 Task: Find connections with filter location Tadjoura with filter topic #linkedintrainer with filter profile language Potuguese with filter current company Midea Group (Fortune Global 500 Company) with filter school Chinmaya Vidyalaya with filter industry Metal Treatments with filter service category Executive Coaching with filter keywords title Truck Driver
Action: Mouse moved to (584, 80)
Screenshot: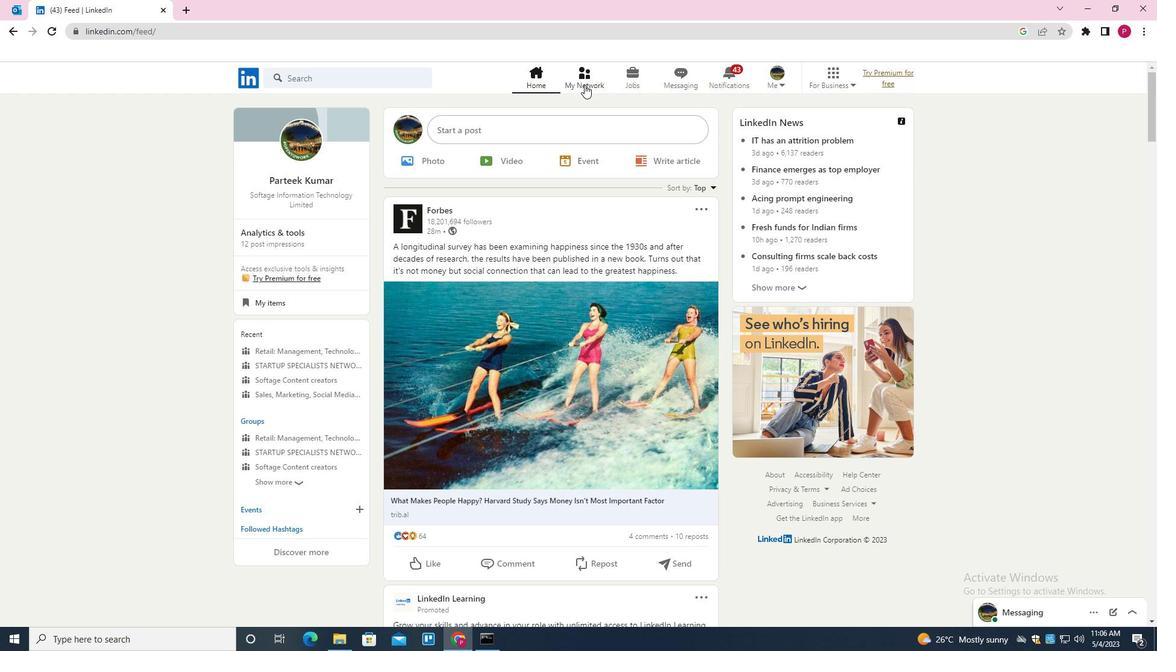 
Action: Mouse pressed left at (584, 80)
Screenshot: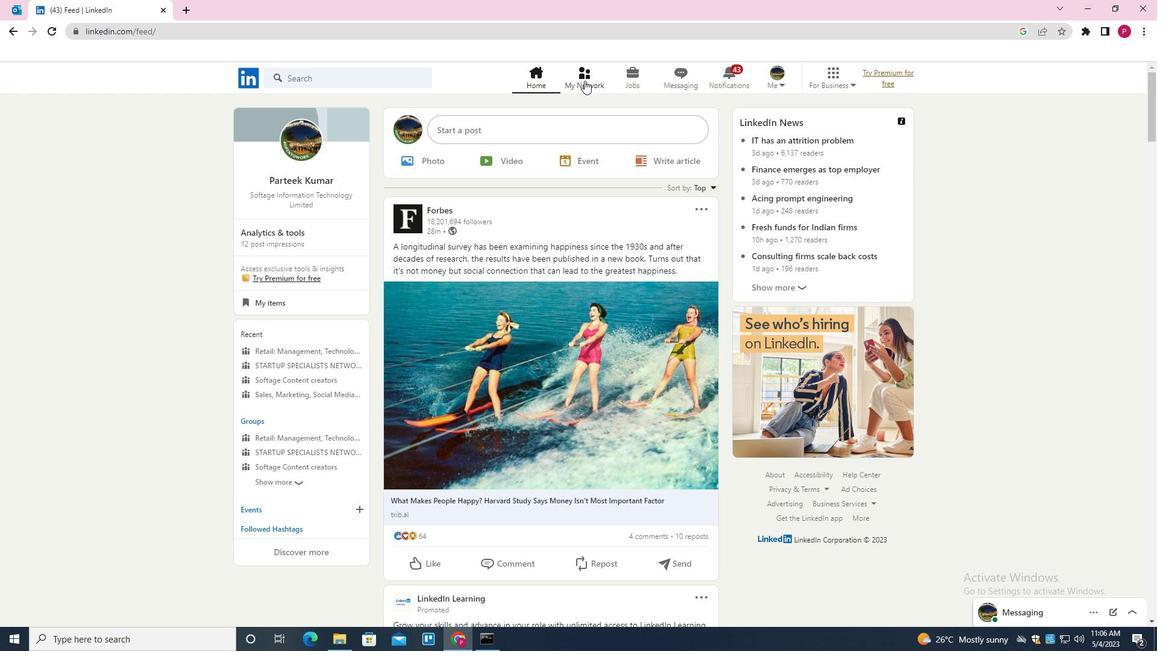 
Action: Mouse moved to (375, 146)
Screenshot: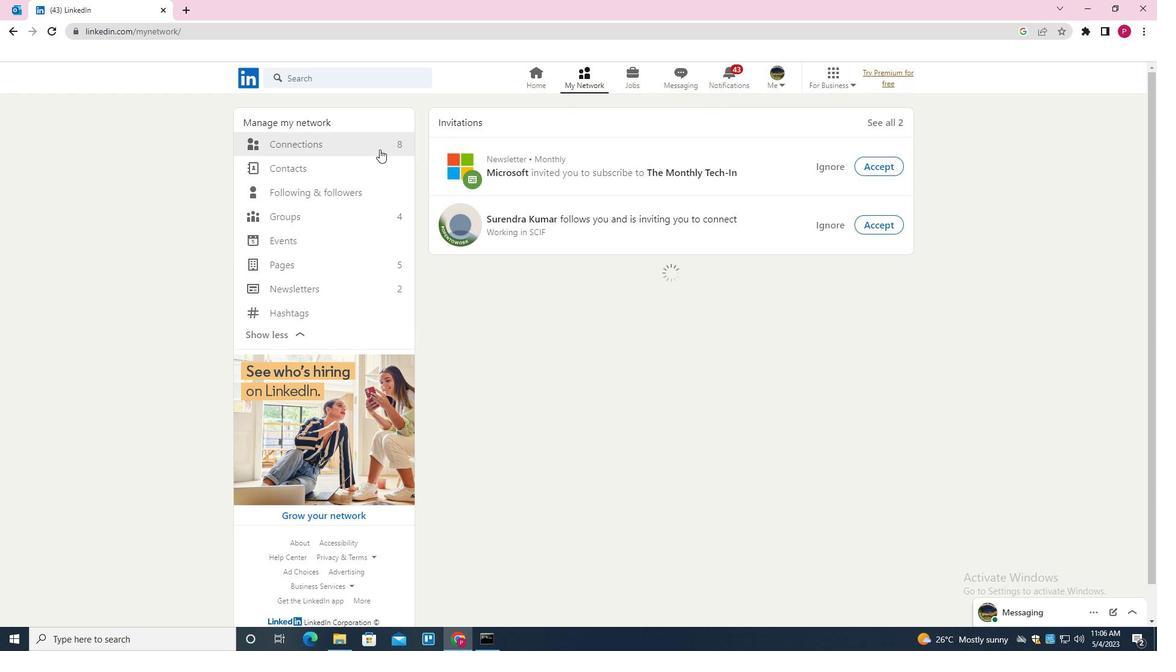 
Action: Mouse pressed left at (375, 146)
Screenshot: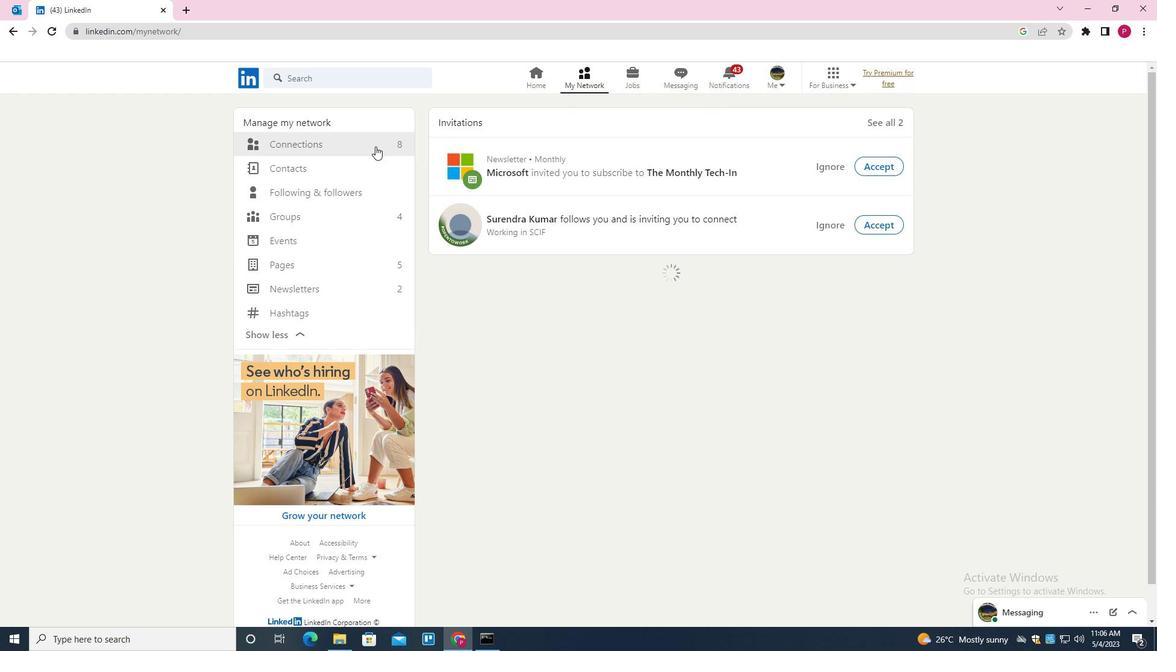 
Action: Mouse moved to (656, 142)
Screenshot: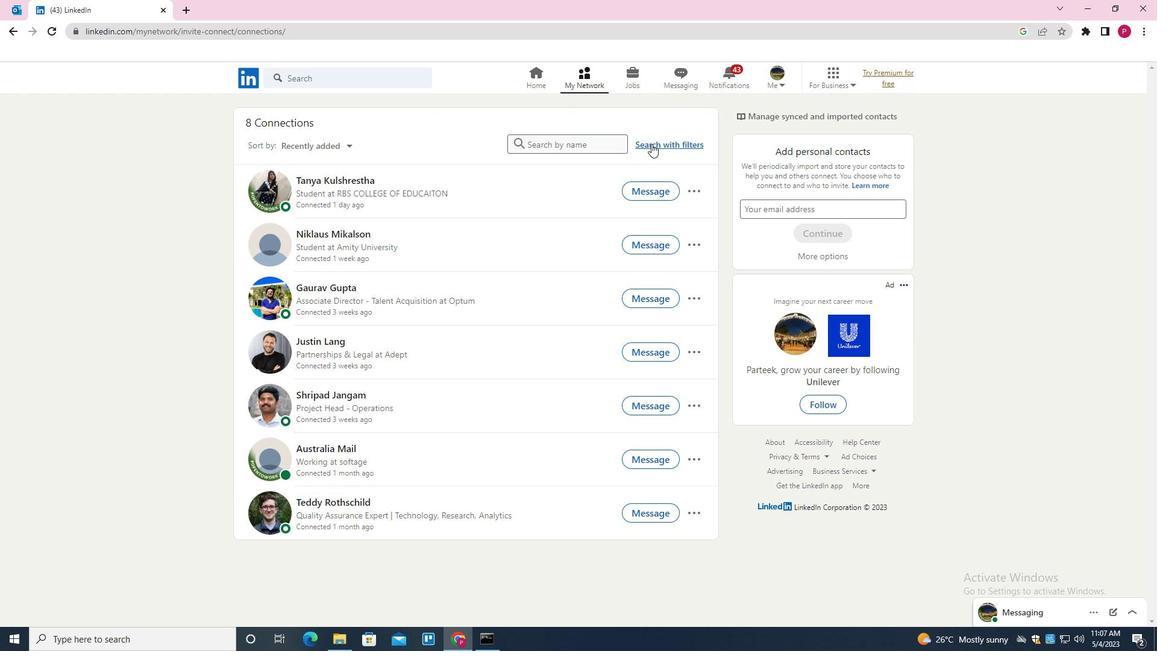 
Action: Mouse pressed left at (656, 142)
Screenshot: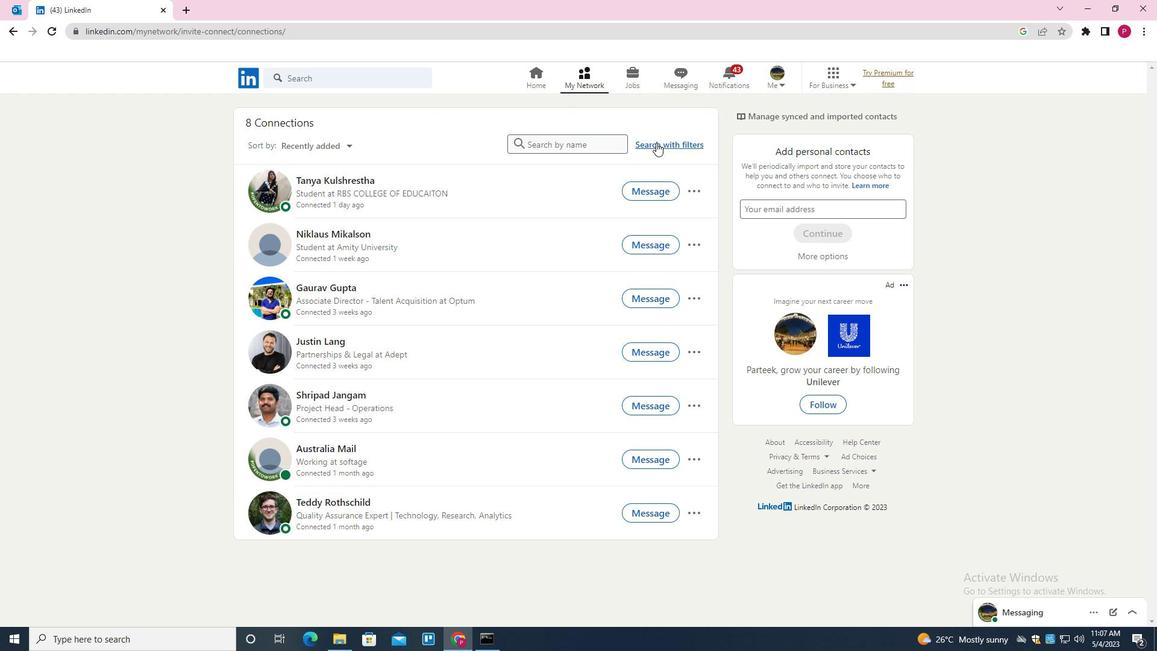 
Action: Mouse moved to (615, 113)
Screenshot: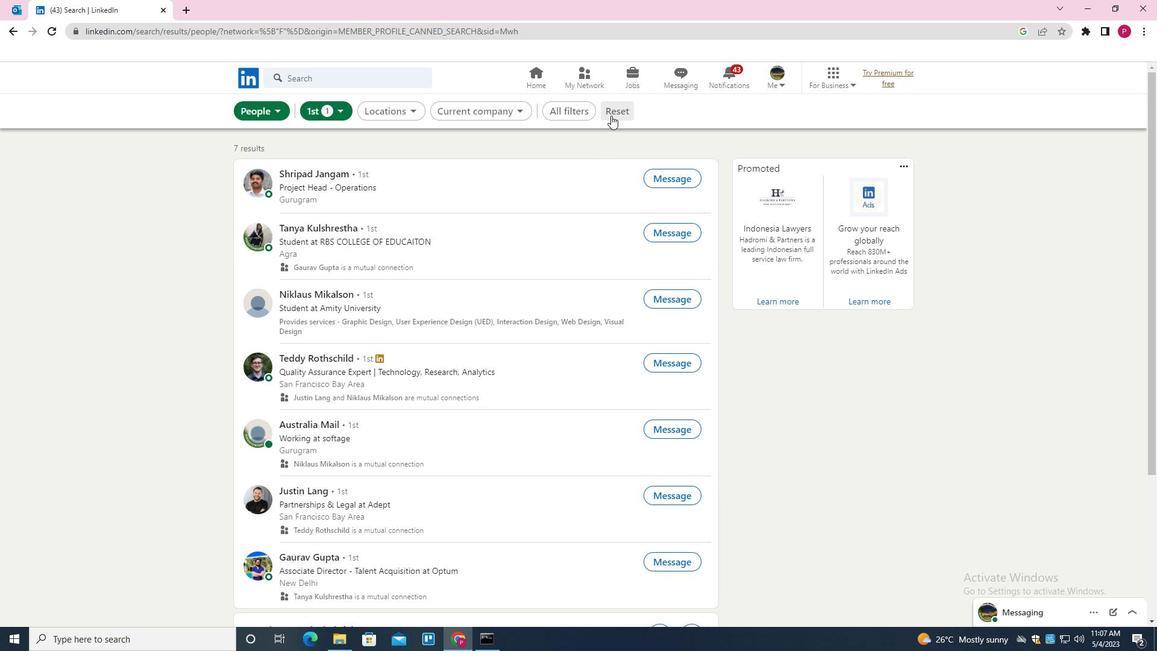 
Action: Mouse pressed left at (615, 113)
Screenshot: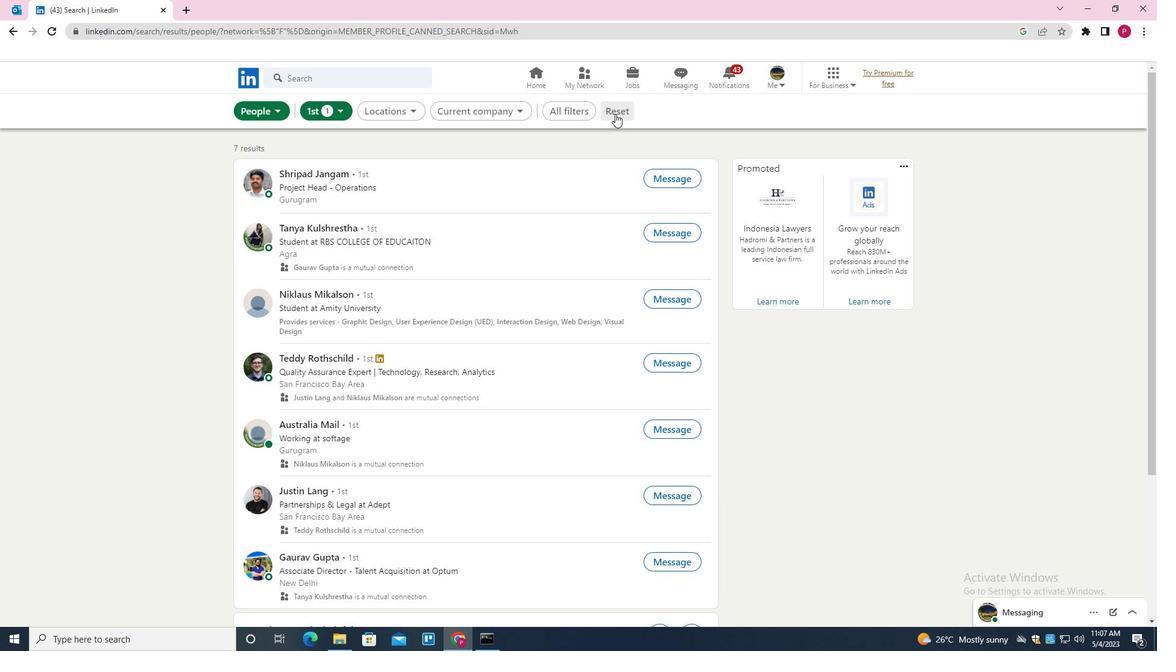 
Action: Mouse moved to (603, 110)
Screenshot: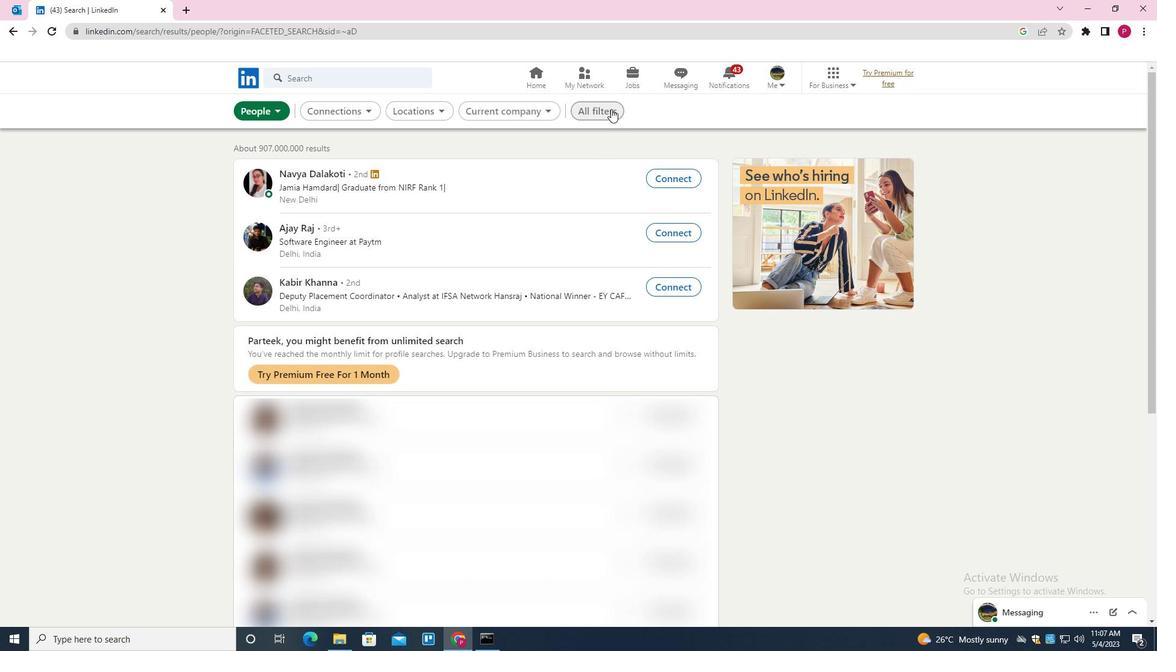 
Action: Mouse pressed left at (603, 110)
Screenshot: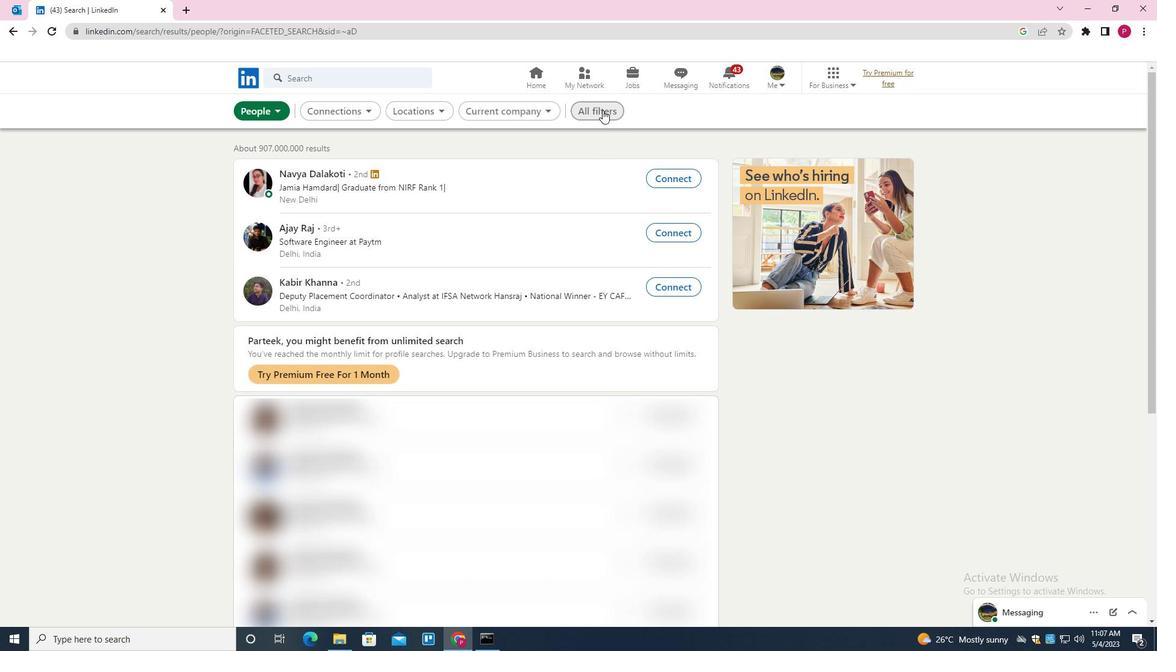 
Action: Mouse moved to (925, 255)
Screenshot: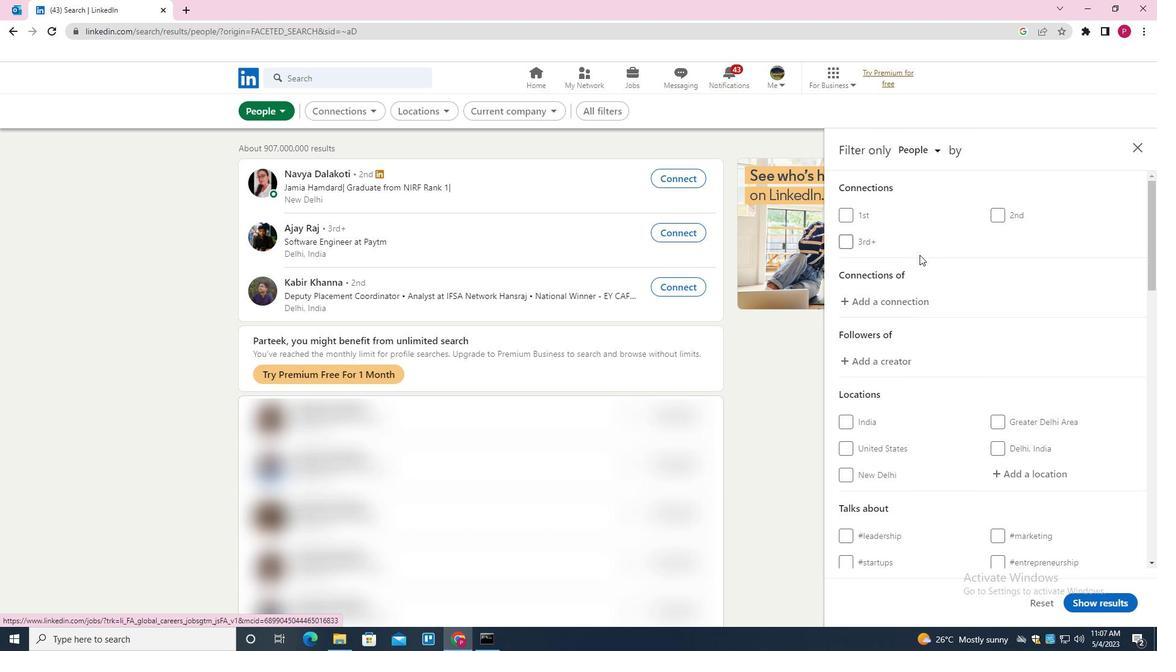 
Action: Mouse scrolled (925, 254) with delta (0, 0)
Screenshot: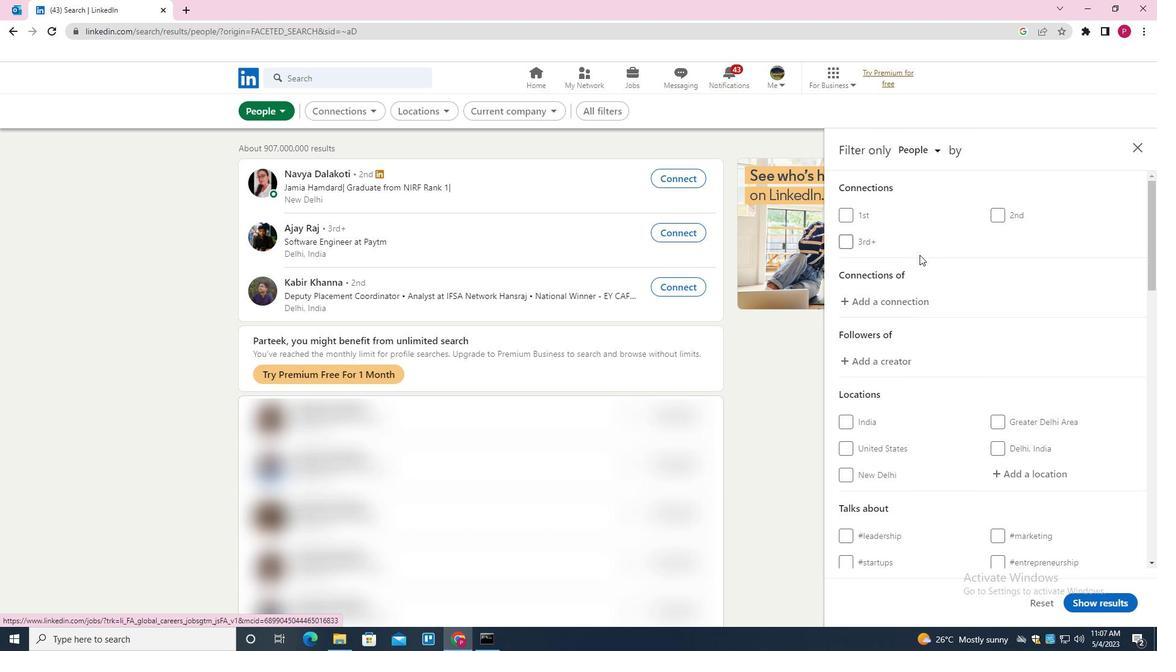 
Action: Mouse moved to (926, 256)
Screenshot: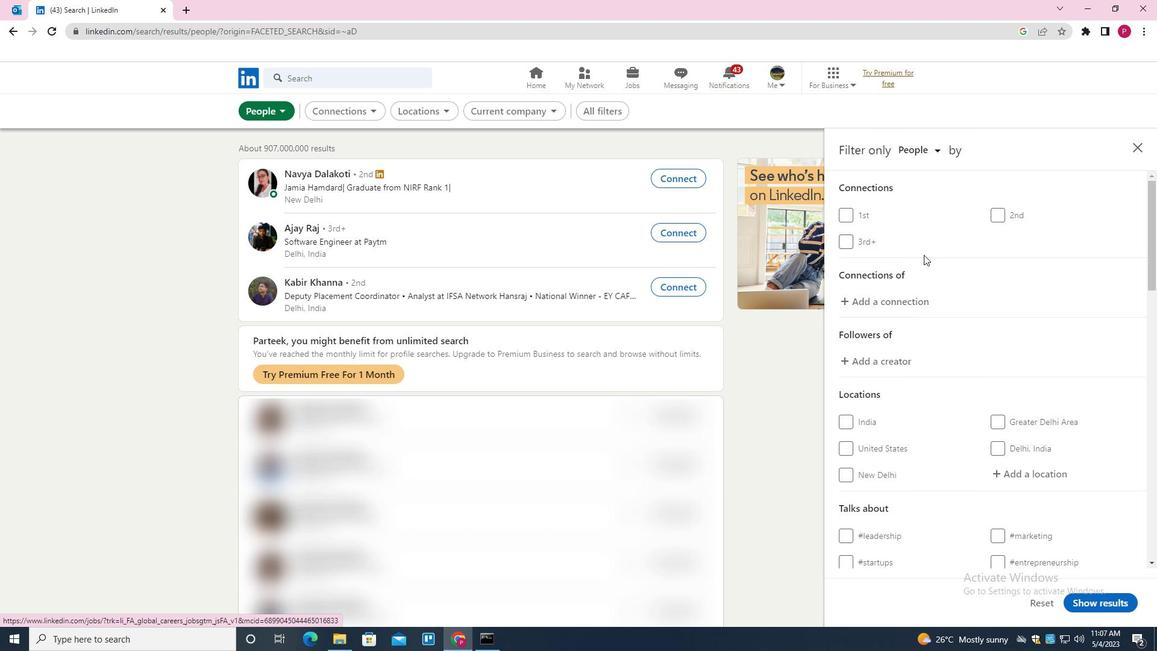 
Action: Mouse scrolled (926, 256) with delta (0, 0)
Screenshot: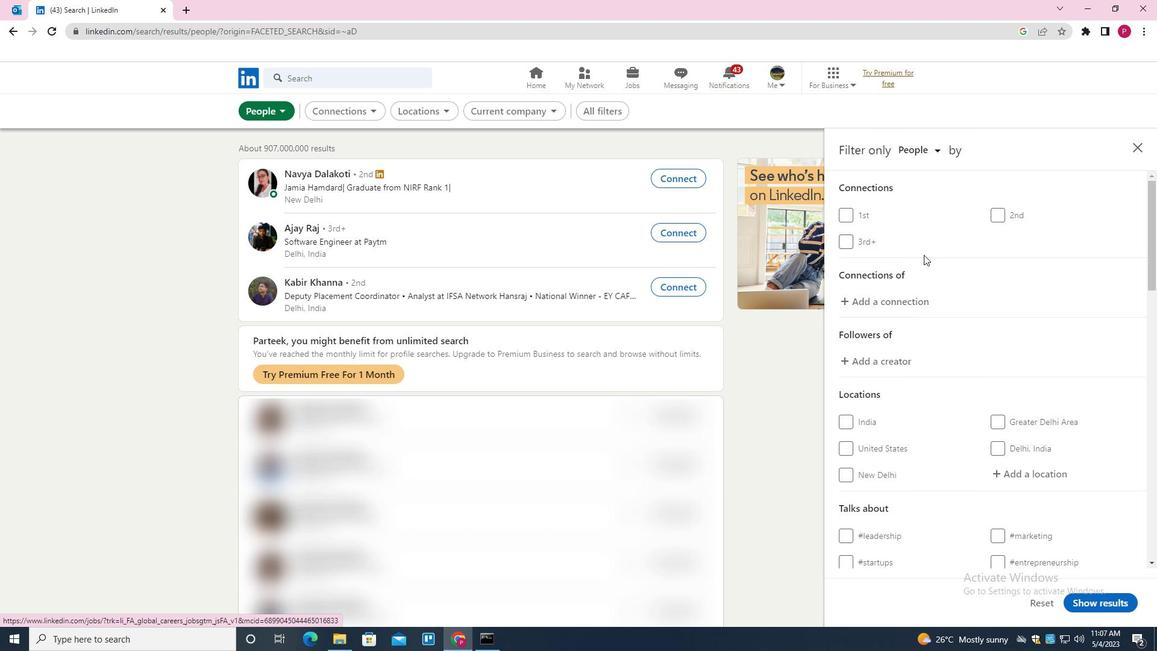 
Action: Mouse moved to (926, 258)
Screenshot: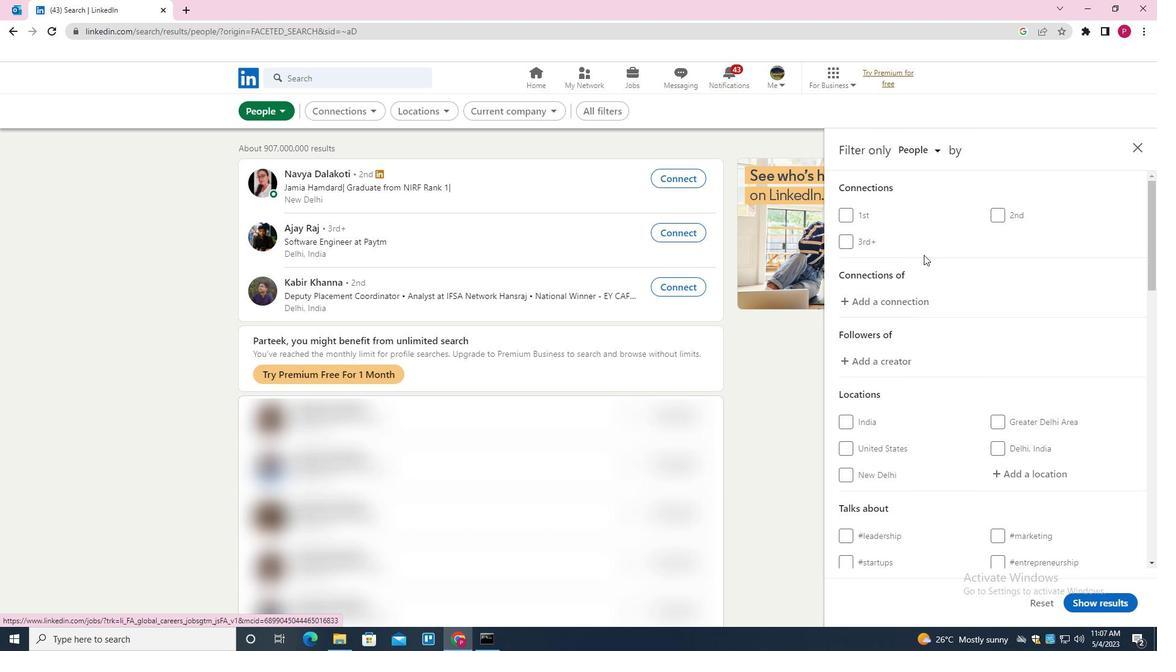 
Action: Mouse scrolled (926, 257) with delta (0, 0)
Screenshot: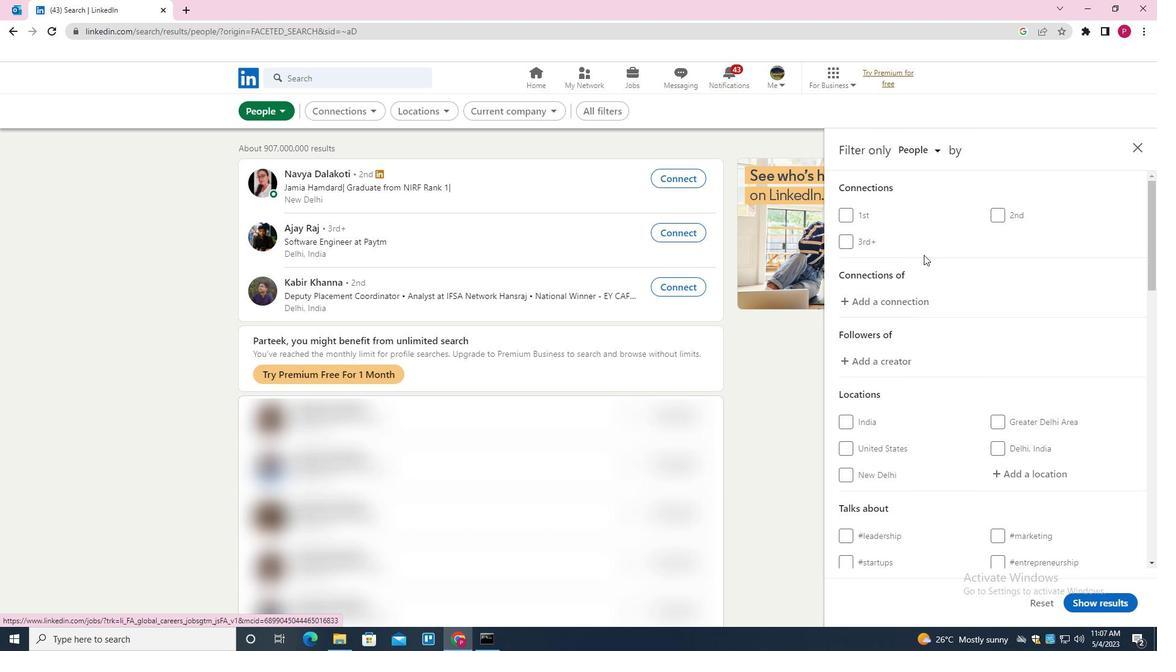 
Action: Mouse moved to (1024, 294)
Screenshot: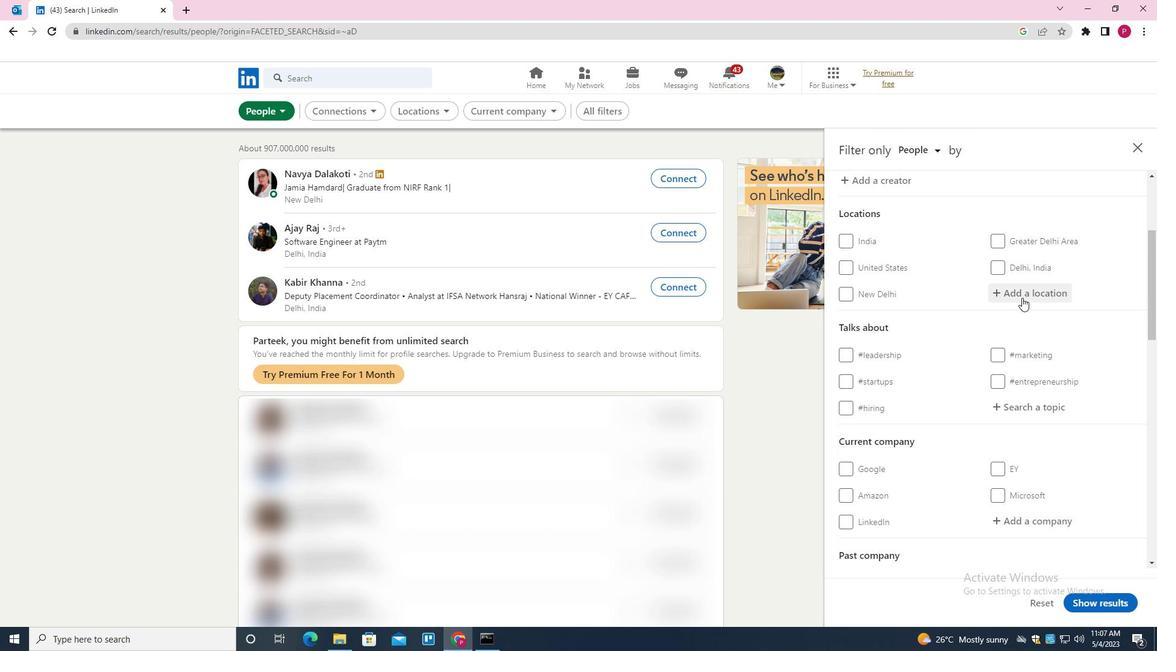 
Action: Mouse pressed left at (1024, 294)
Screenshot: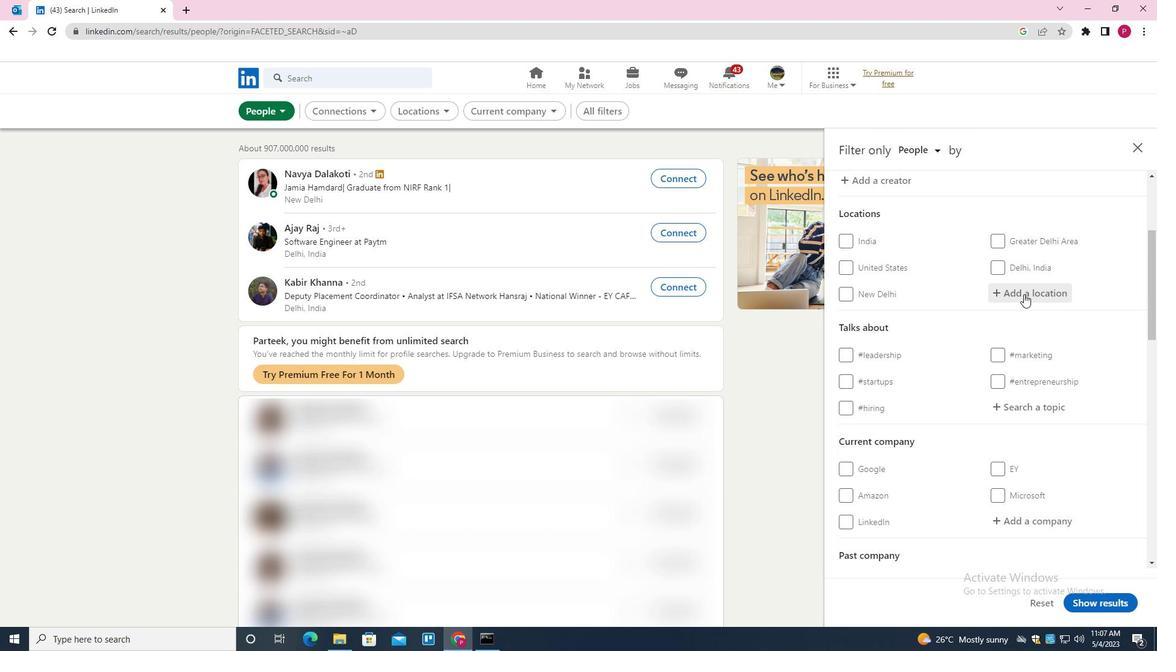 
Action: Key pressed <Key.shift><Key.shift>TADJOURA<Key.down><Key.enter>
Screenshot: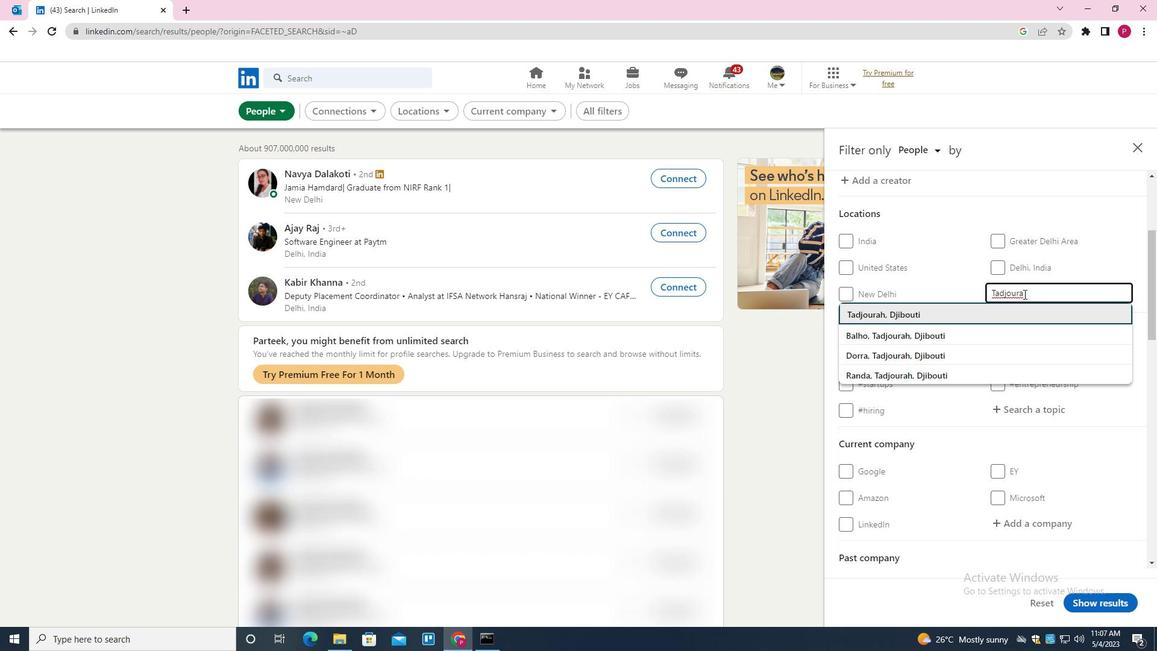 
Action: Mouse moved to (979, 286)
Screenshot: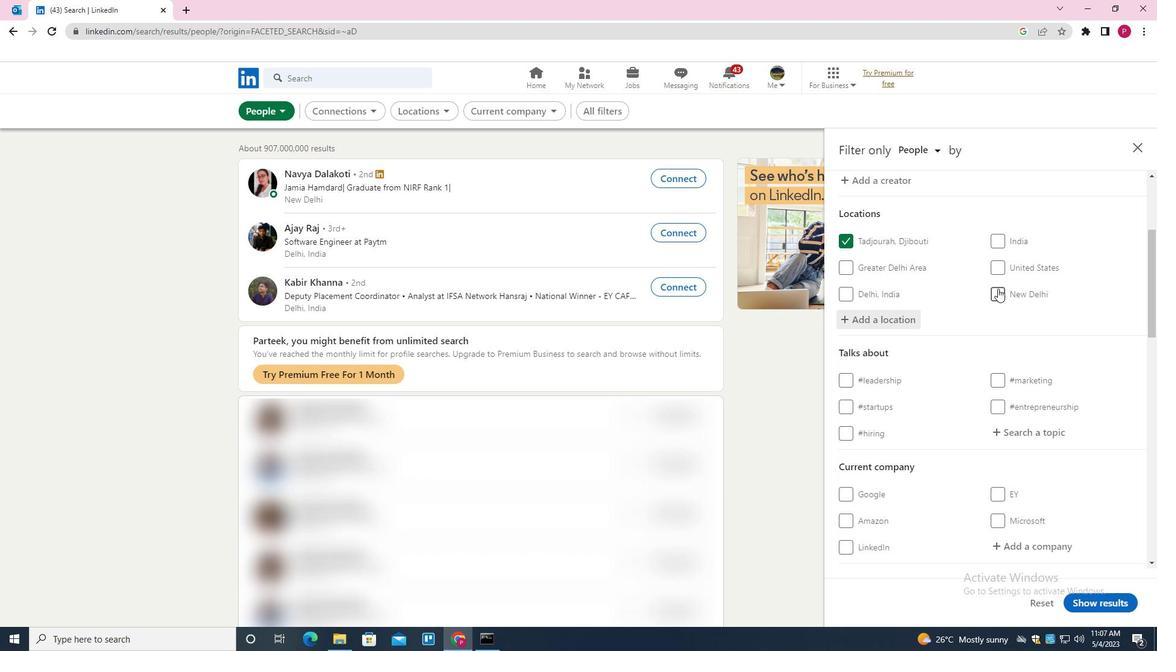 
Action: Mouse scrolled (979, 285) with delta (0, 0)
Screenshot: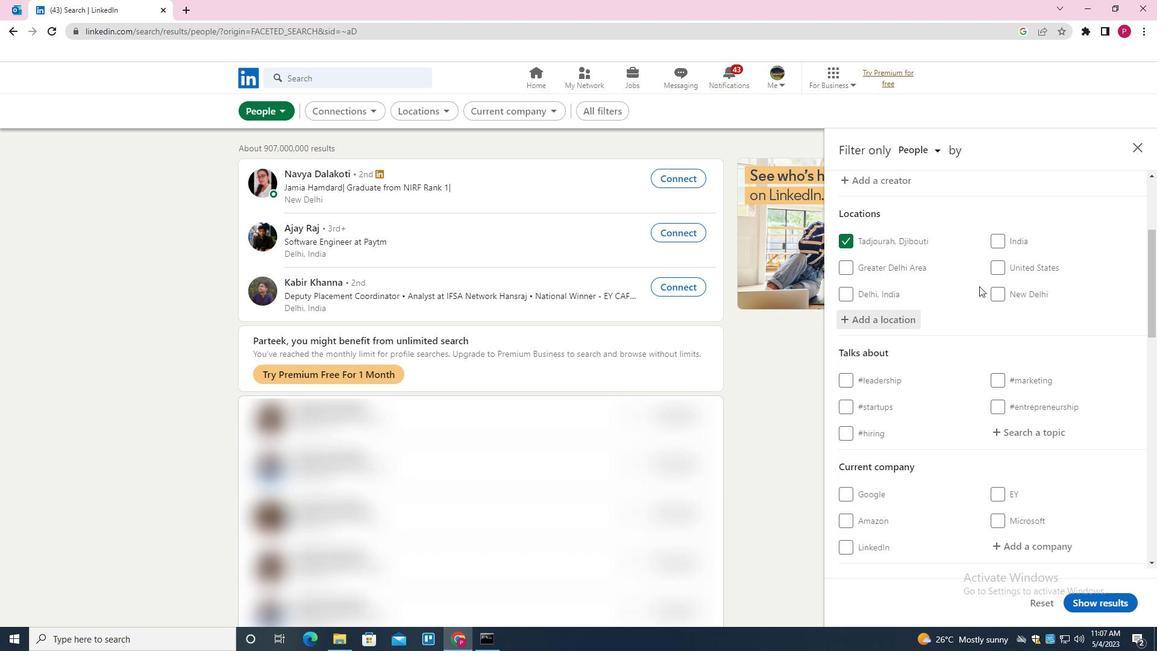 
Action: Mouse moved to (979, 285)
Screenshot: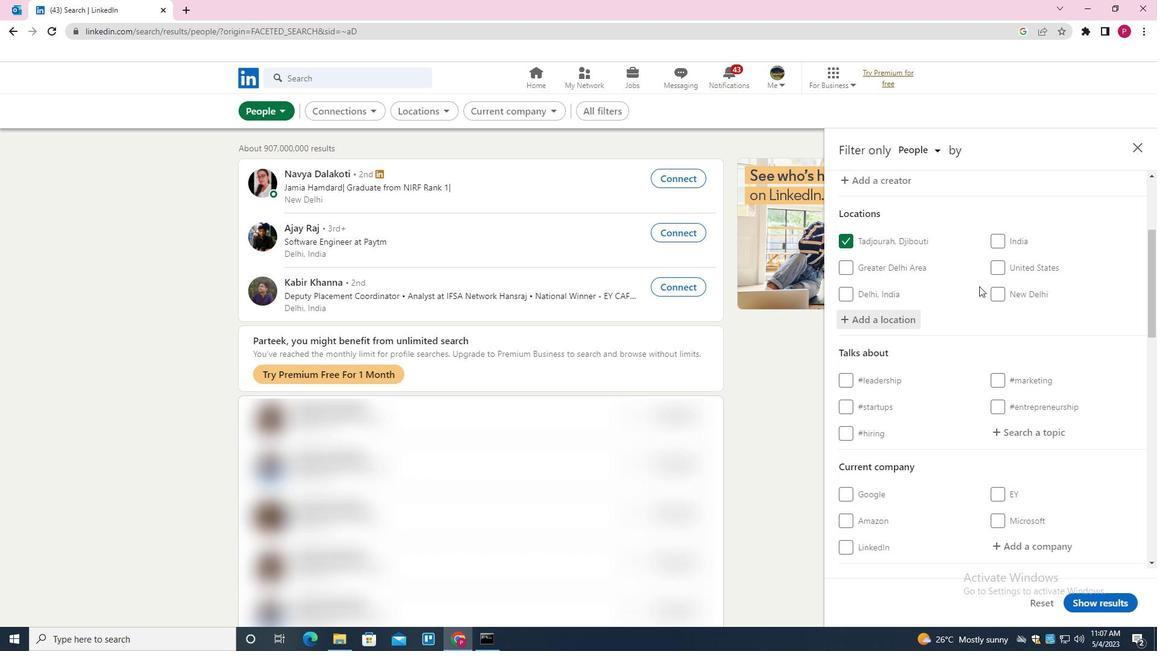
Action: Mouse scrolled (979, 285) with delta (0, 0)
Screenshot: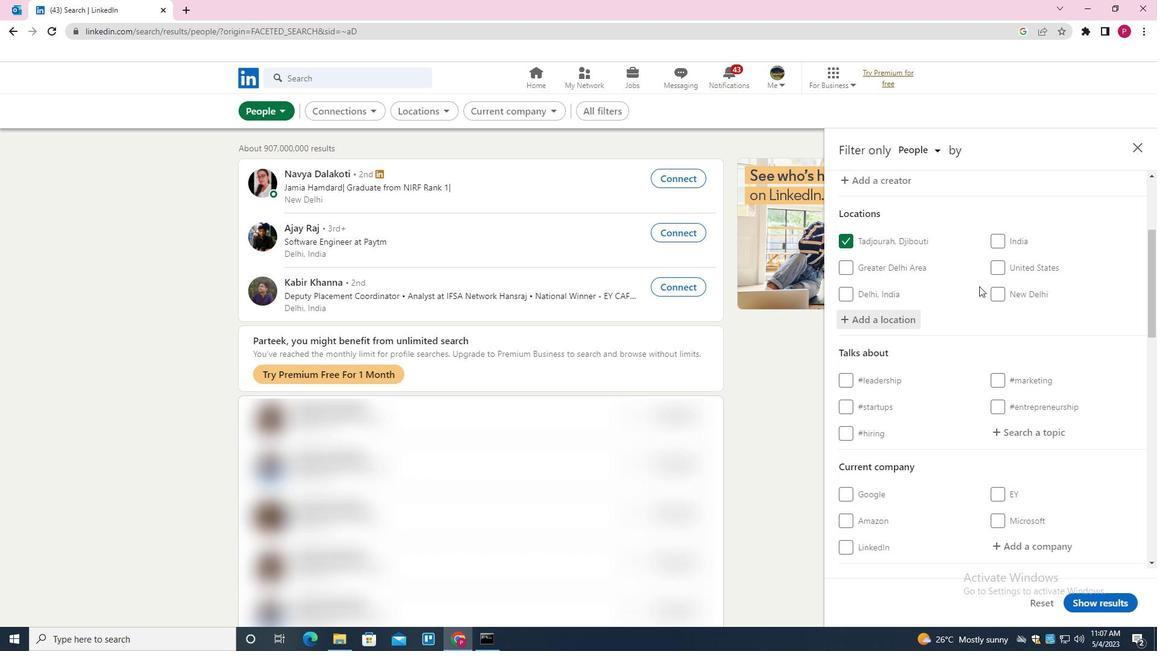 
Action: Mouse scrolled (979, 285) with delta (0, 0)
Screenshot: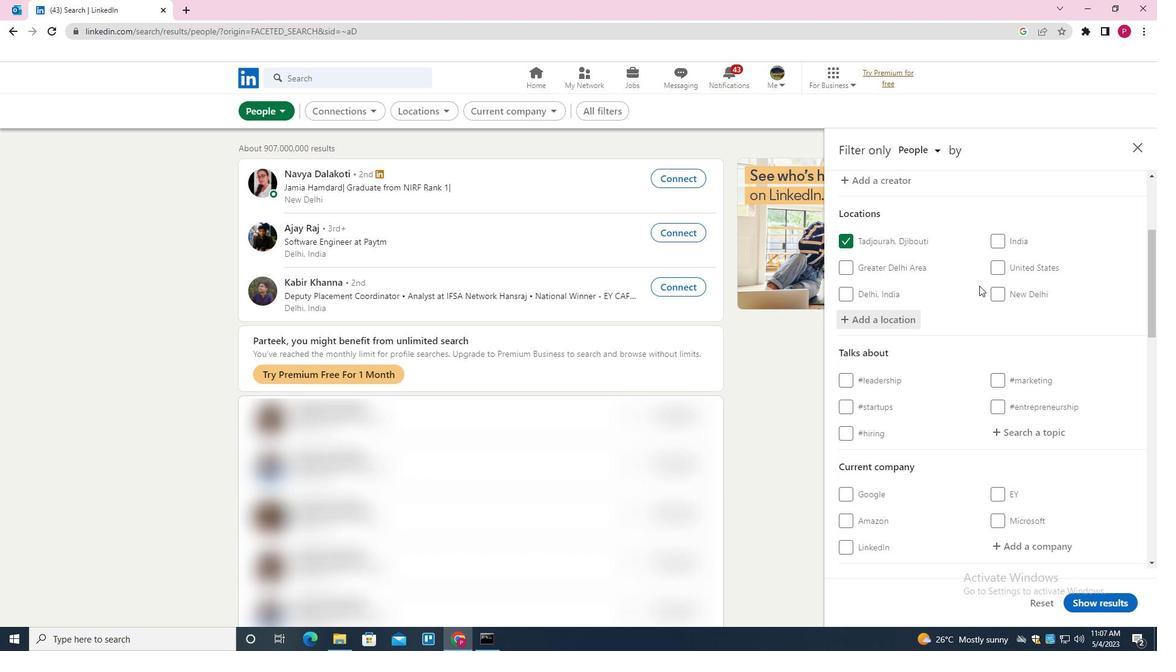 
Action: Mouse moved to (1023, 253)
Screenshot: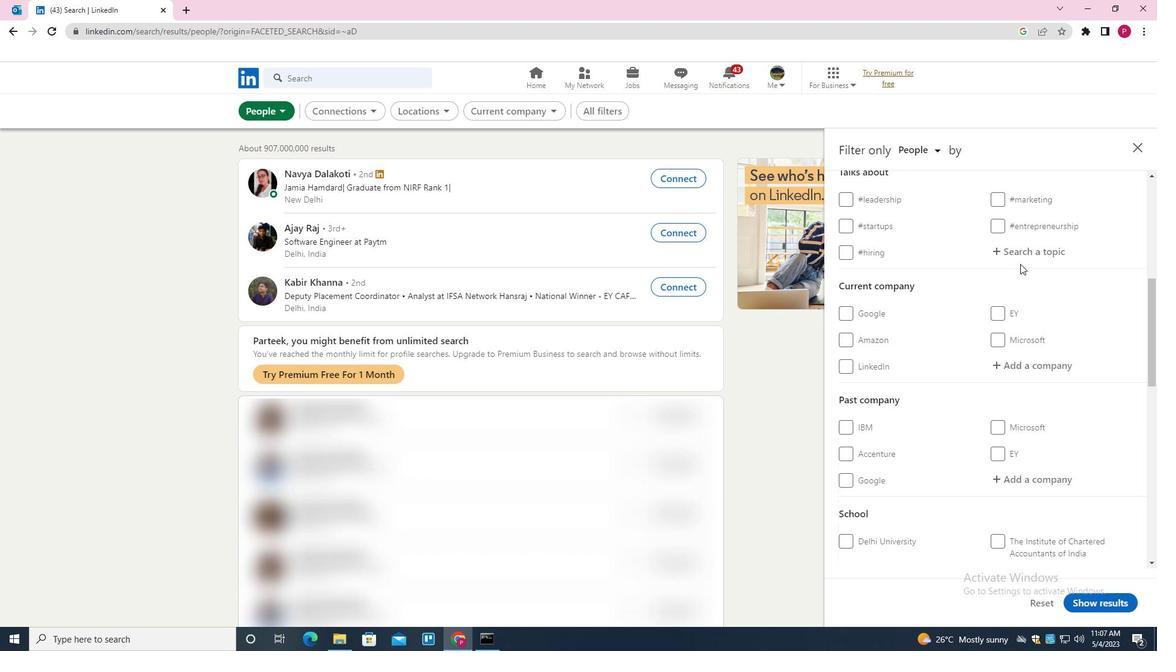 
Action: Mouse pressed left at (1023, 253)
Screenshot: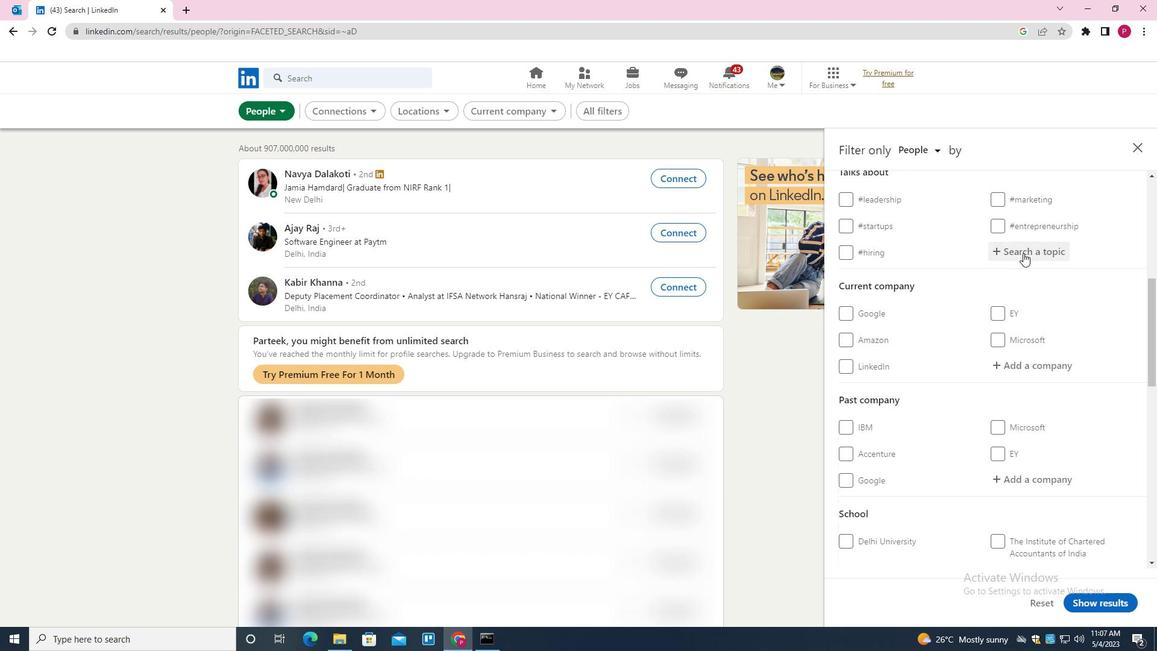 
Action: Key pressed LINKEDTRAINER<Key.backspace><Key.backspace><Key.backspace><Key.backspace><Key.backspace><Key.backspace><Key.backspace>INTRAINER<Key.down><Key.enter>
Screenshot: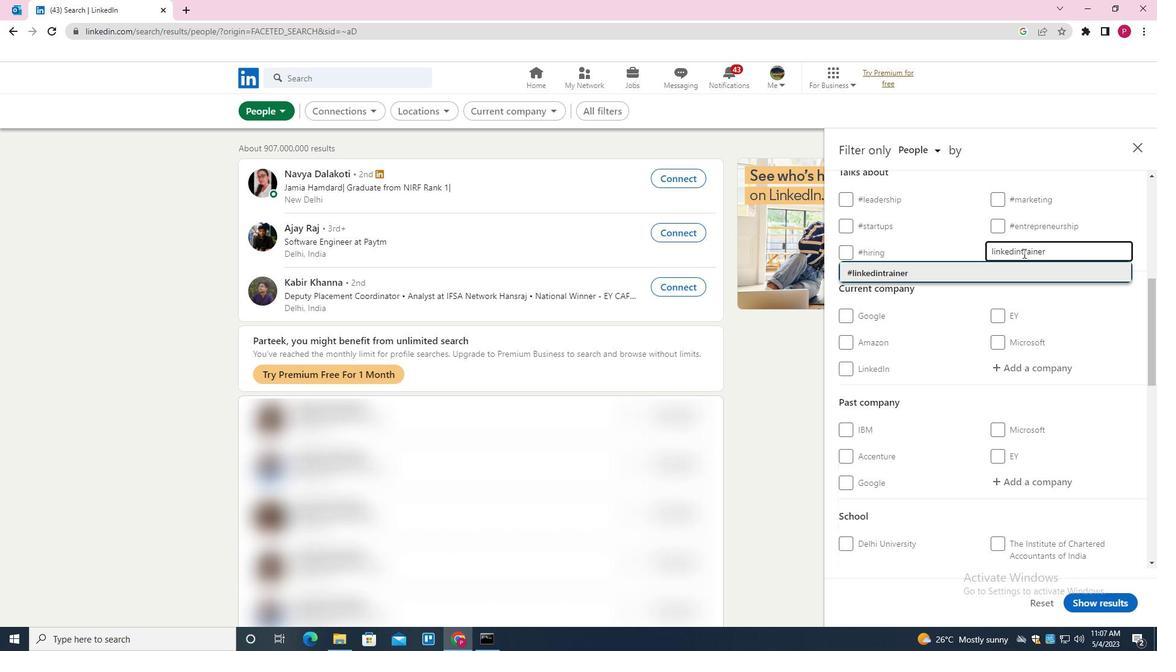 
Action: Mouse moved to (927, 270)
Screenshot: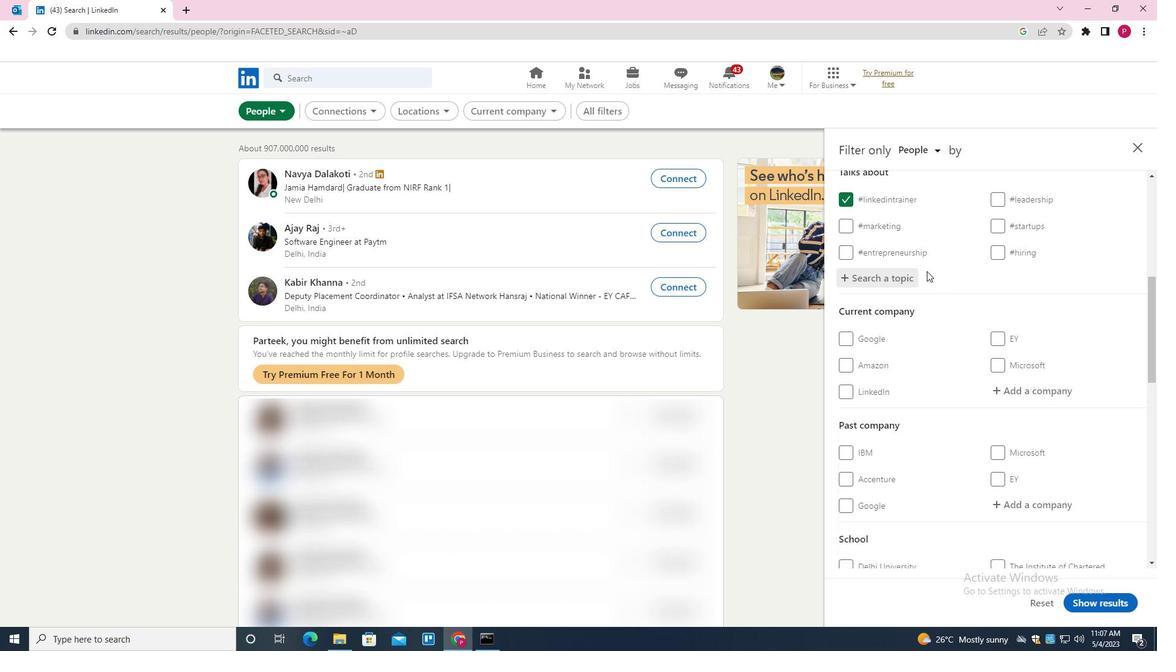 
Action: Mouse scrolled (927, 269) with delta (0, 0)
Screenshot: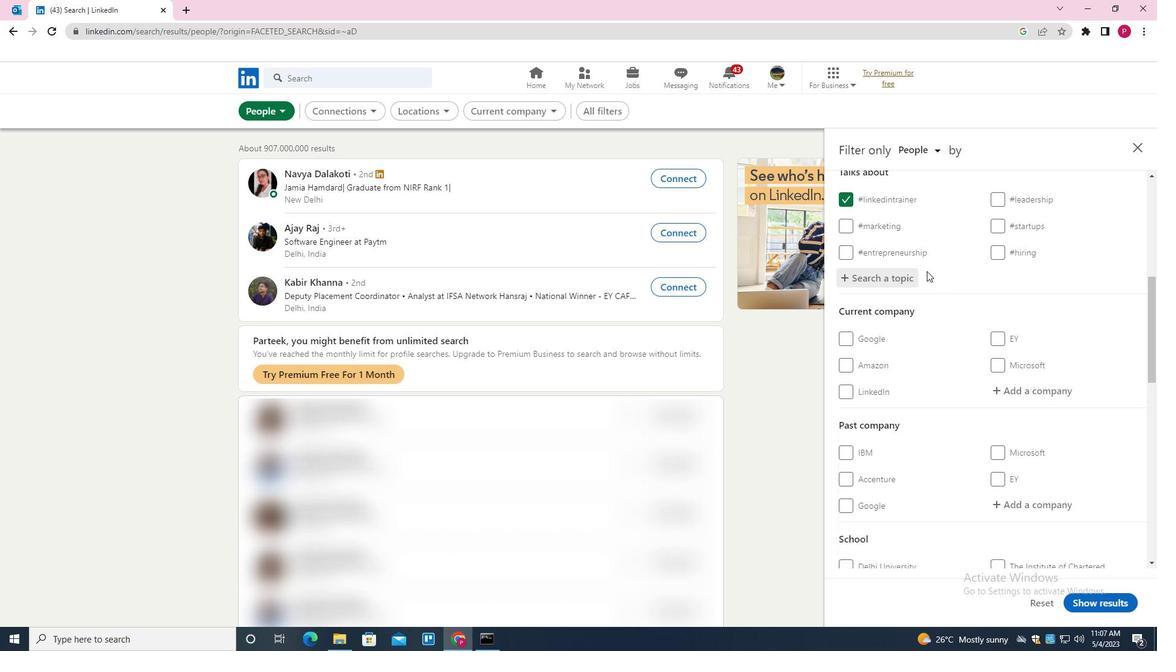 
Action: Mouse scrolled (927, 269) with delta (0, 0)
Screenshot: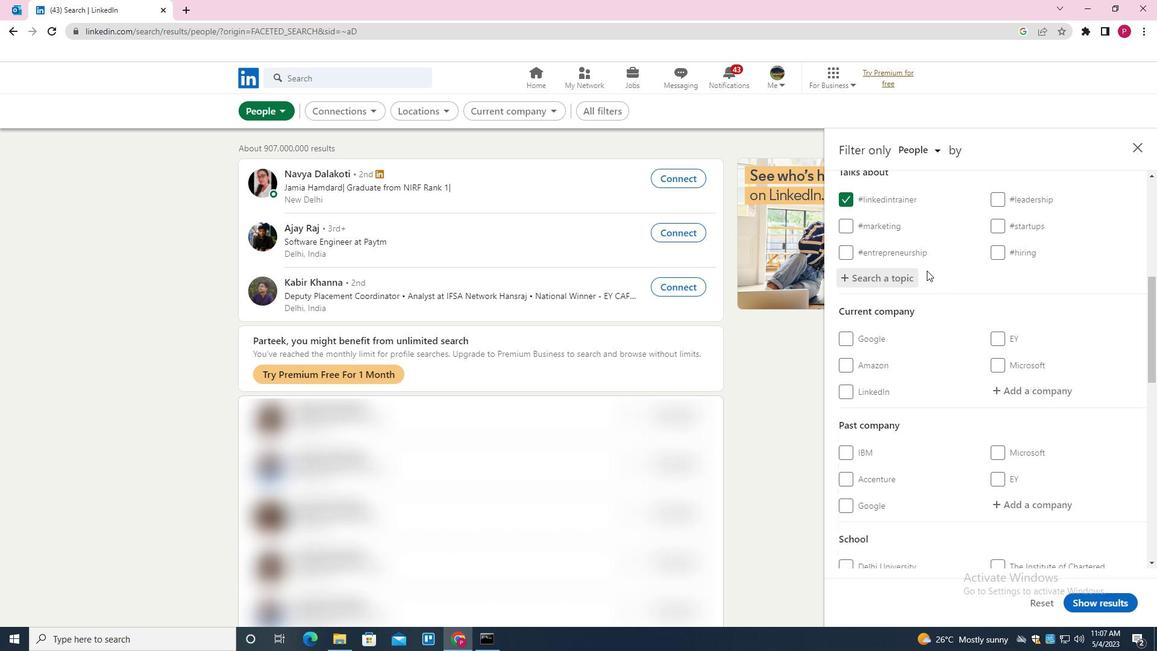 
Action: Mouse moved to (928, 269)
Screenshot: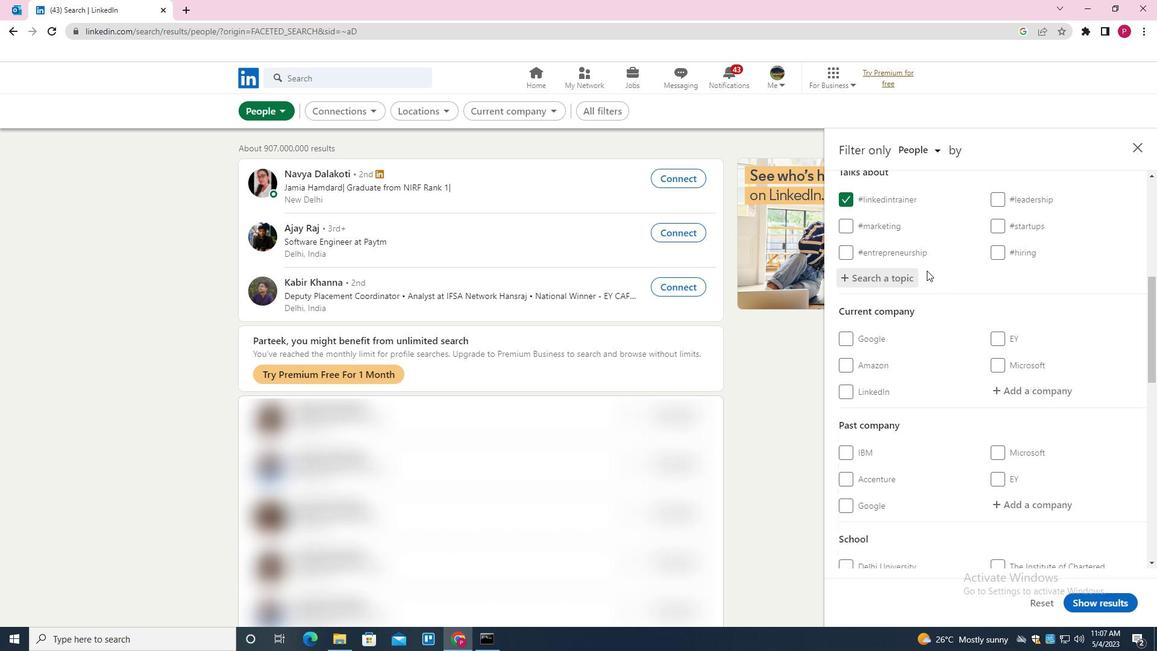 
Action: Mouse scrolled (928, 268) with delta (0, 0)
Screenshot: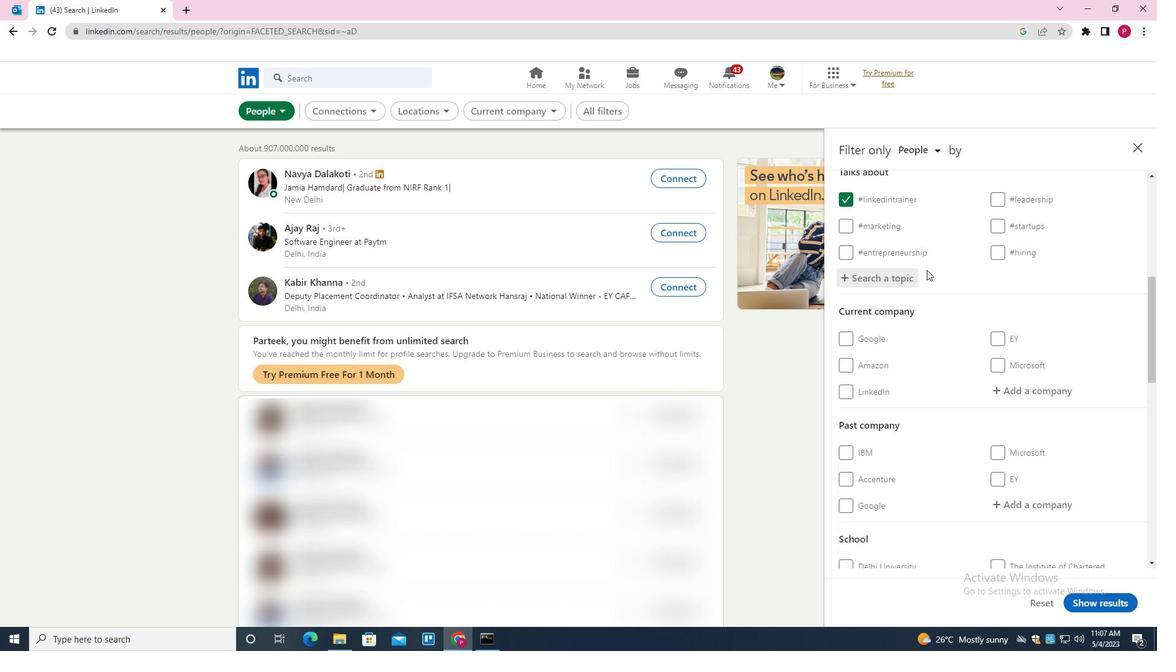 
Action: Mouse scrolled (928, 268) with delta (0, 0)
Screenshot: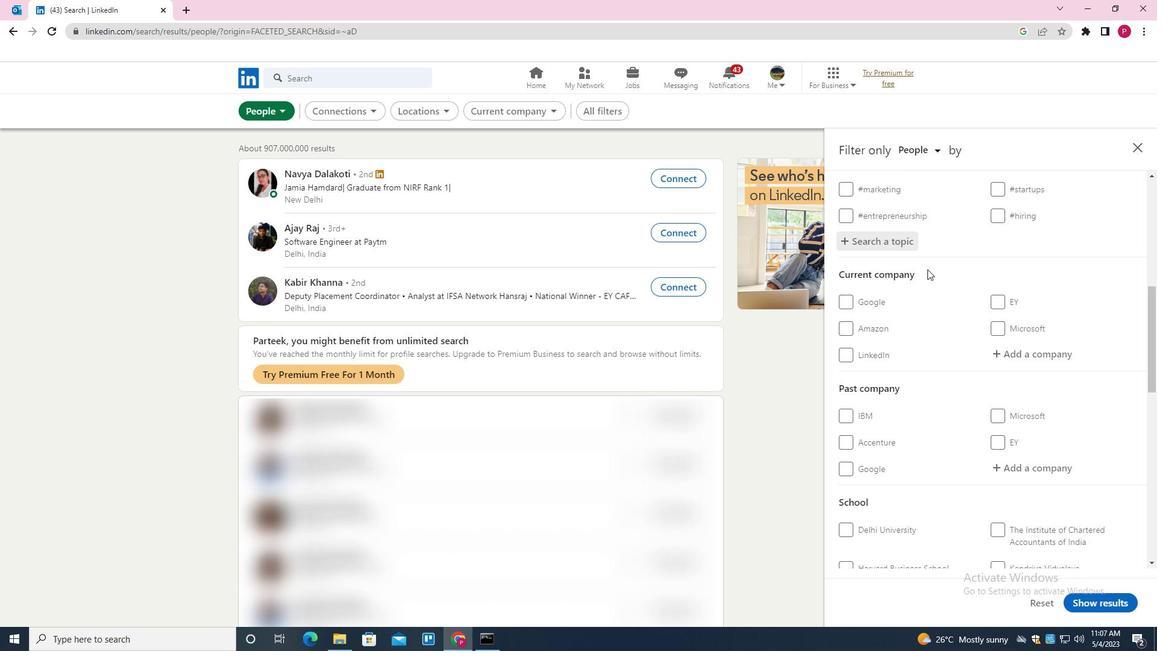 
Action: Mouse moved to (915, 234)
Screenshot: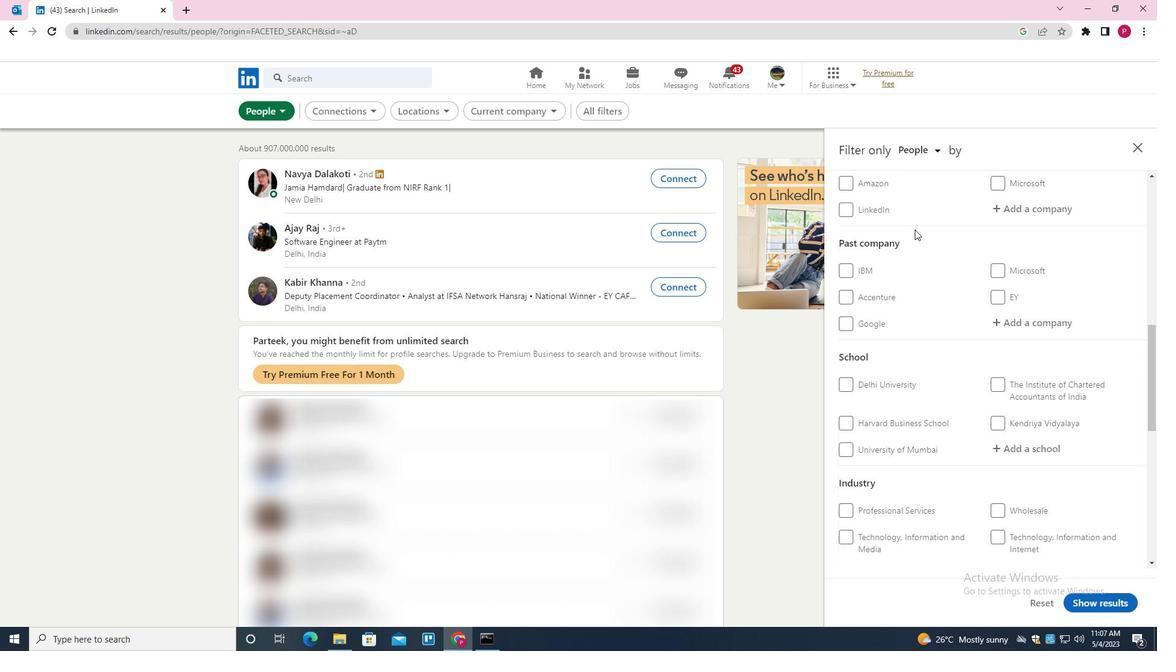 
Action: Mouse scrolled (915, 233) with delta (0, 0)
Screenshot: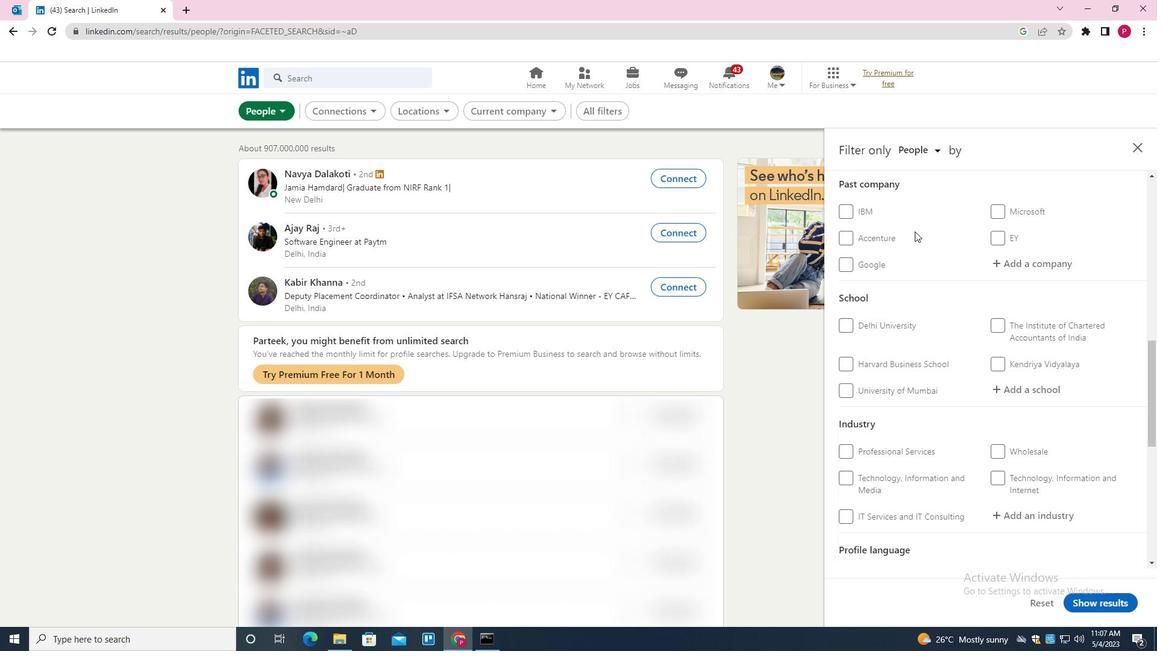 
Action: Mouse scrolled (915, 233) with delta (0, 0)
Screenshot: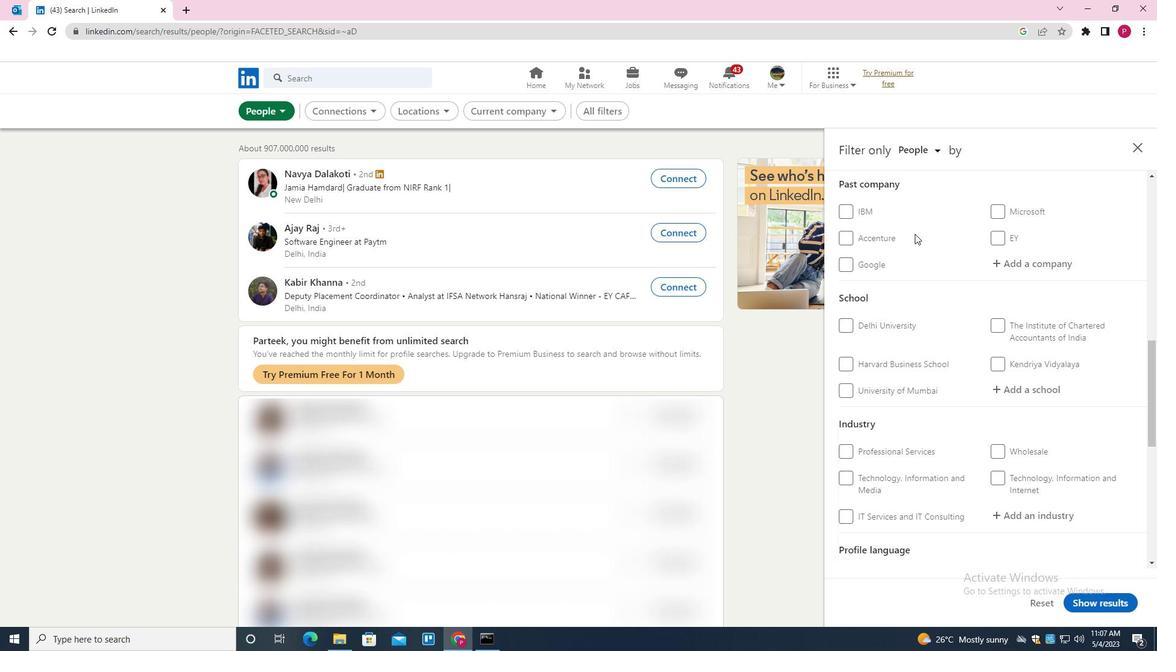 
Action: Mouse scrolled (915, 233) with delta (0, 0)
Screenshot: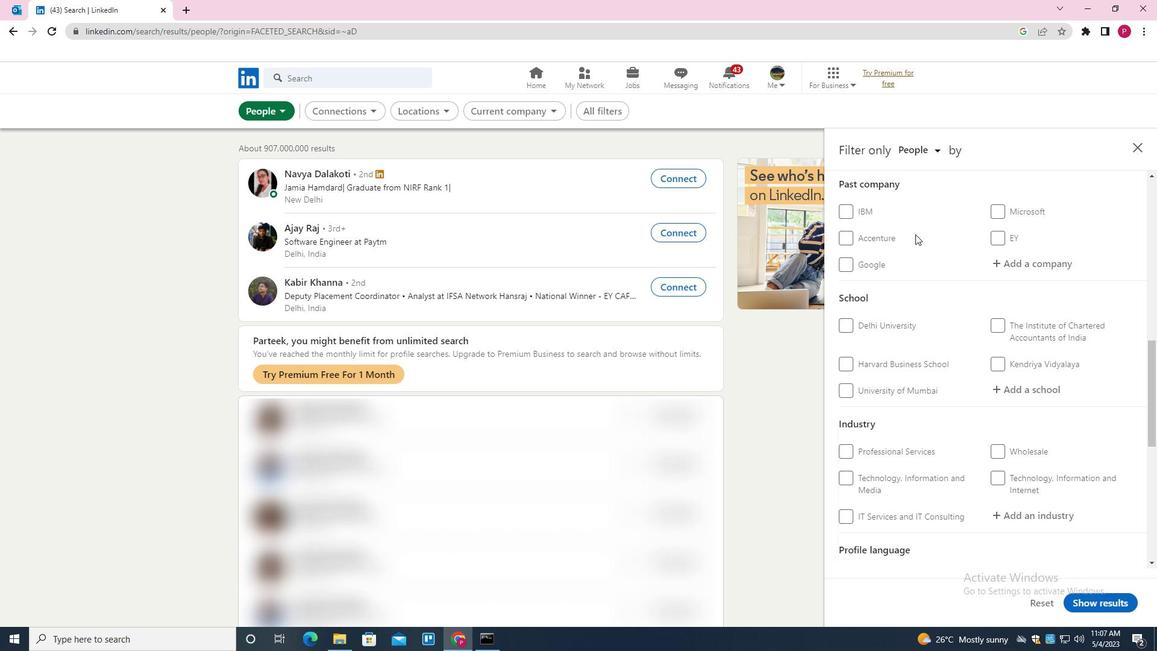 
Action: Mouse scrolled (915, 233) with delta (0, 0)
Screenshot: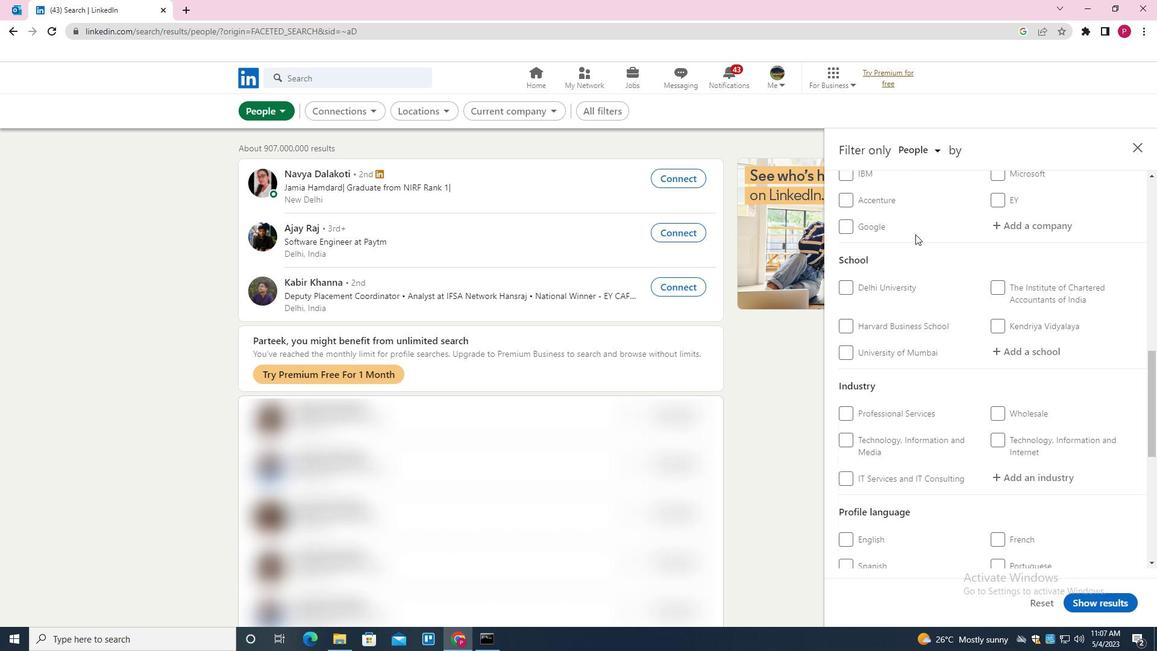 
Action: Mouse scrolled (915, 233) with delta (0, 0)
Screenshot: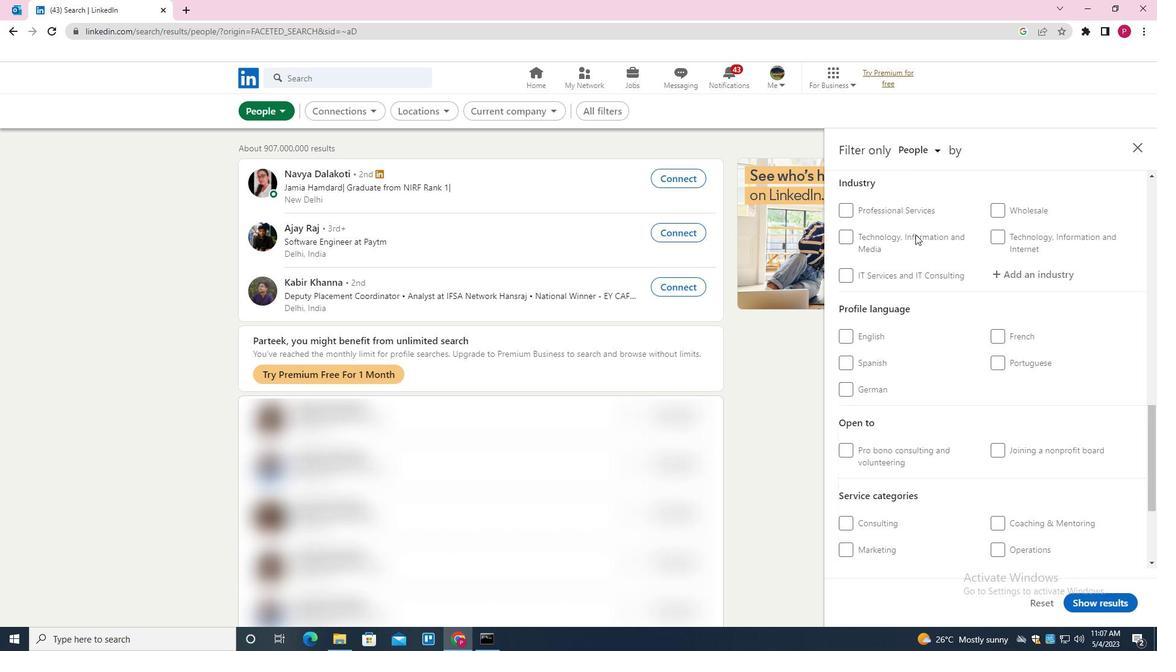 
Action: Mouse moved to (1004, 303)
Screenshot: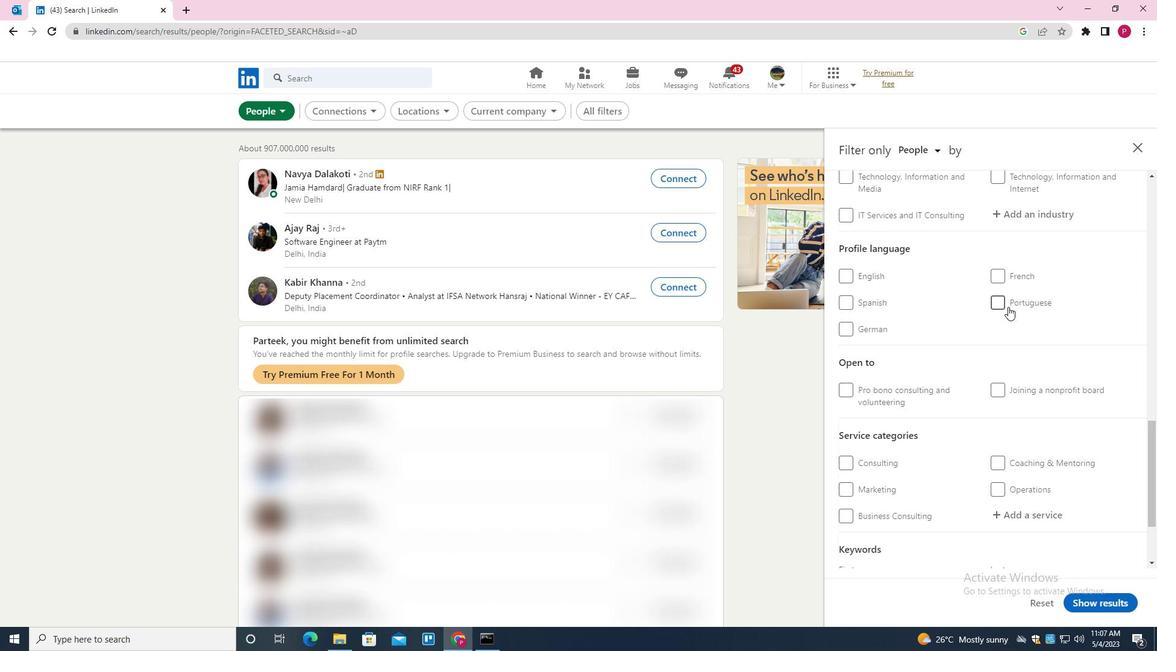 
Action: Mouse pressed left at (1004, 303)
Screenshot: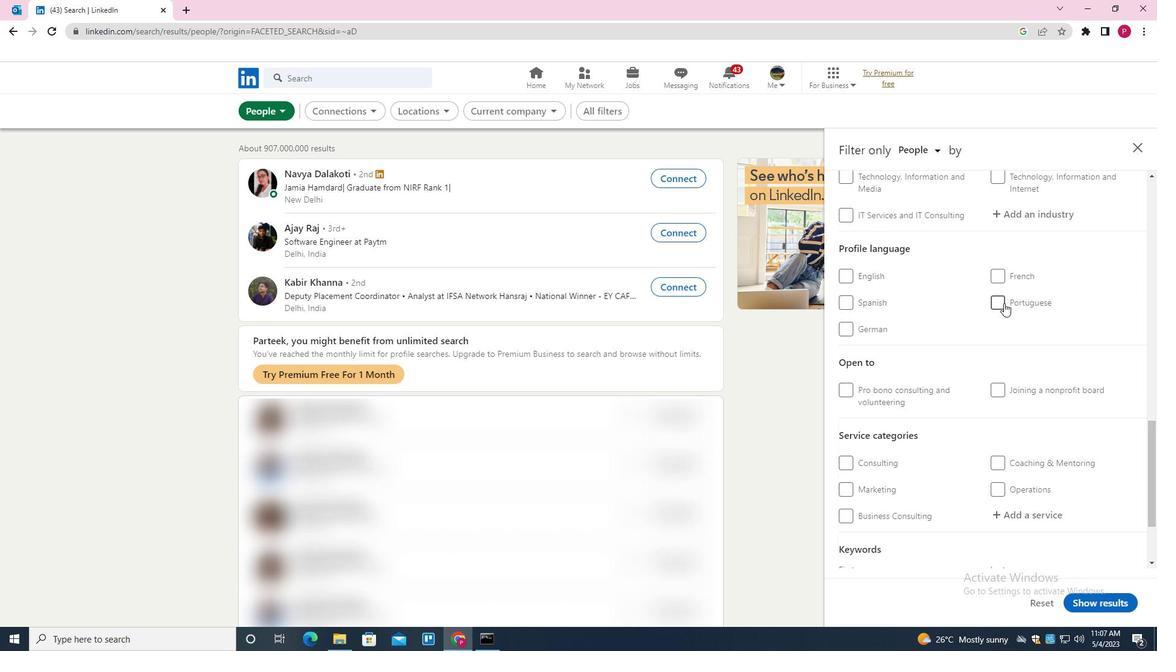 
Action: Mouse moved to (940, 300)
Screenshot: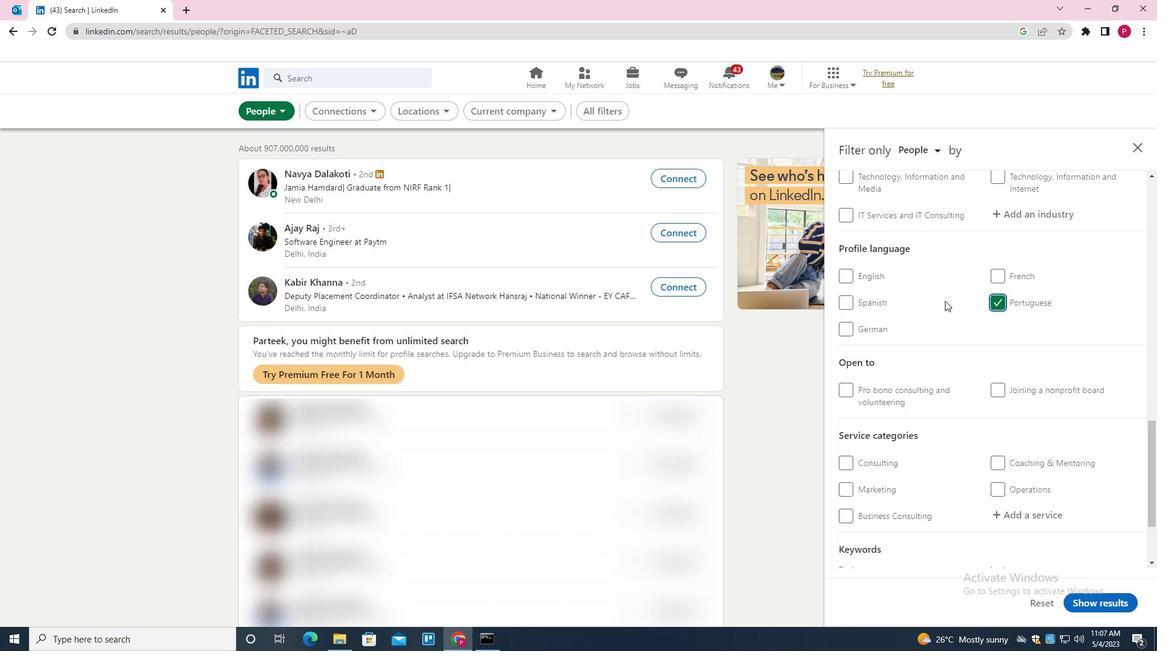 
Action: Mouse scrolled (940, 300) with delta (0, 0)
Screenshot: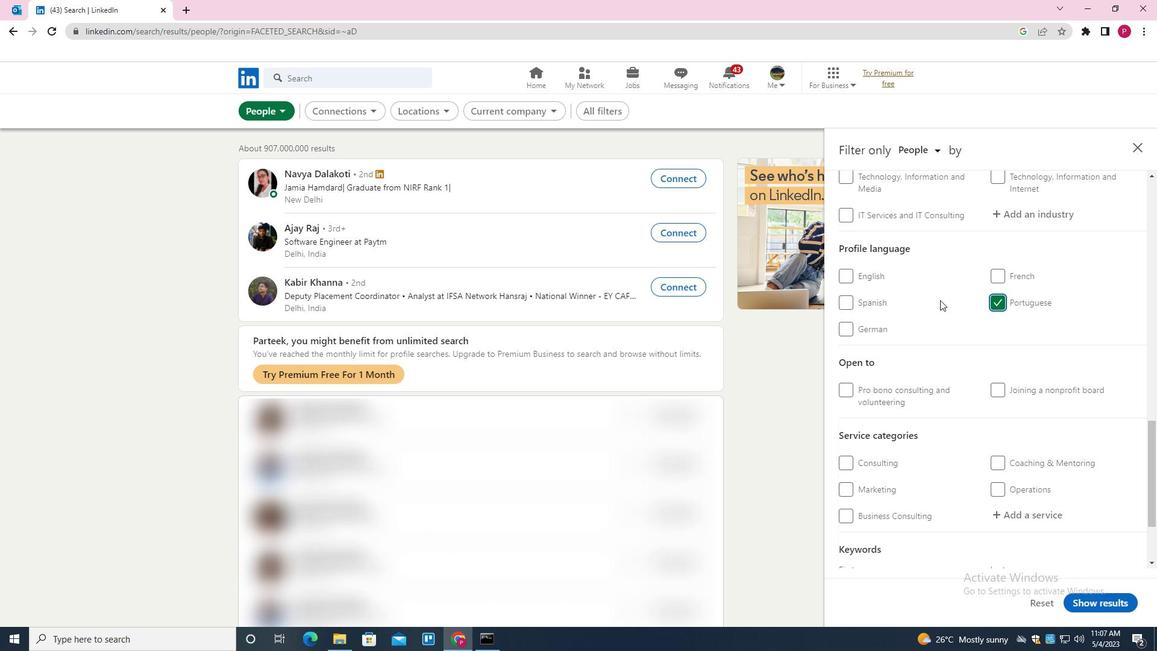 
Action: Mouse scrolled (940, 300) with delta (0, 0)
Screenshot: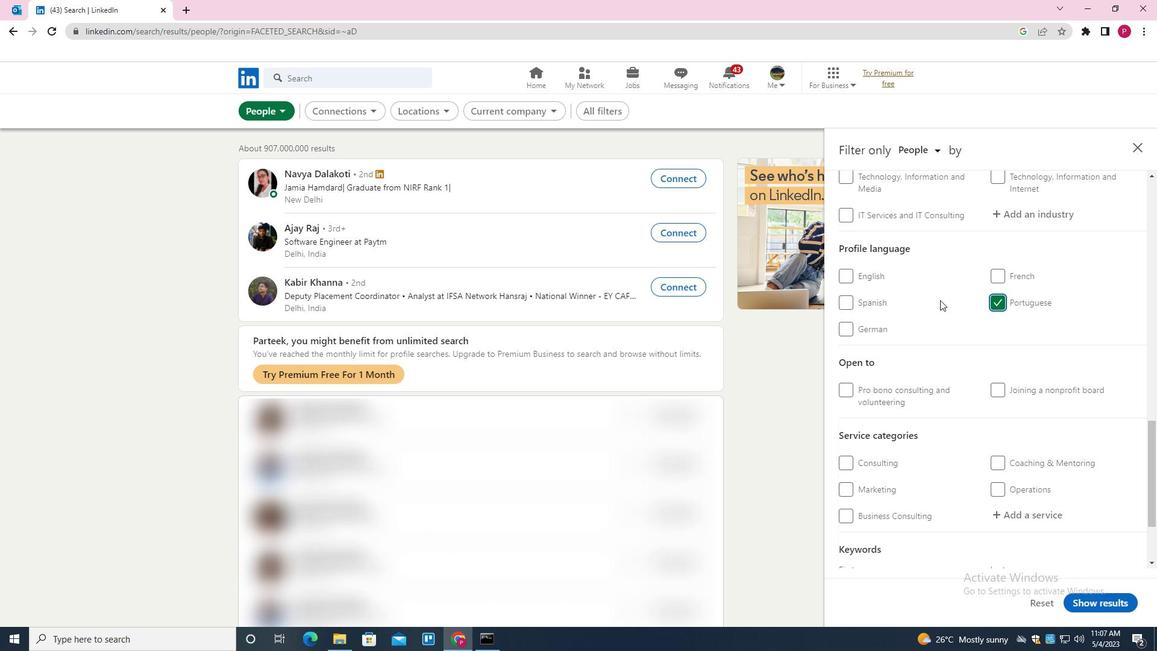 
Action: Mouse scrolled (940, 300) with delta (0, 0)
Screenshot: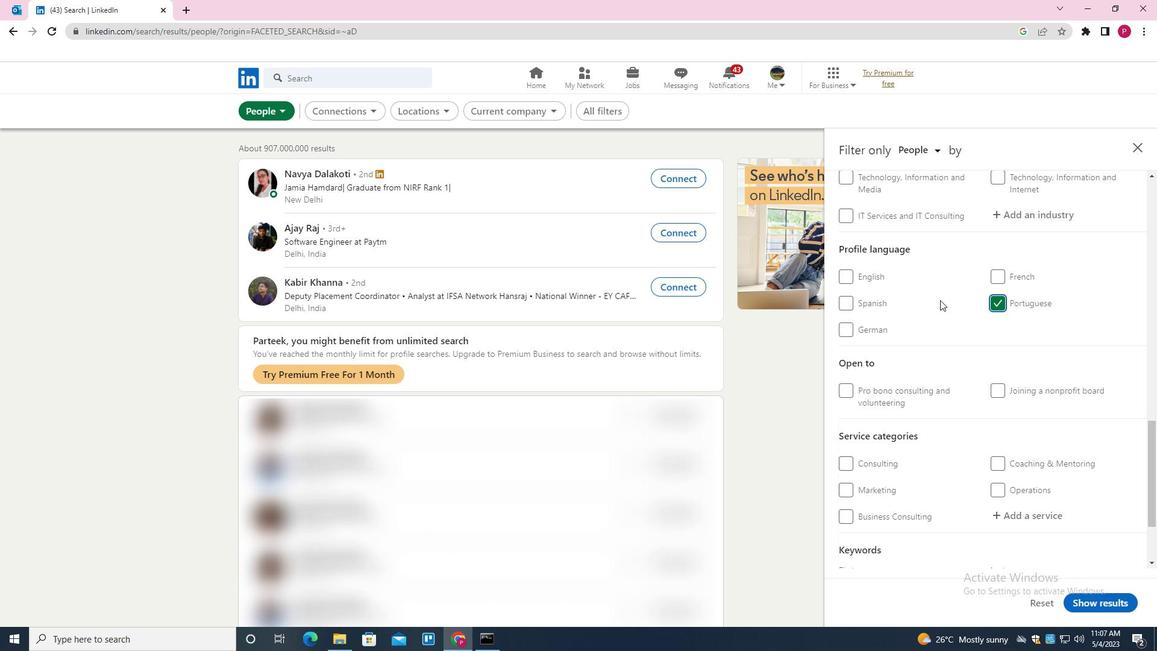 
Action: Mouse scrolled (940, 300) with delta (0, 0)
Screenshot: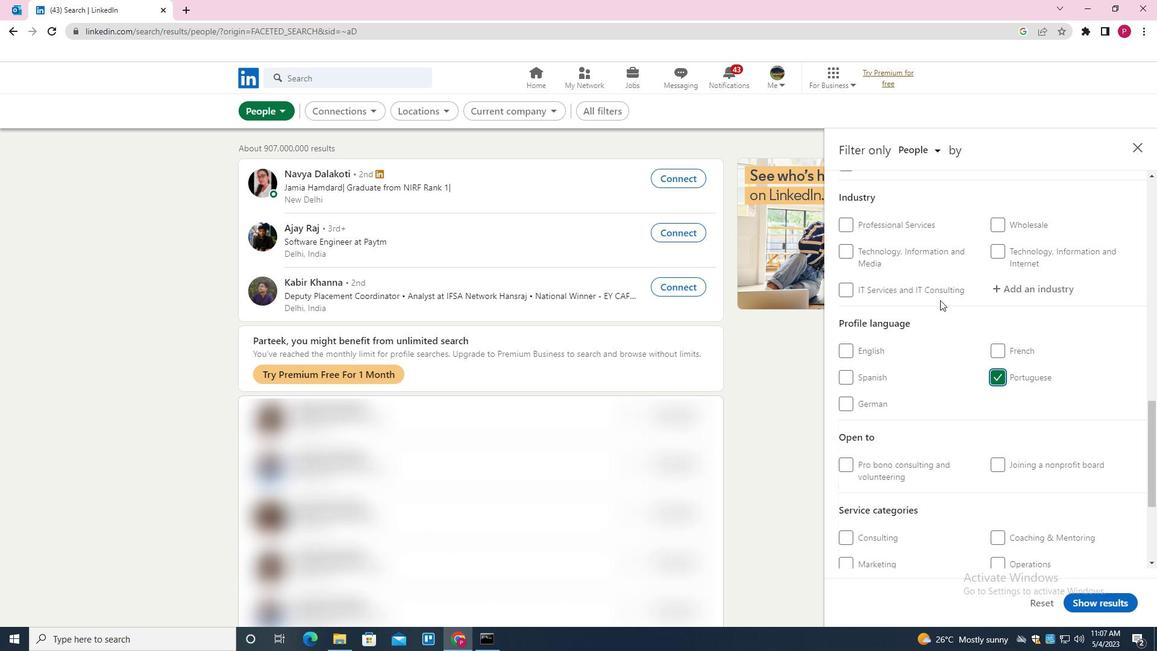 
Action: Mouse moved to (917, 285)
Screenshot: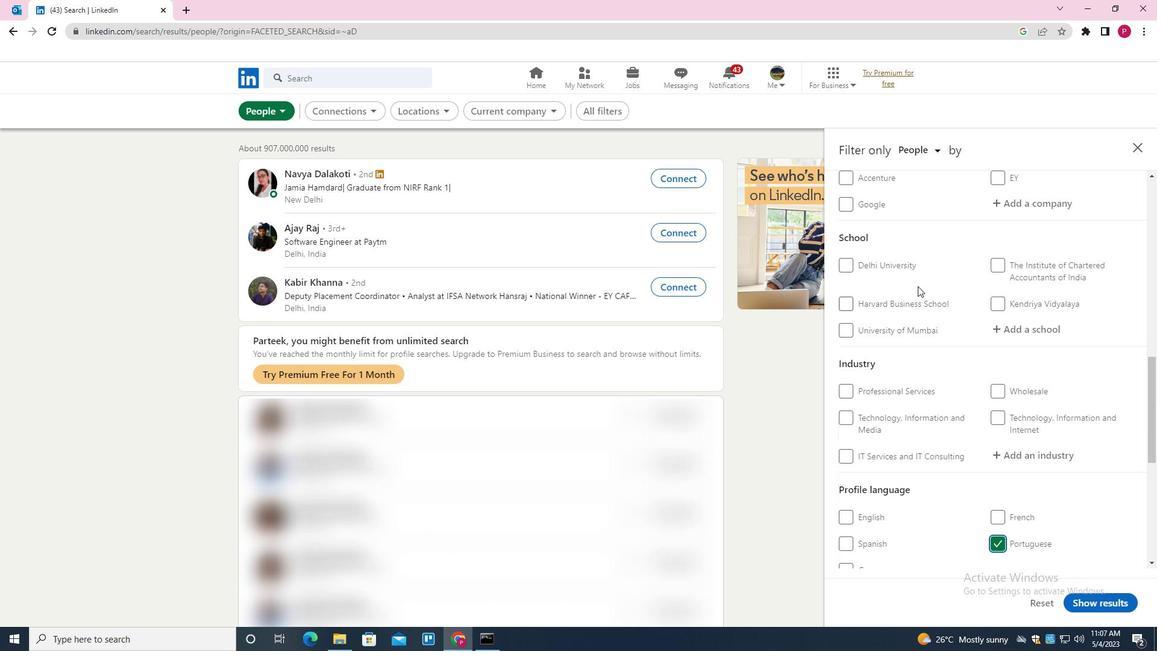 
Action: Mouse scrolled (917, 286) with delta (0, 0)
Screenshot: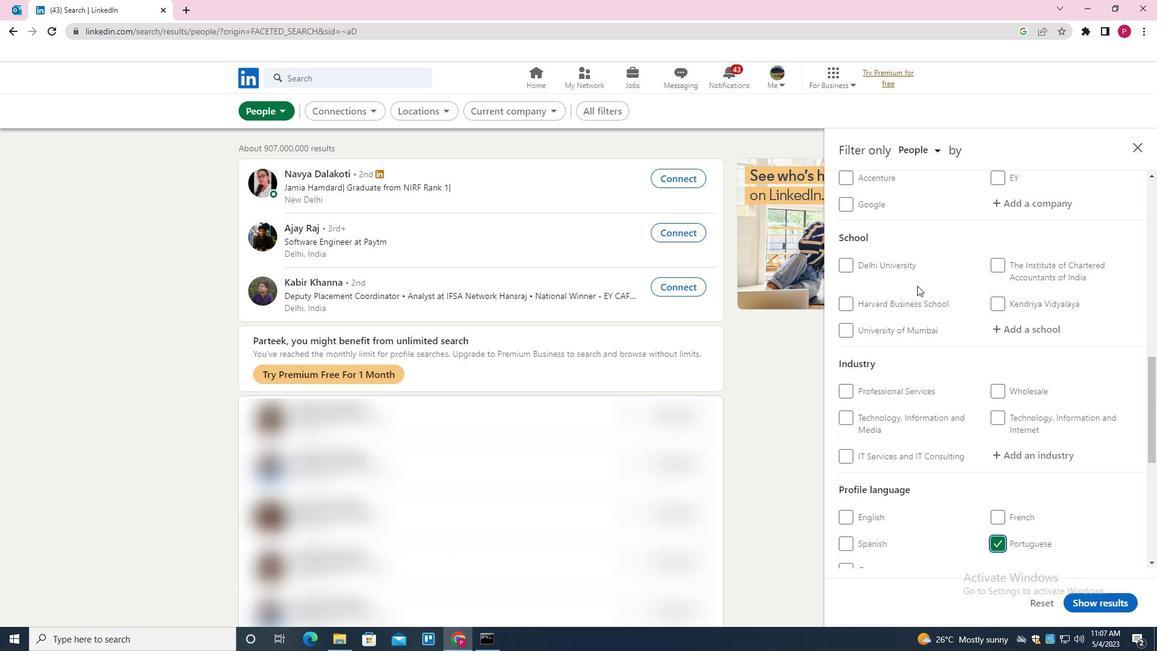 
Action: Mouse scrolled (917, 286) with delta (0, 0)
Screenshot: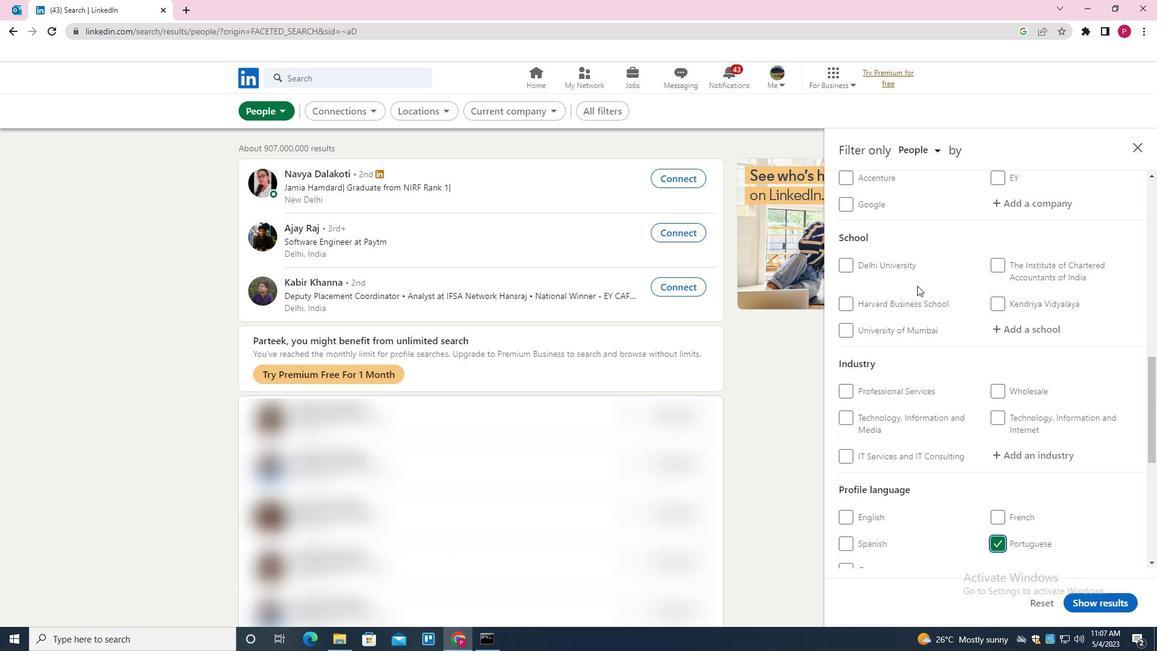 
Action: Mouse scrolled (917, 286) with delta (0, 0)
Screenshot: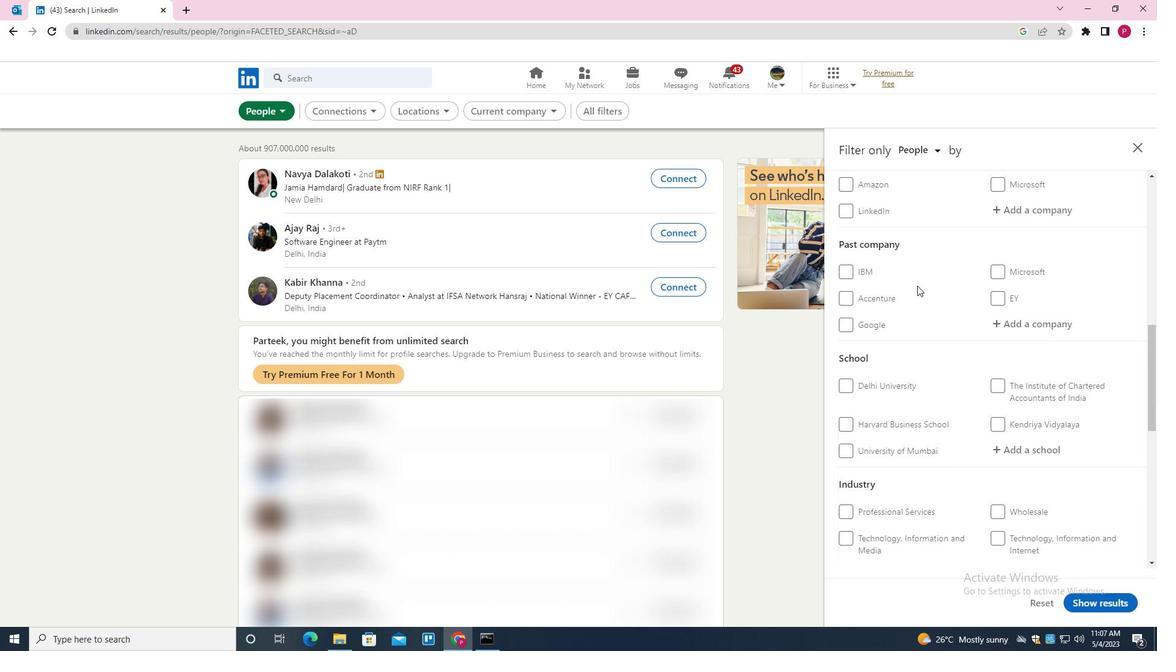 
Action: Mouse moved to (1007, 268)
Screenshot: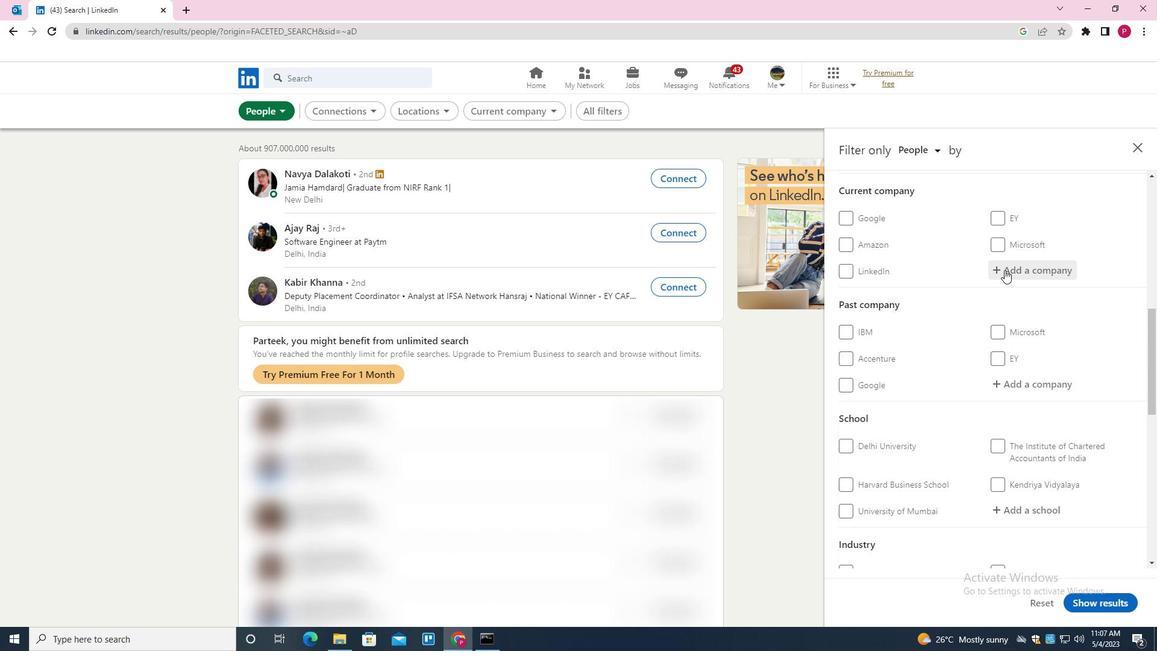 
Action: Mouse pressed left at (1007, 268)
Screenshot: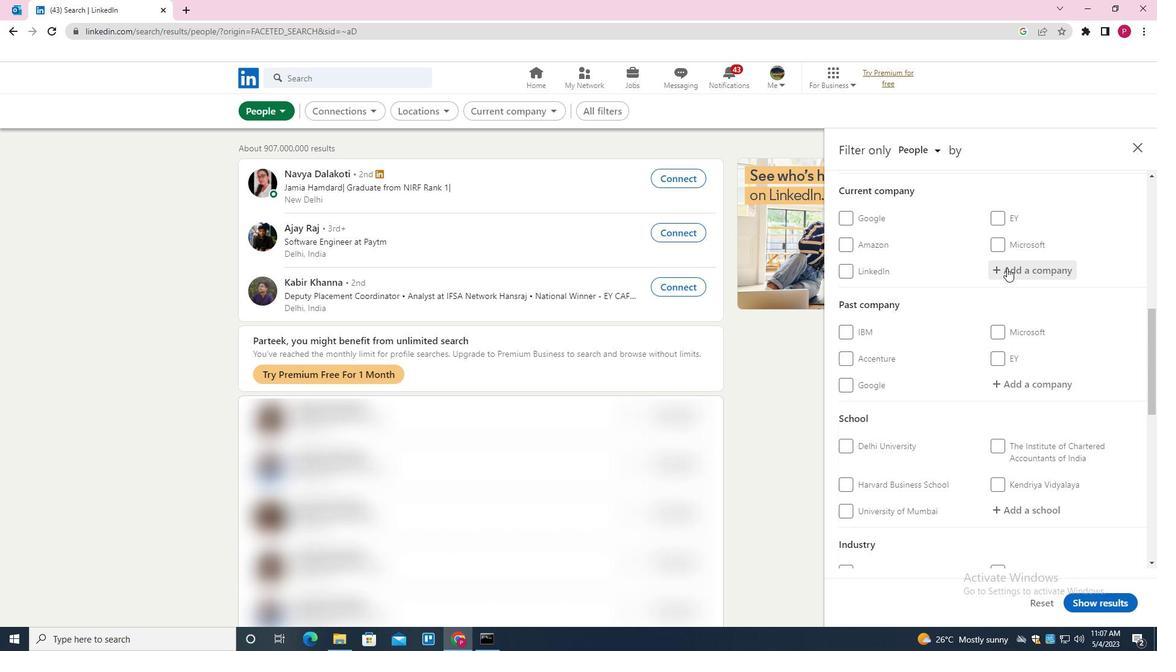 
Action: Key pressed <Key.shift><Key.shift><Key.shift><Key.shift><Key.shift><Key.shift><Key.shift><Key.shift><Key.shift><Key.shift><Key.shift><Key.shift><Key.shift><Key.shift><Key.shift><Key.shift><Key.shift><Key.shift><Key.shift><Key.shift><Key.shift><Key.shift><Key.shift><Key.shift><Key.shift>MIDEA<Key.space><Key.shift><Key.shift><Key.shift><Key.shift><Key.shift><Key.shift><Key.shift><Key.shift><Key.shift><Key.shift><Key.shift><Key.shift><Key.shift><Key.shift><Key.shift><Key.shift><Key.shift><Key.shift><Key.shift><Key.shift>GROUP<Key.down><Key.enter>
Screenshot: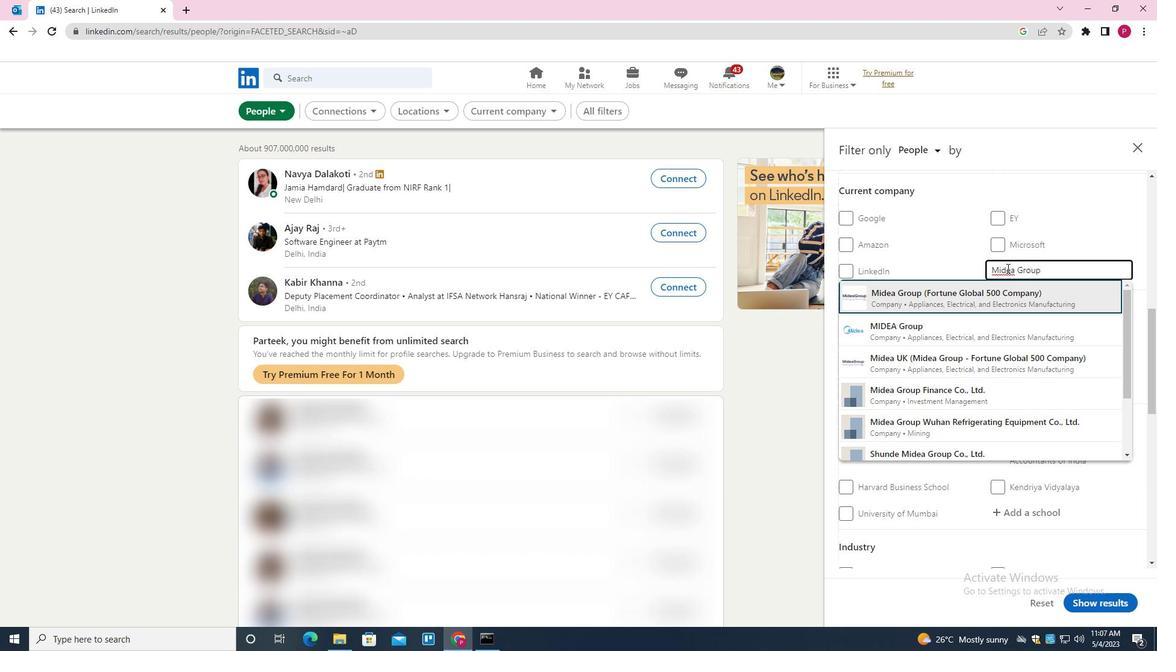 
Action: Mouse moved to (975, 288)
Screenshot: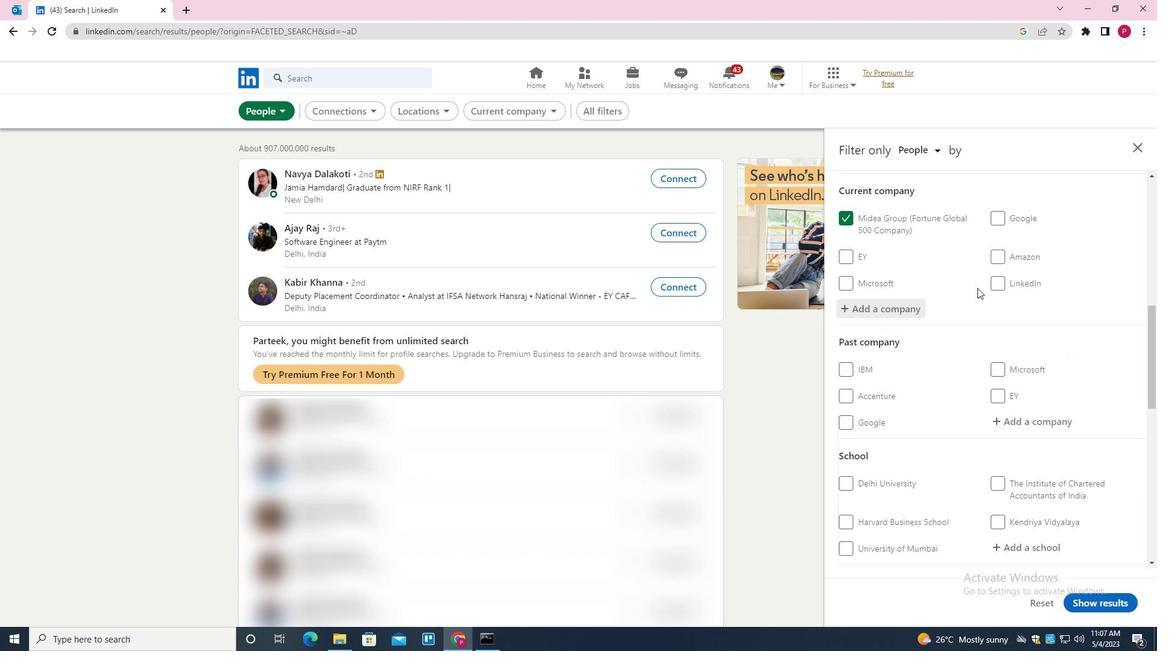 
Action: Mouse scrolled (975, 288) with delta (0, 0)
Screenshot: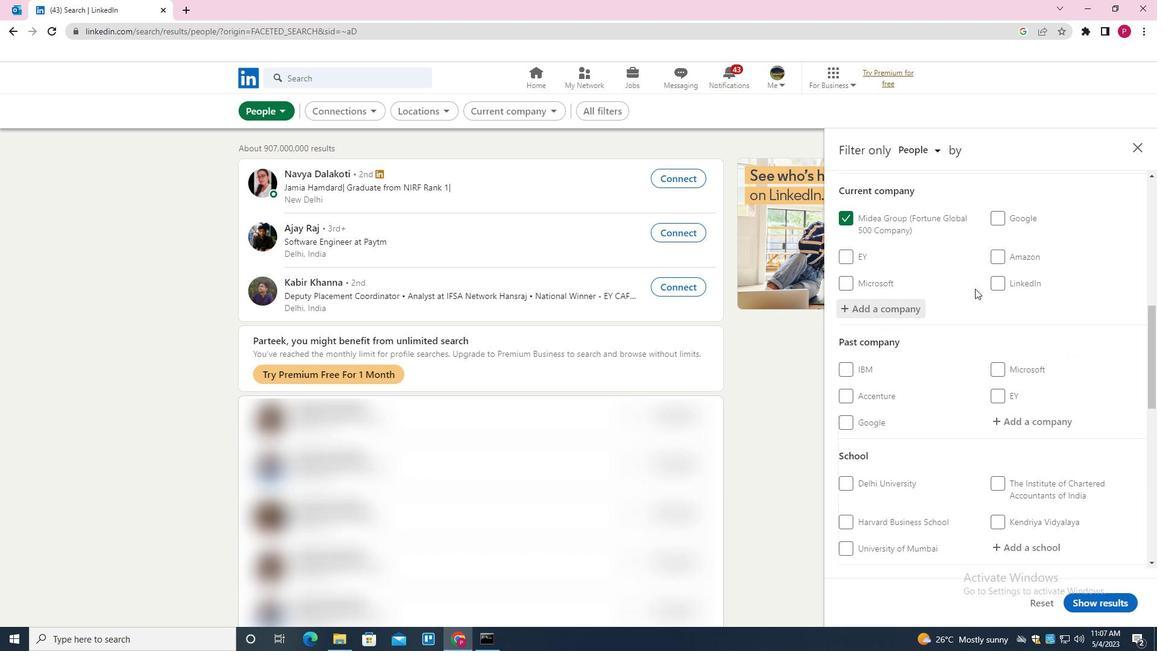 
Action: Mouse moved to (975, 288)
Screenshot: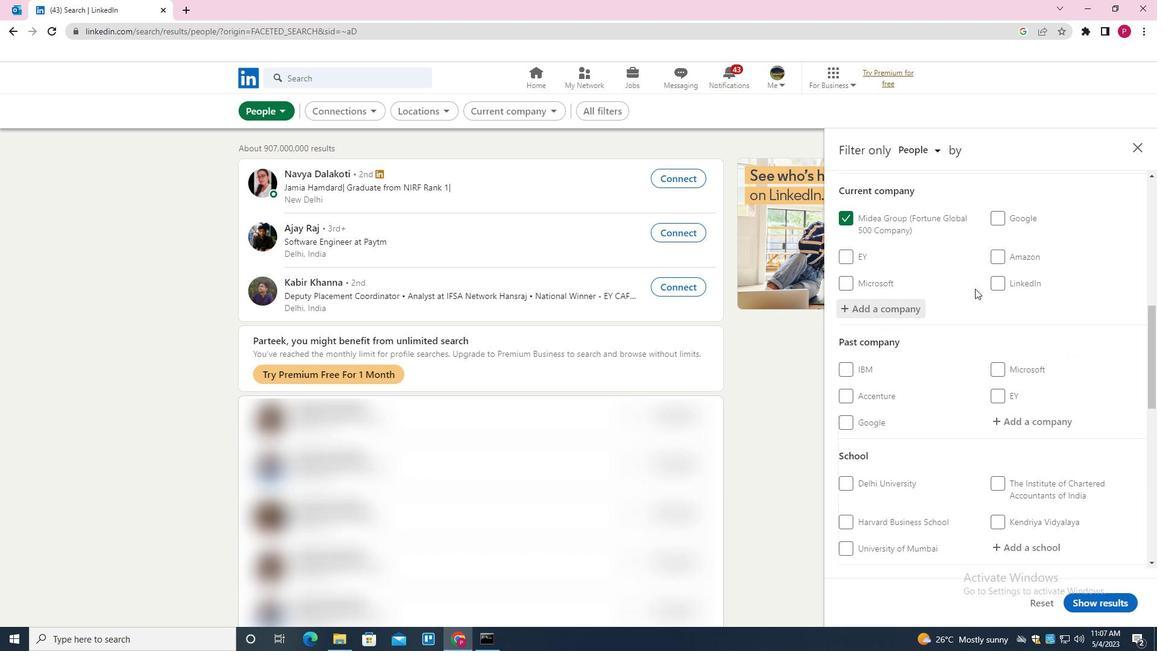 
Action: Mouse scrolled (975, 288) with delta (0, 0)
Screenshot: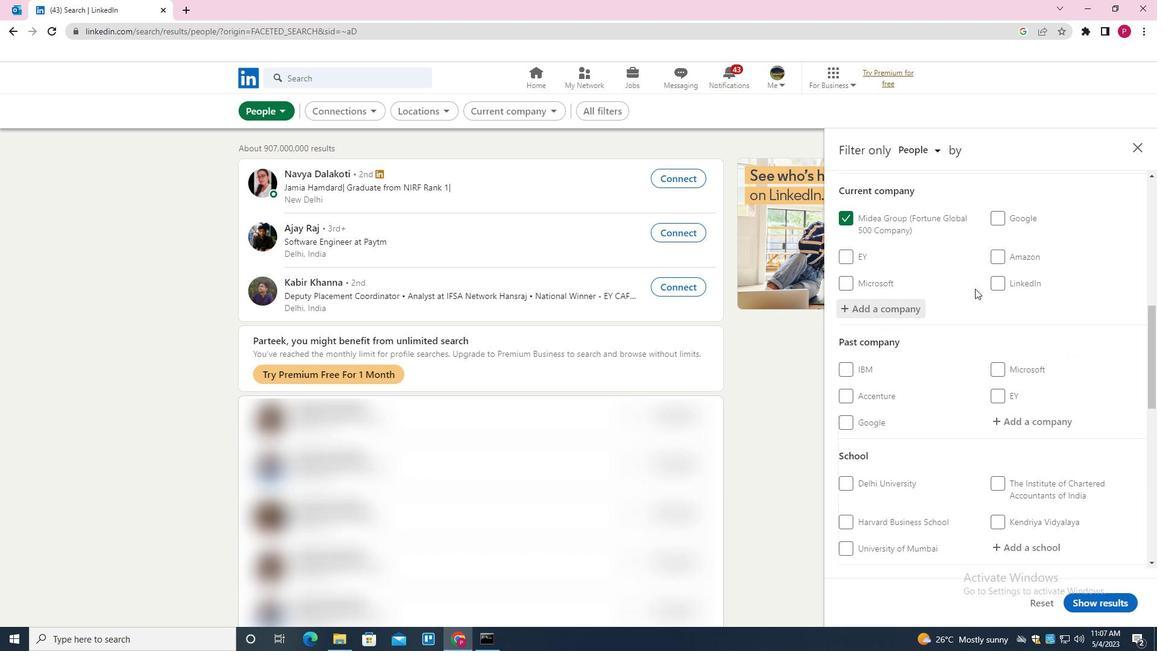 
Action: Mouse moved to (976, 288)
Screenshot: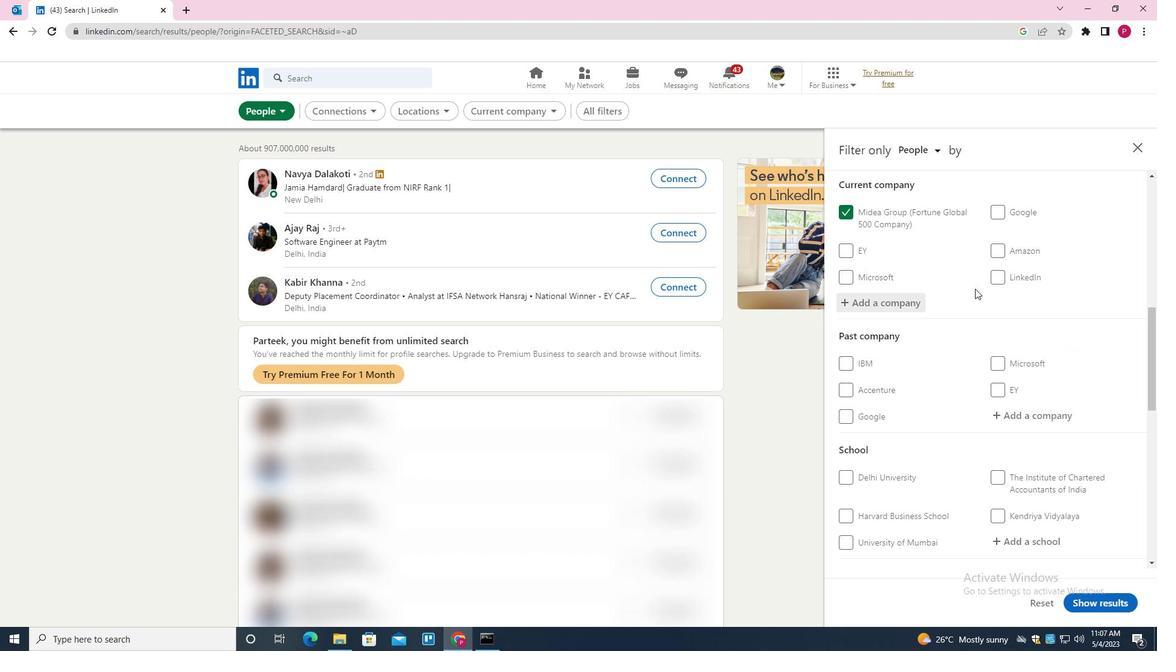 
Action: Mouse scrolled (976, 287) with delta (0, 0)
Screenshot: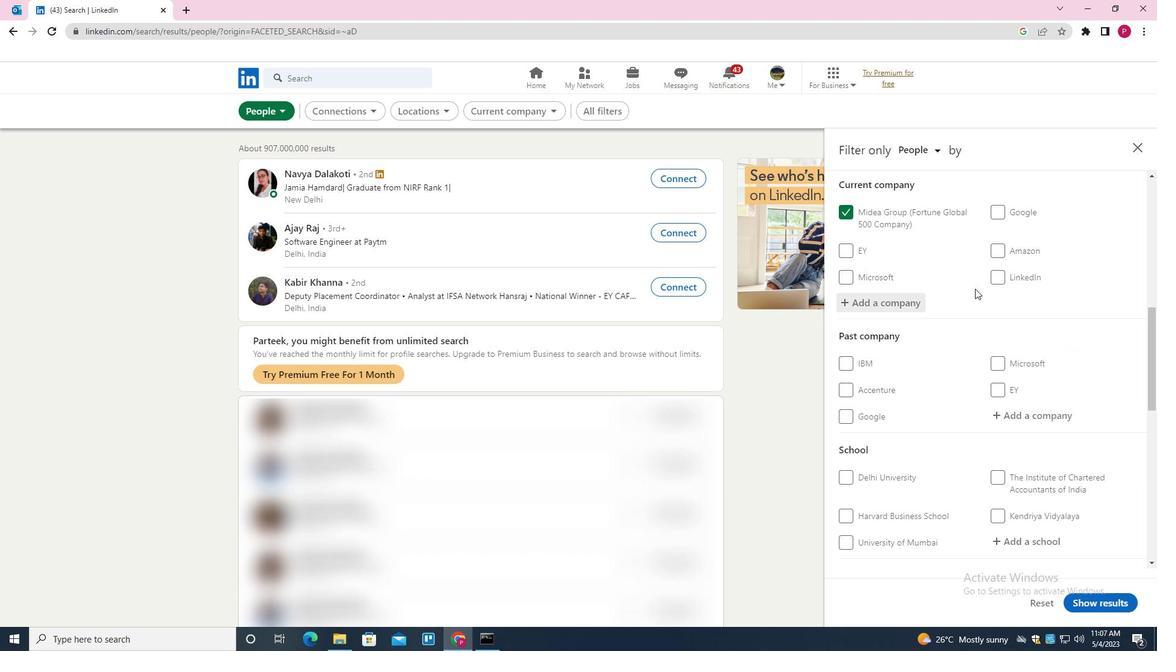 
Action: Mouse moved to (978, 287)
Screenshot: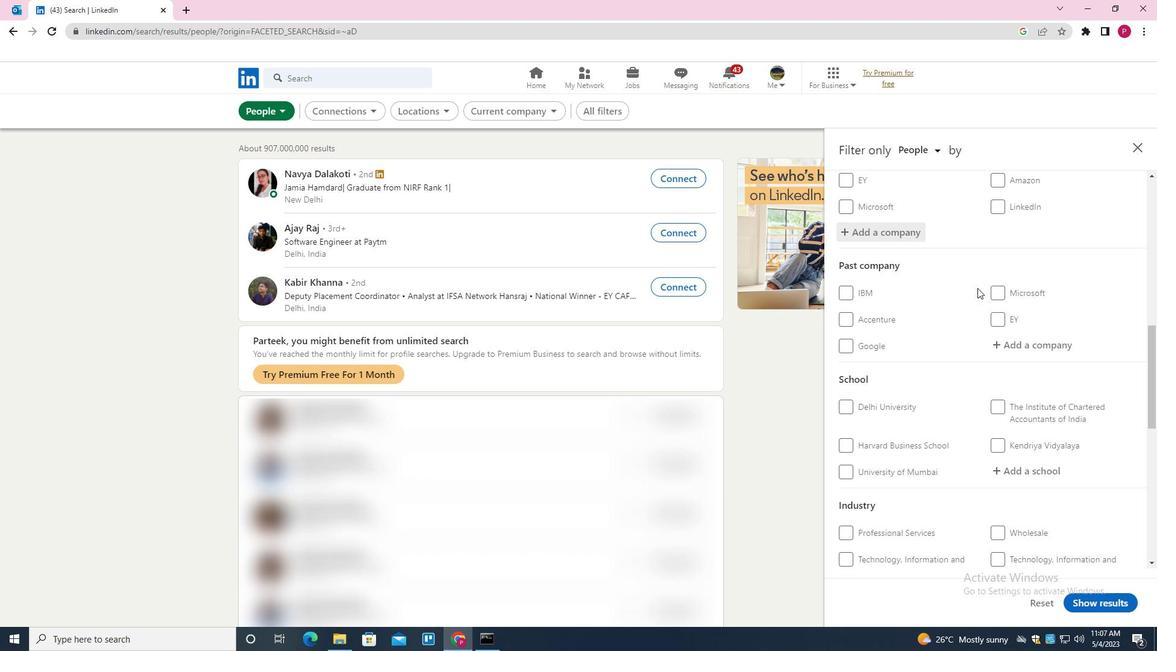 
Action: Mouse scrolled (978, 287) with delta (0, 0)
Screenshot: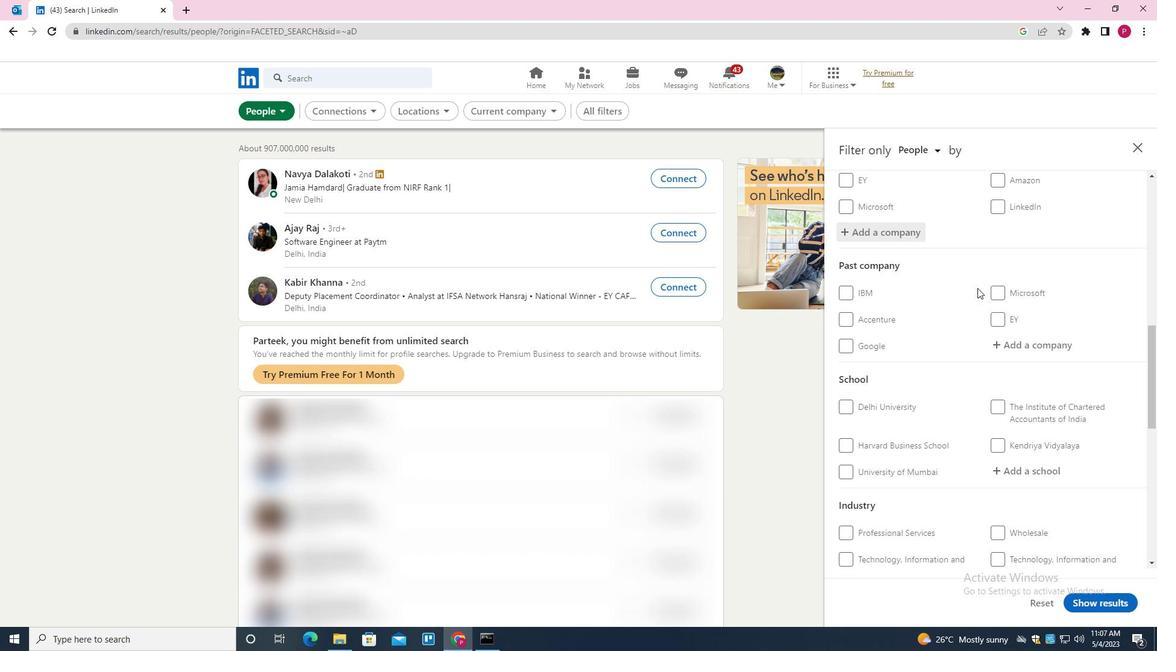 
Action: Mouse moved to (981, 286)
Screenshot: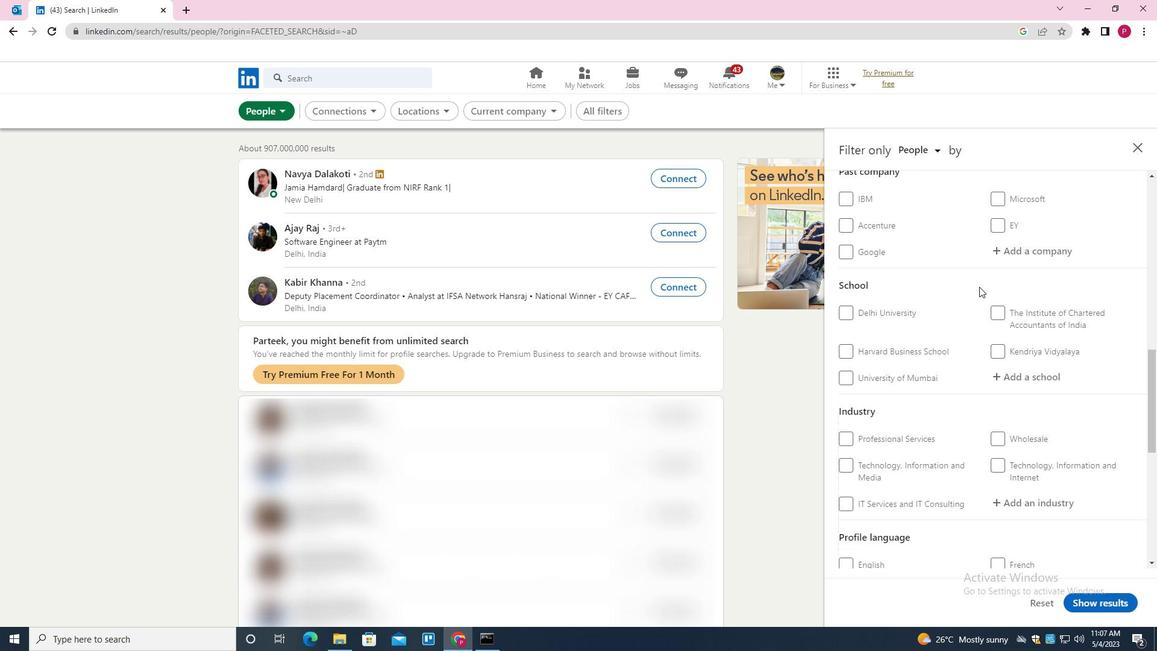 
Action: Mouse scrolled (981, 285) with delta (0, 0)
Screenshot: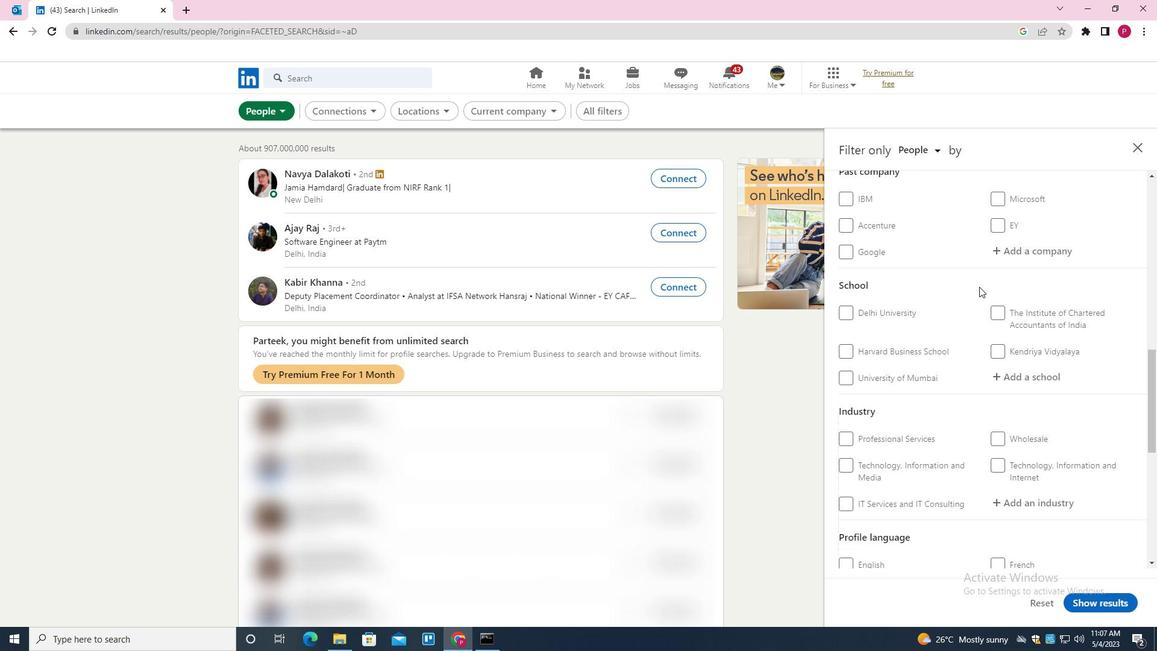 
Action: Mouse moved to (1022, 242)
Screenshot: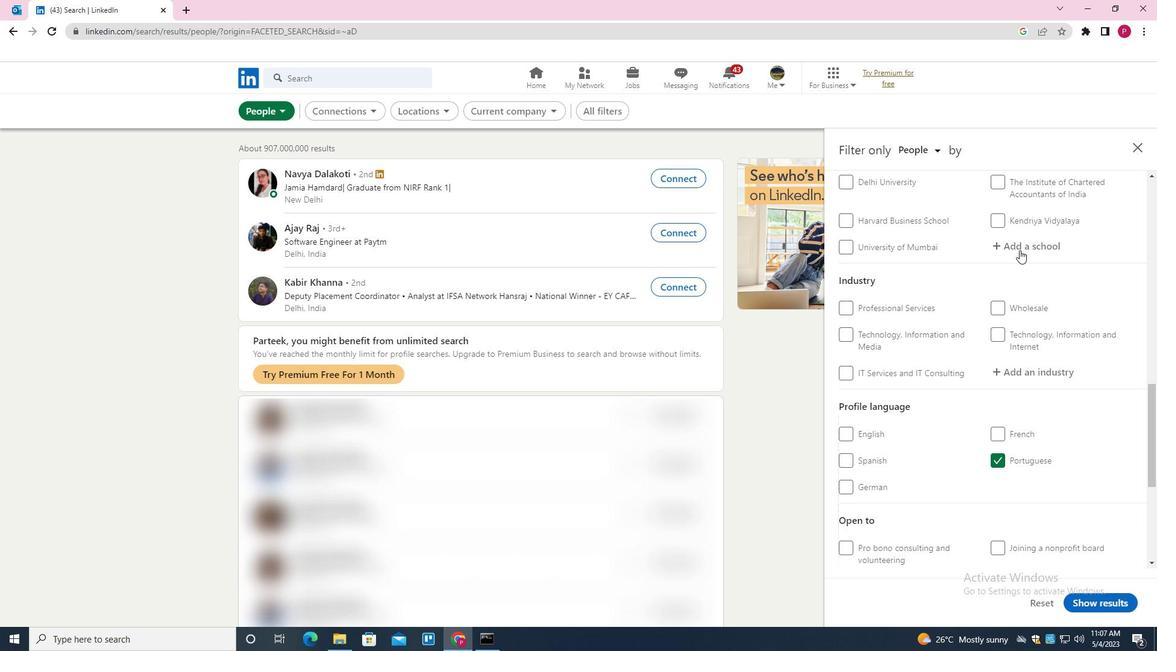 
Action: Mouse pressed left at (1022, 242)
Screenshot: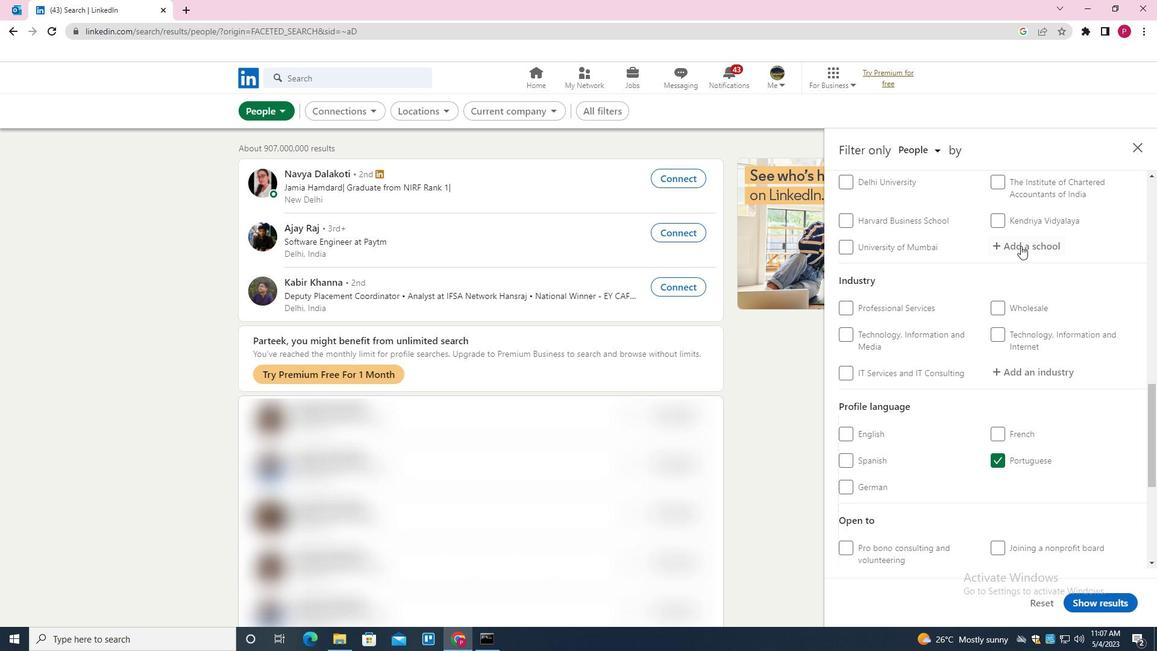 
Action: Key pressed <Key.shift><Key.shift><Key.shift><Key.shift><Key.shift><Key.shift><Key.shift><Key.shift><Key.shift><Key.shift><Key.shift><Key.shift><Key.shift><Key.shift><Key.shift><Key.shift><Key.shift><Key.shift><Key.shift><Key.shift><Key.shift><Key.shift><Key.shift><Key.shift><Key.shift><Key.shift><Key.shift><Key.shift><Key.shift><Key.shift><Key.shift><Key.shift><Key.shift><Key.shift><Key.shift><Key.shift><Key.shift><Key.shift><Key.shift><Key.shift><Key.shift><Key.shift><Key.shift><Key.shift><Key.shift><Key.shift><Key.shift><Key.shift><Key.shift><Key.shift><Key.shift><Key.shift><Key.shift><Key.shift><Key.shift><Key.shift><Key.shift><Key.shift><Key.shift><Key.shift><Key.shift><Key.shift><Key.shift><Key.shift><Key.shift><Key.shift><Key.shift><Key.shift><Key.shift><Key.shift><Key.shift><Key.shift><Key.shift><Key.shift><Key.shift><Key.shift><Key.shift><Key.shift><Key.shift><Key.shift><Key.shift><Key.shift><Key.shift><Key.shift><Key.shift><Key.shift><Key.shift><Key.shift><Key.shift><Key.shift><Key.shift><Key.shift><Key.shift><Key.shift>CHINMAYA<Key.space><Key.shift><Key.shift><Key.shift><Key.shift><Key.shift><Key.shift><Key.shift><Key.shift><Key.shift><Key.shift><Key.shift><Key.shift><Key.shift><Key.shift><Key.shift>VIDYALYA<Key.space><Key.backspace><Key.backspace><Key.backspace><Key.backspace><Key.backspace>ALAYA<Key.space><Key.down><Key.enter>
Screenshot: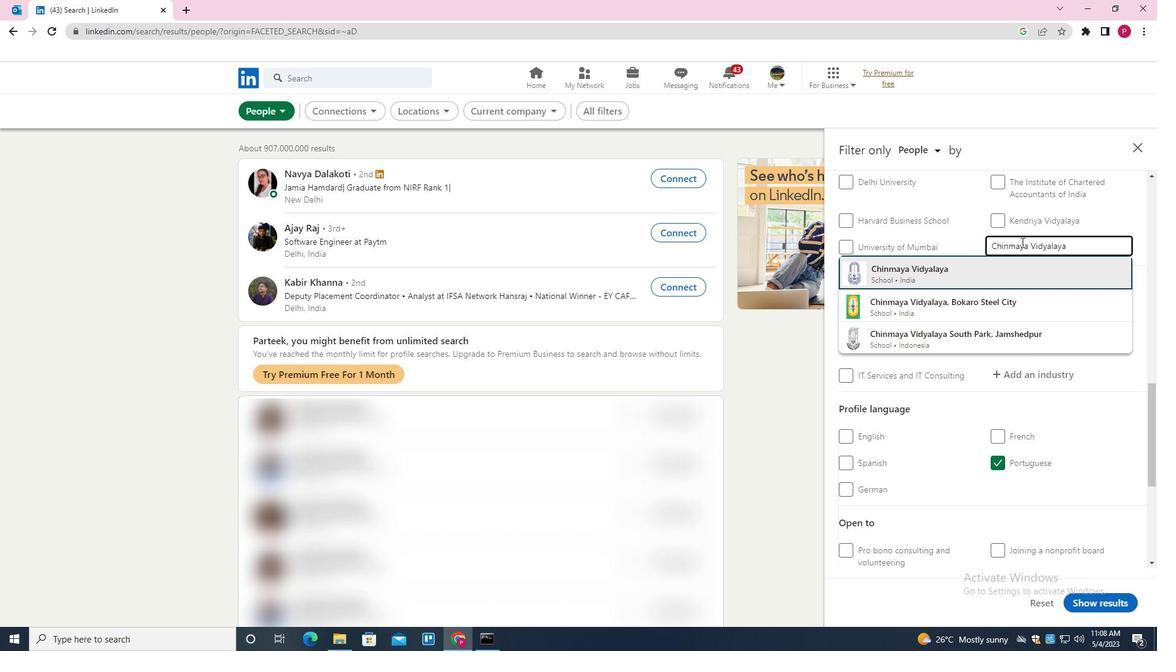 
Action: Mouse moved to (1001, 254)
Screenshot: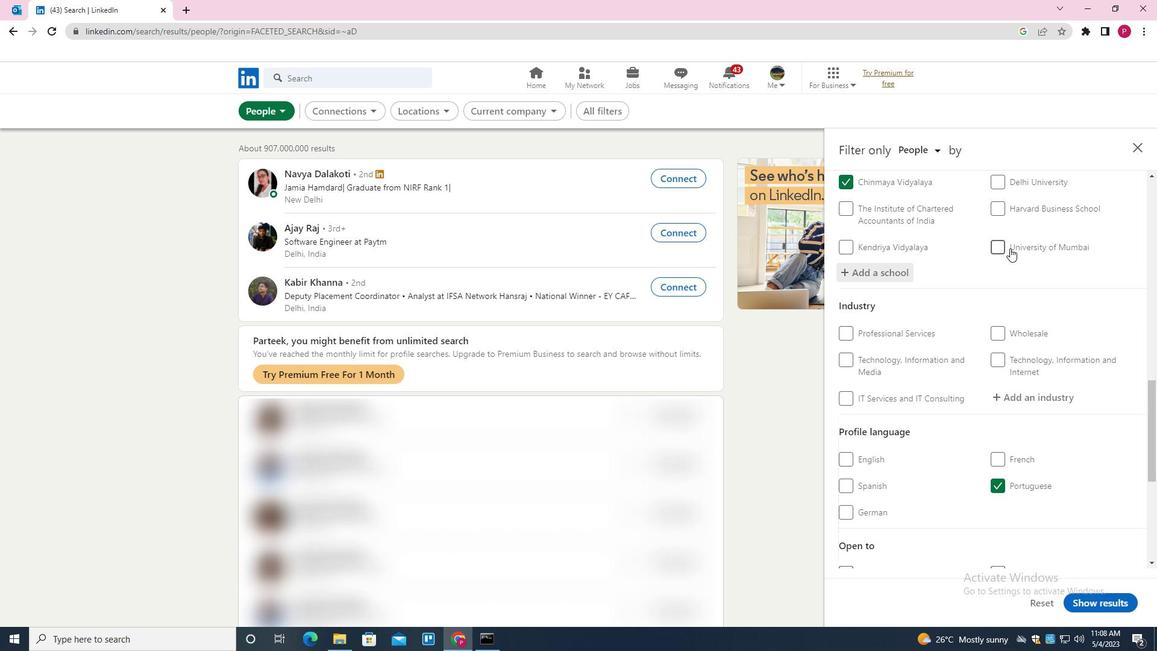 
Action: Mouse scrolled (1001, 253) with delta (0, 0)
Screenshot: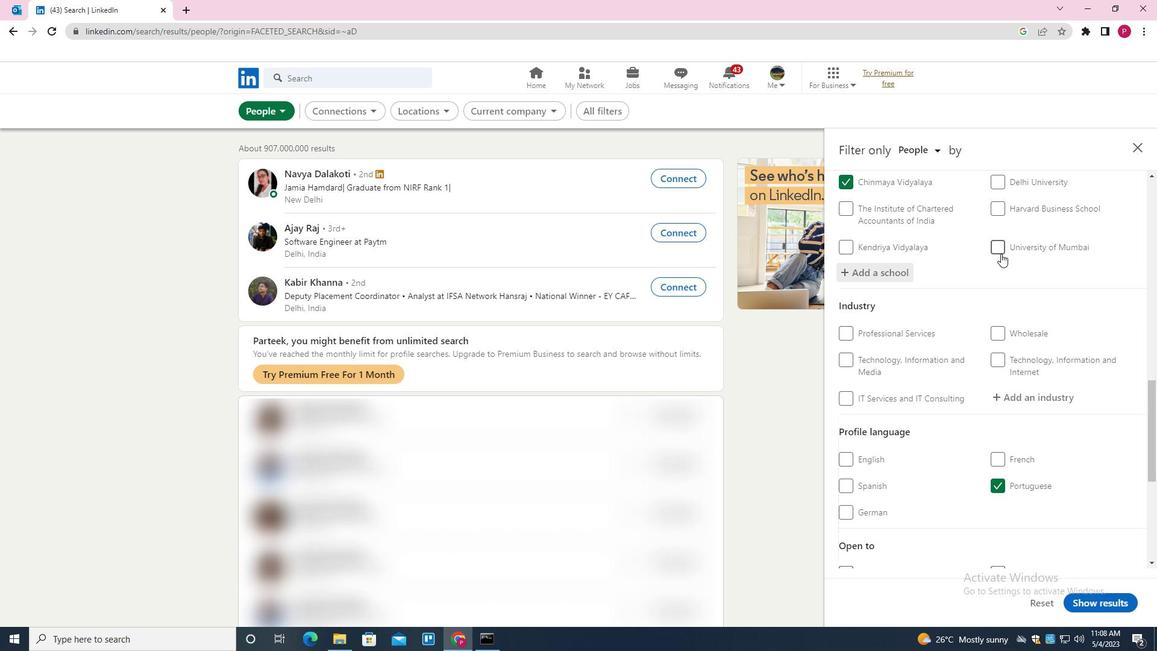 
Action: Mouse scrolled (1001, 253) with delta (0, 0)
Screenshot: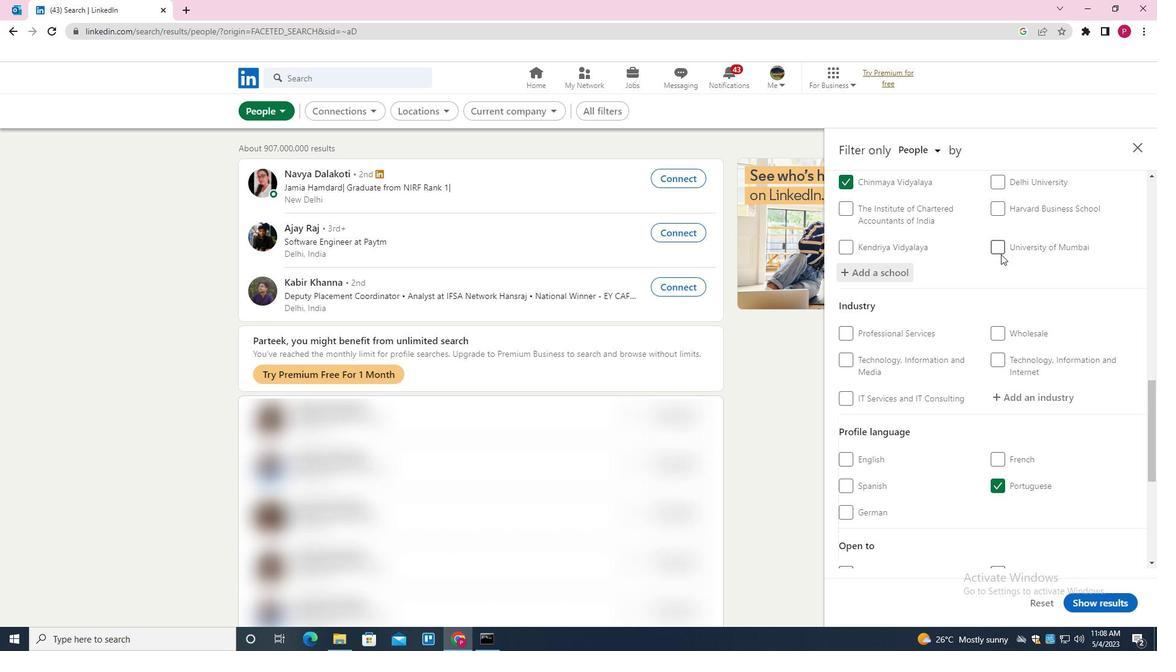 
Action: Mouse moved to (1018, 270)
Screenshot: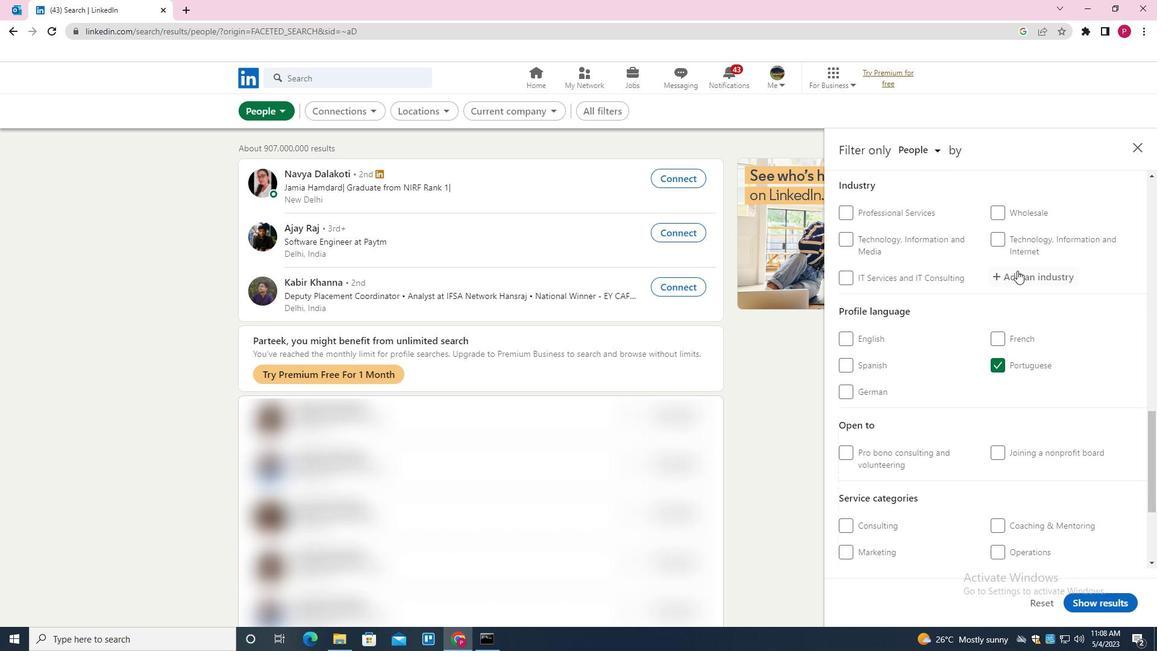 
Action: Mouse pressed left at (1018, 270)
Screenshot: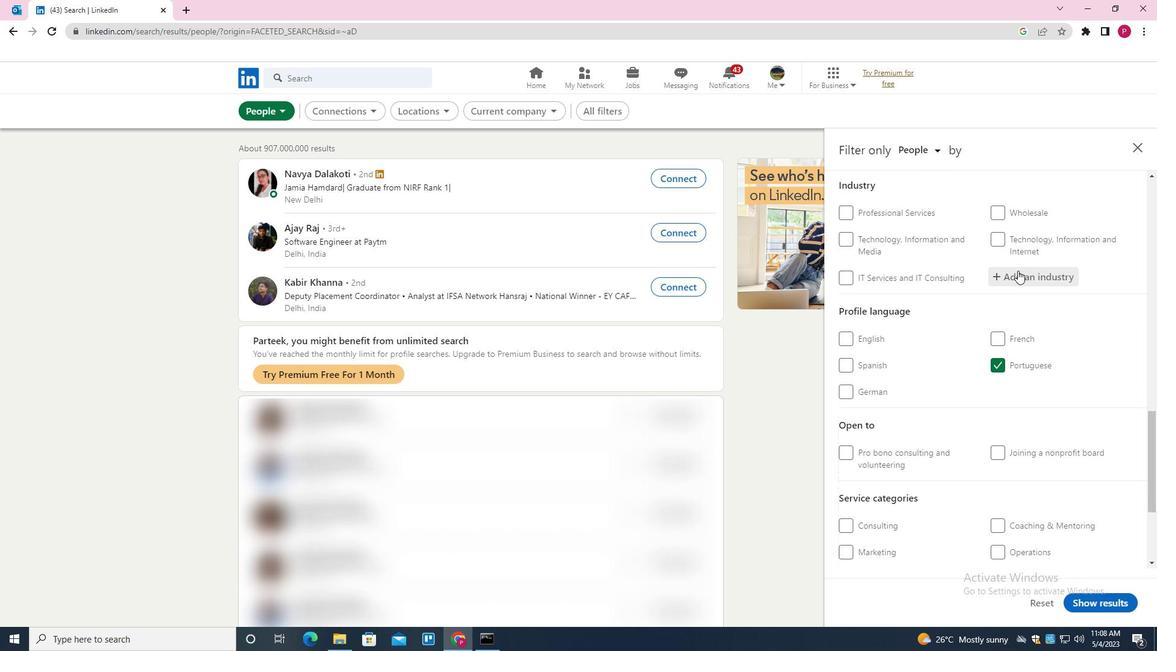 
Action: Key pressed <Key.shift><Key.shift><Key.shift><Key.shift><Key.shift>METAL<Key.space><Key.shift><Key.shift><Key.shift><Key.shift><Key.shift><Key.shift><Key.shift><Key.shift><Key.shift><Key.shift><Key.shift><Key.shift><Key.shift>TREATMENTS<Key.space><Key.down><Key.enter>
Screenshot: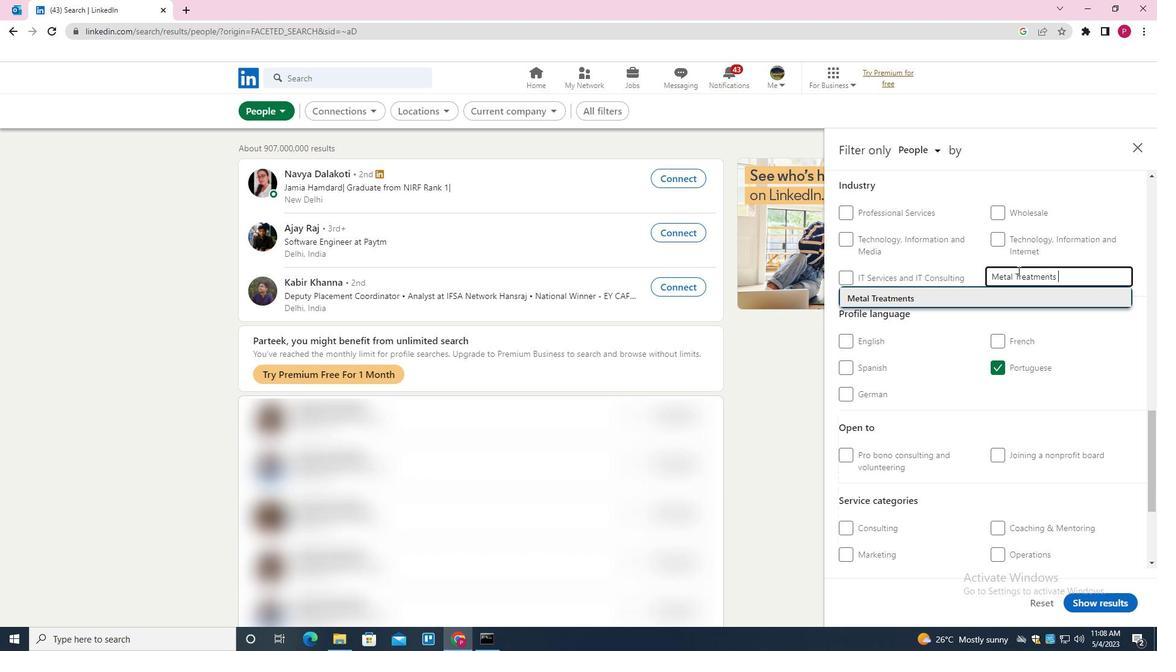 
Action: Mouse moved to (992, 281)
Screenshot: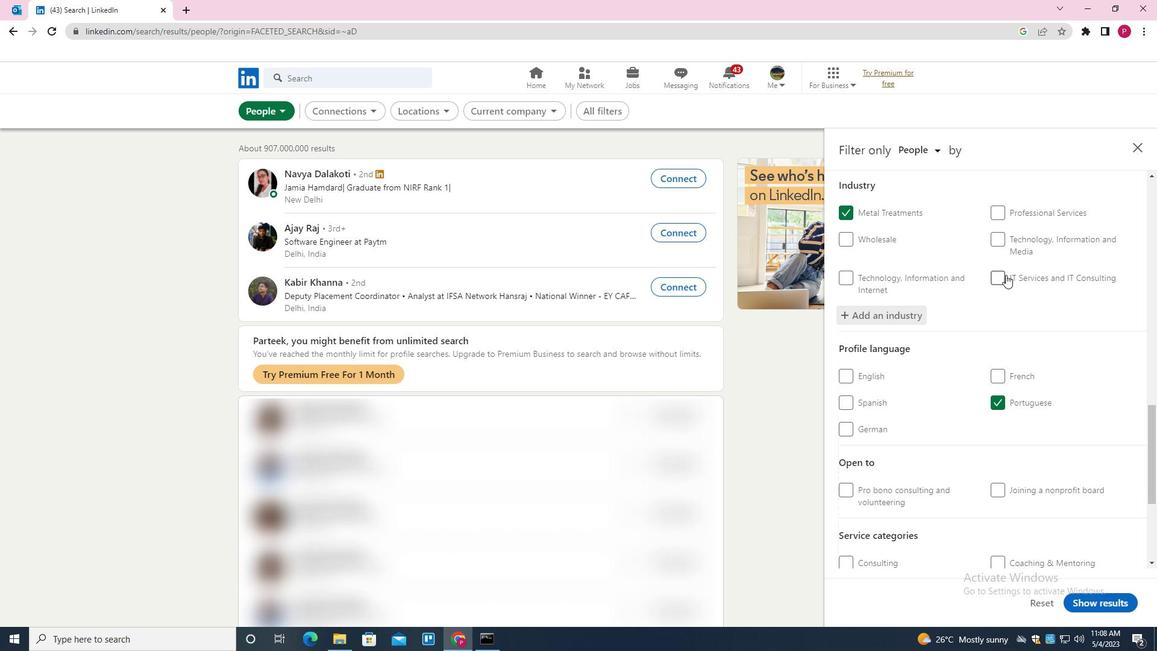 
Action: Mouse scrolled (992, 280) with delta (0, 0)
Screenshot: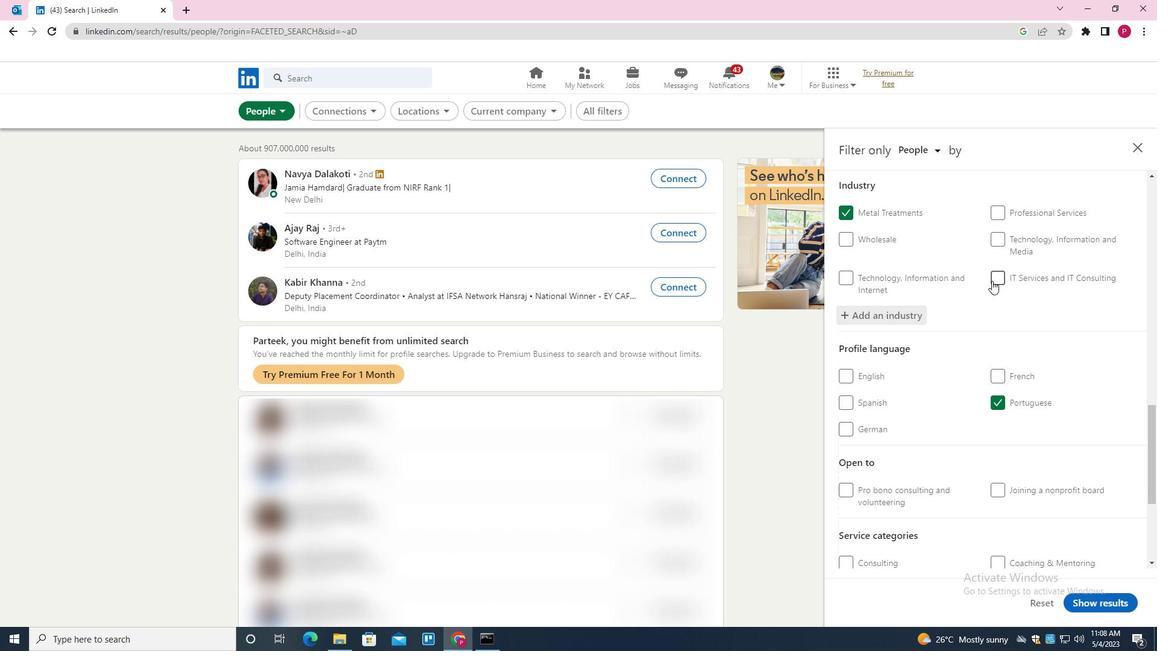 
Action: Mouse moved to (992, 281)
Screenshot: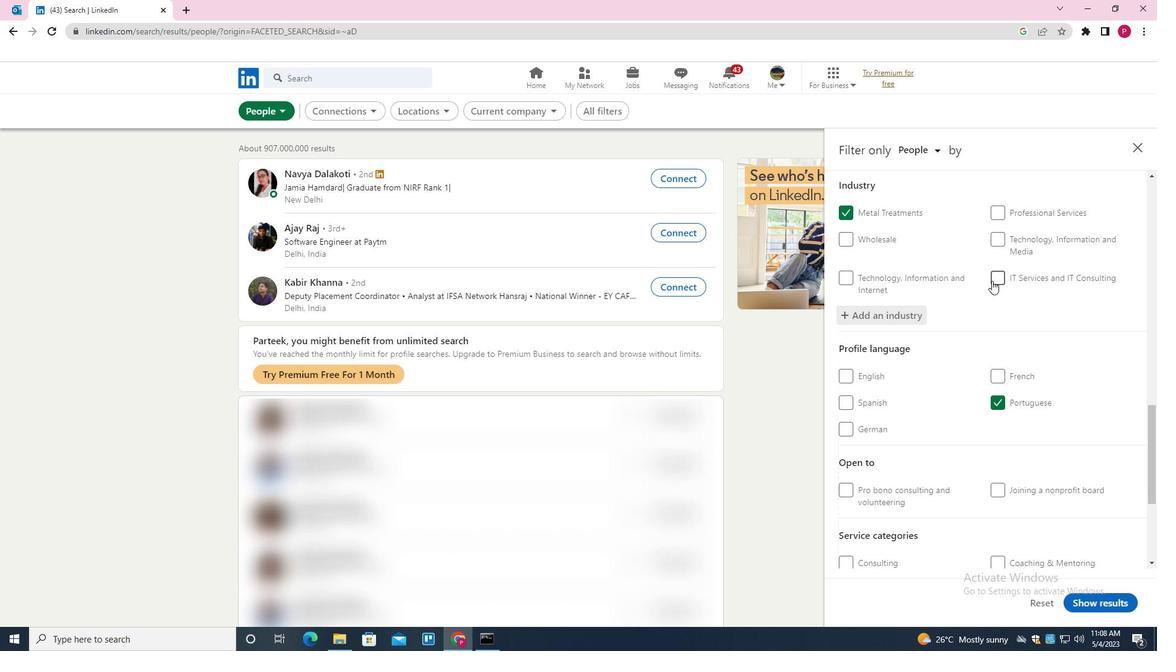 
Action: Mouse scrolled (992, 281) with delta (0, 0)
Screenshot: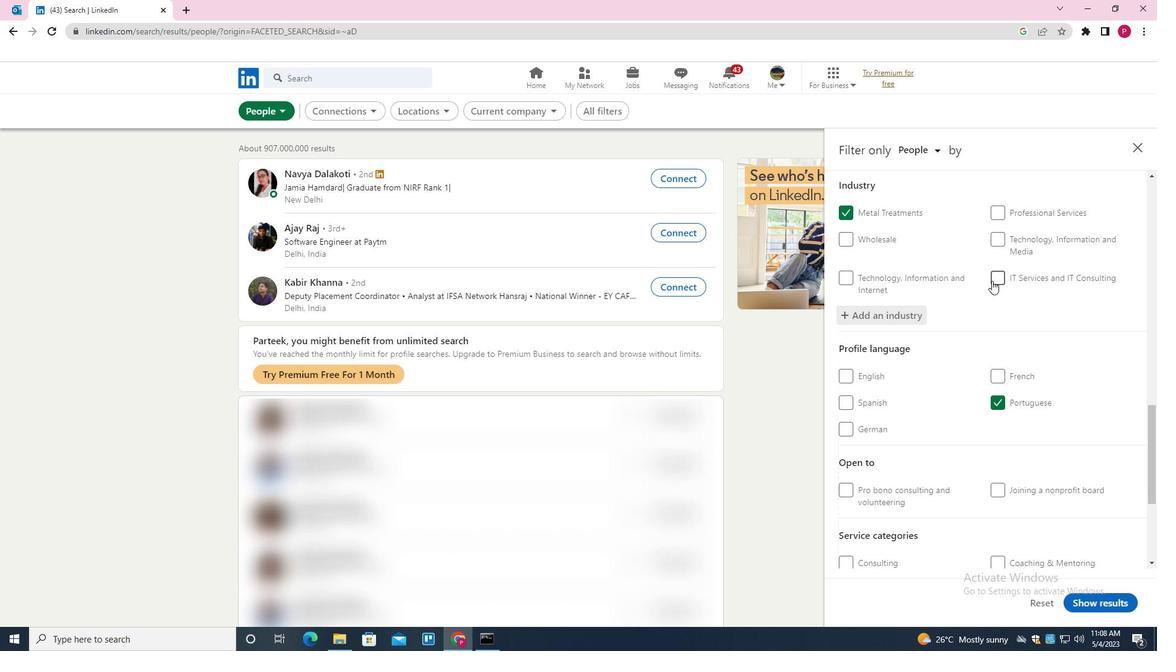 
Action: Mouse moved to (992, 284)
Screenshot: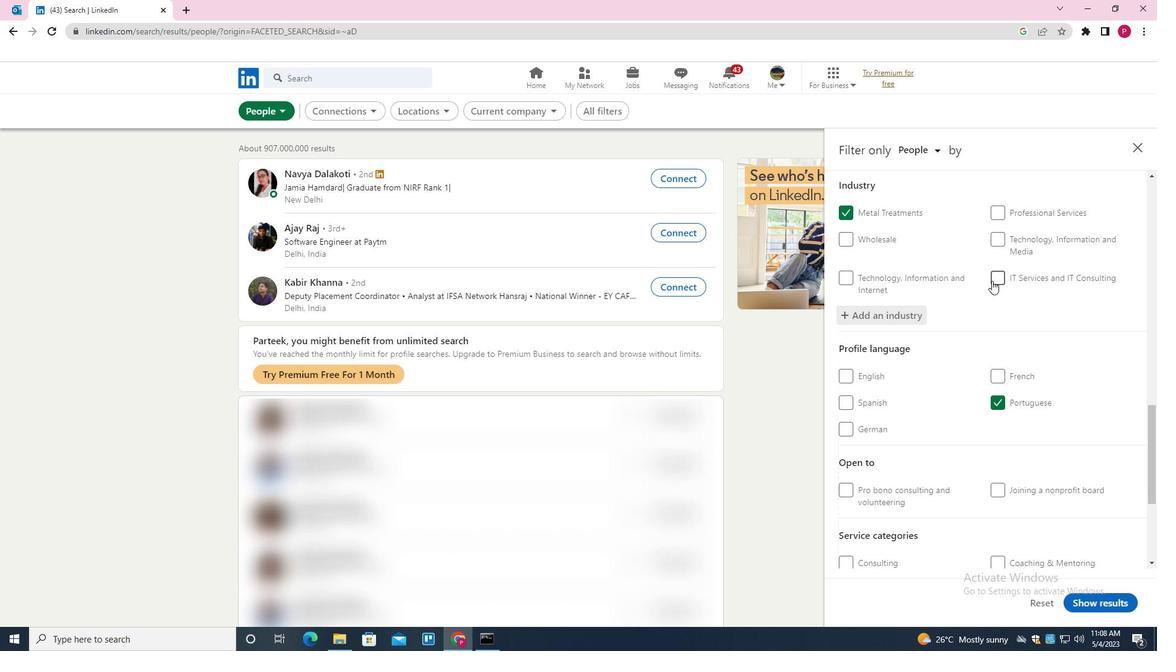 
Action: Mouse scrolled (992, 283) with delta (0, 0)
Screenshot: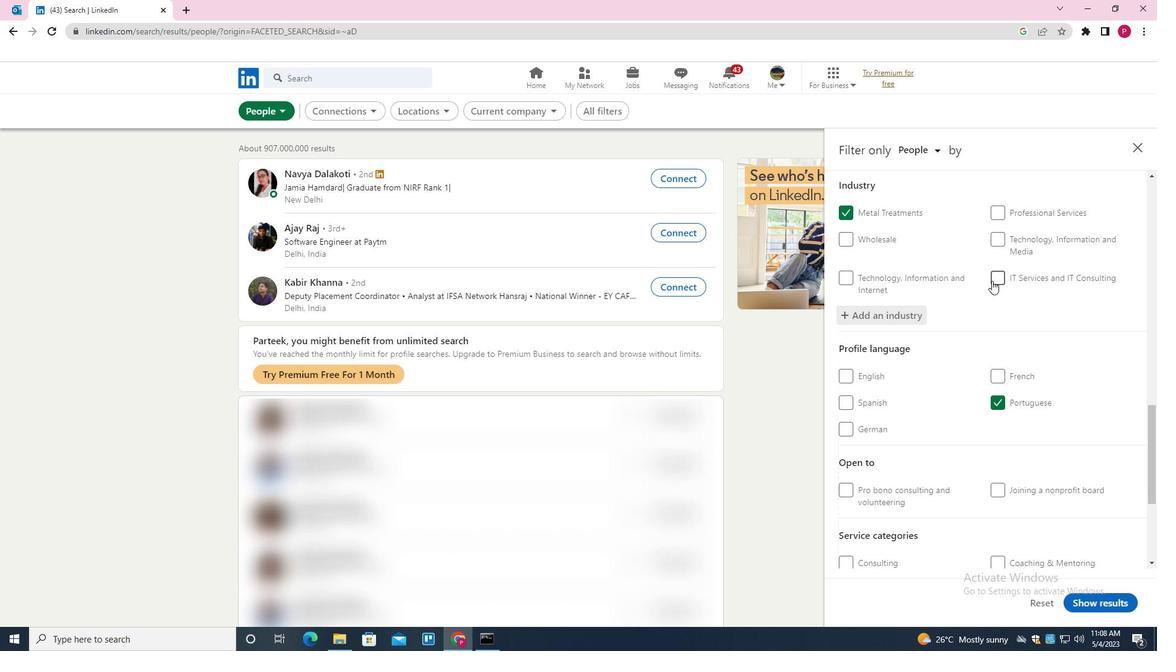 
Action: Mouse moved to (995, 291)
Screenshot: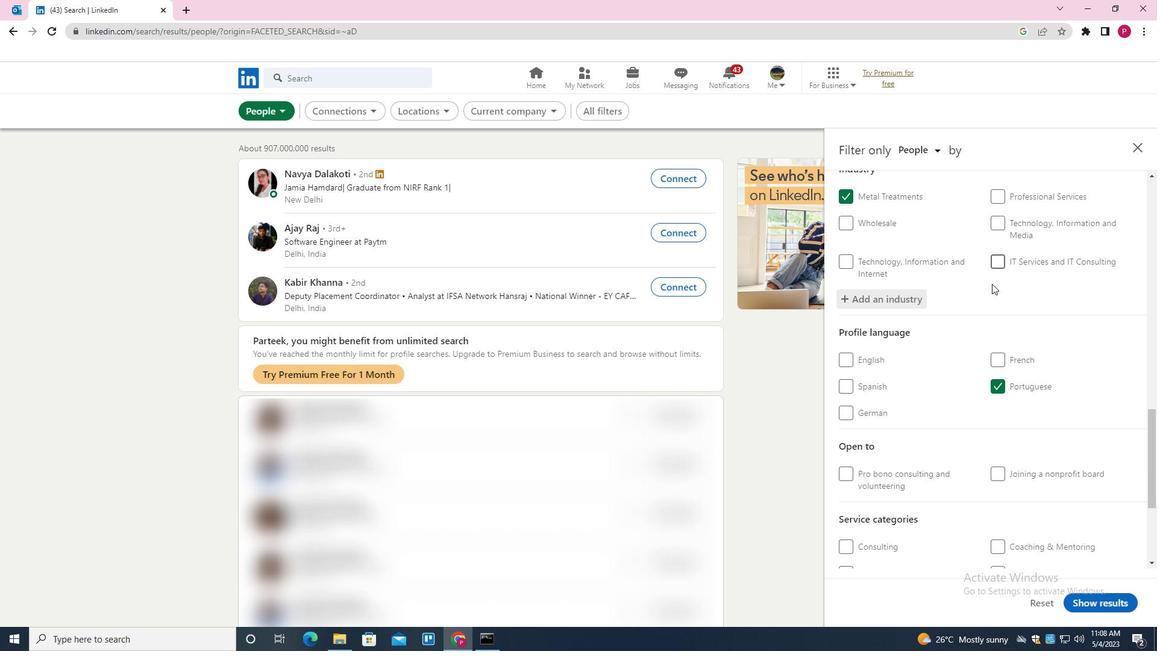 
Action: Mouse scrolled (995, 290) with delta (0, 0)
Screenshot: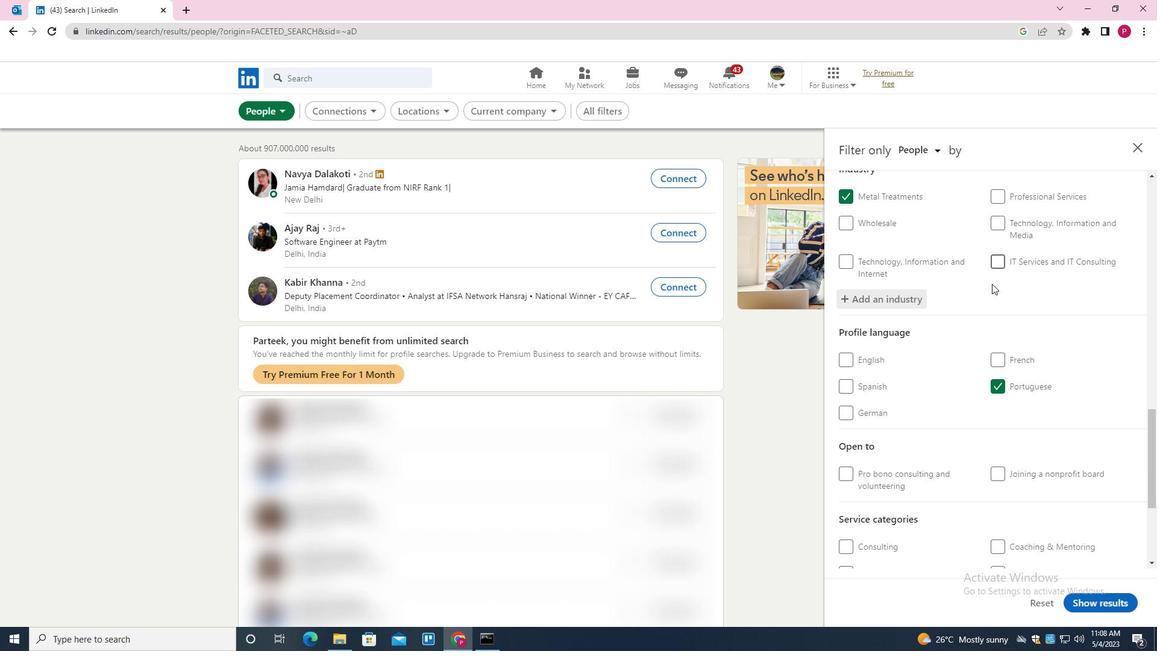 
Action: Mouse moved to (997, 297)
Screenshot: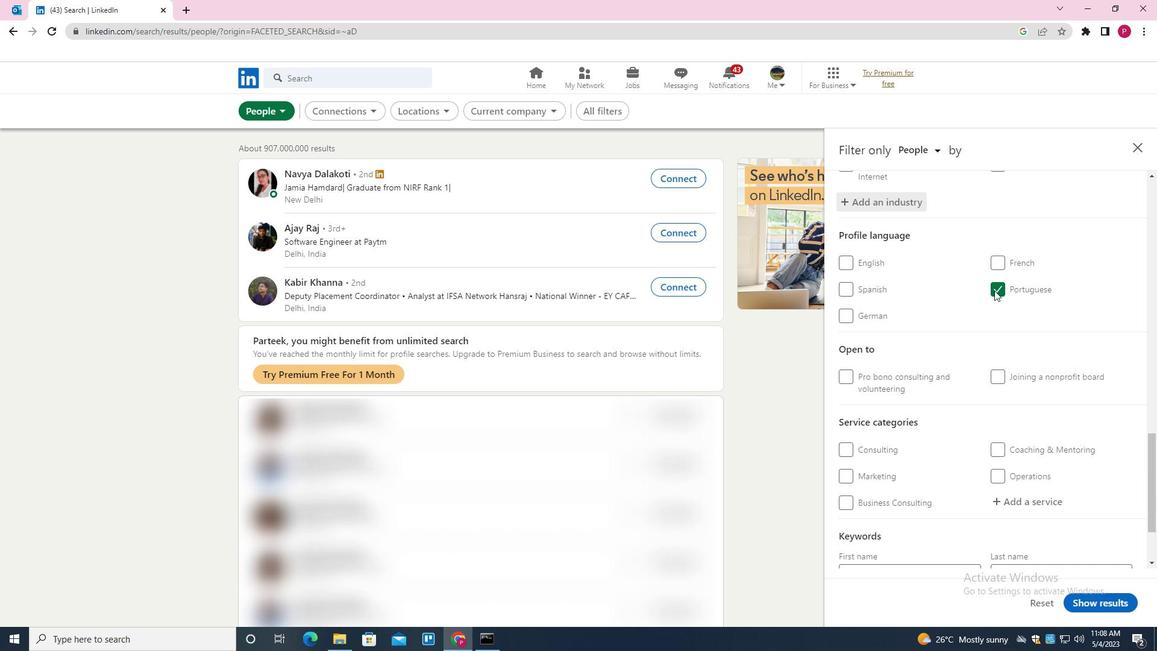 
Action: Mouse scrolled (997, 296) with delta (0, 0)
Screenshot: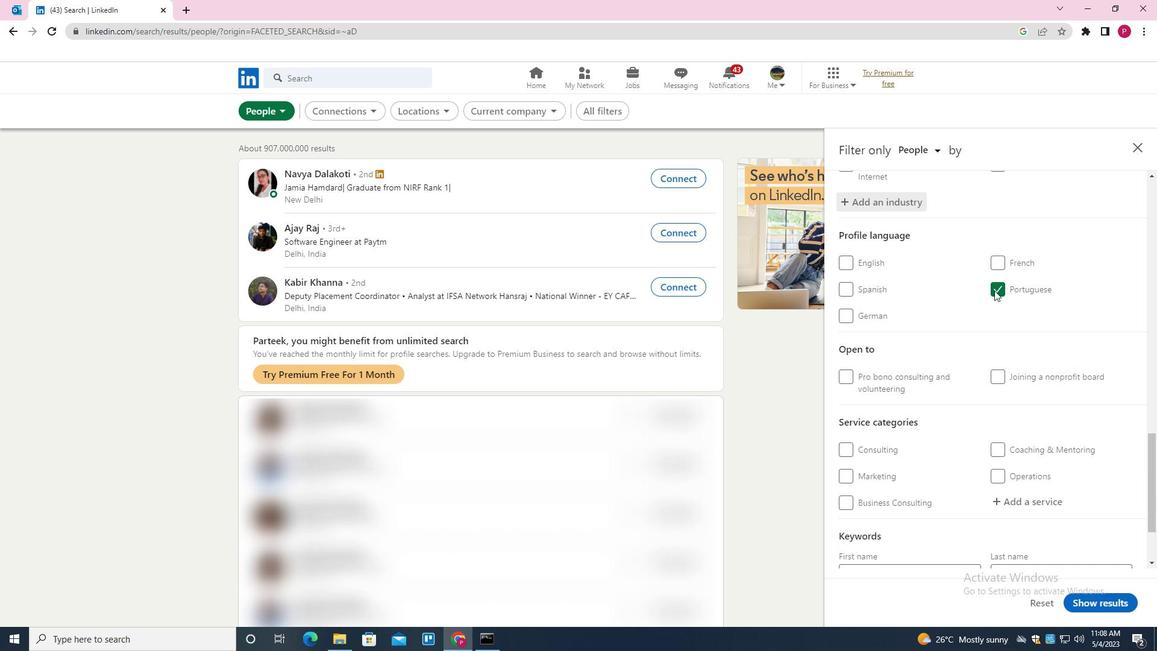 
Action: Mouse moved to (1028, 396)
Screenshot: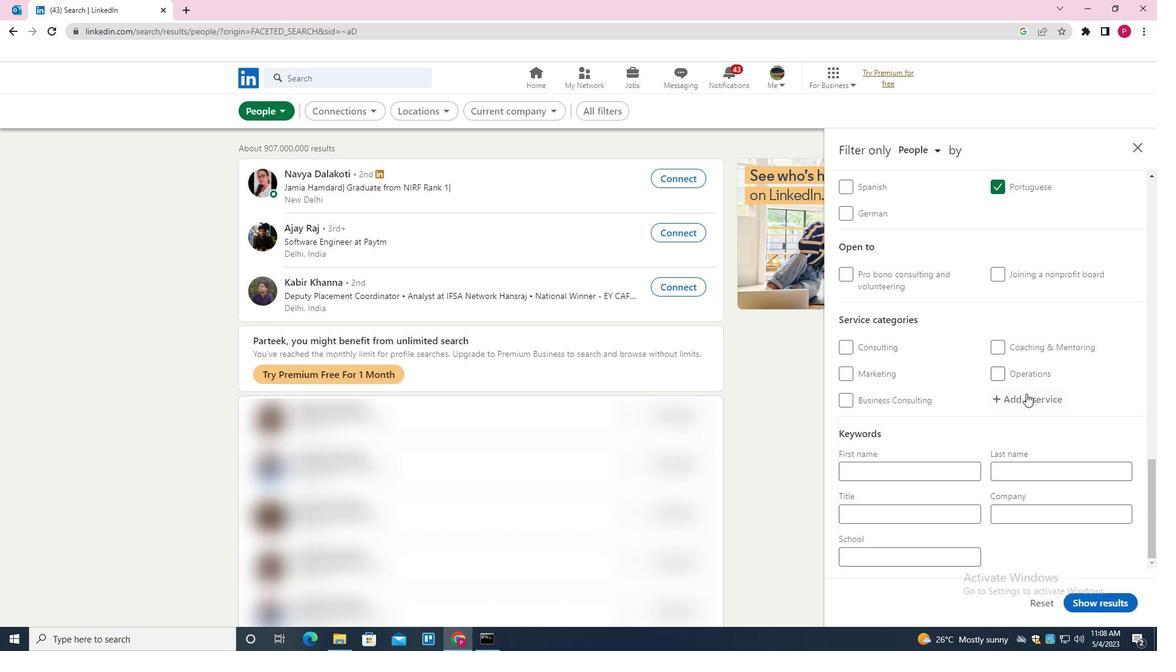 
Action: Mouse pressed left at (1028, 396)
Screenshot: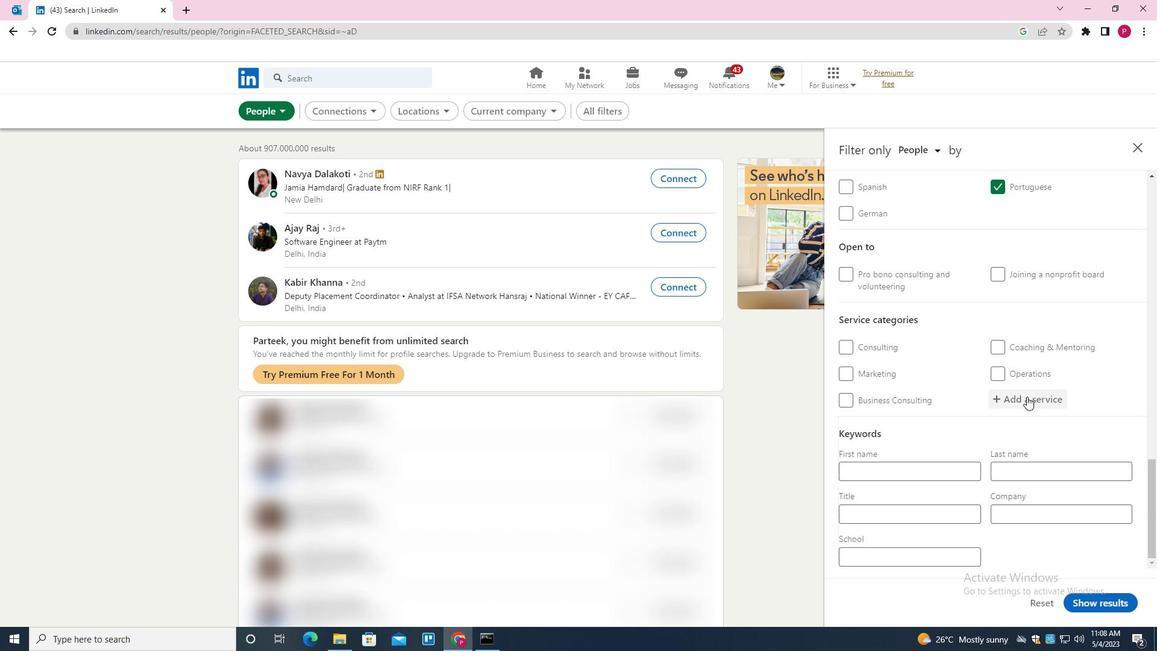 
Action: Mouse moved to (1024, 325)
Screenshot: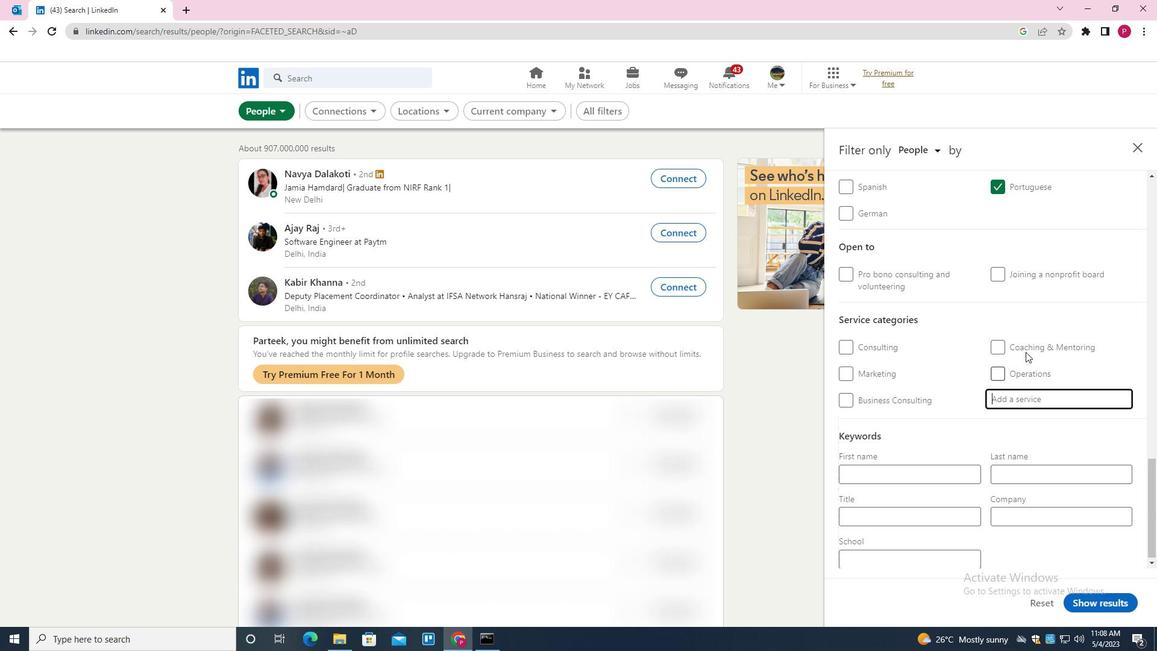 
Action: Key pressed <Key.shift><Key.shift><Key.shift><Key.shift><Key.shift><Key.shift><Key.shift><Key.shift><Key.shift><Key.shift><Key.shift><Key.shift><Key.shift><Key.shift><Key.shift><Key.shift><Key.shift><Key.shift><Key.shift><Key.shift><Key.shift><Key.shift><Key.shift><Key.shift>EXECUTIVE<Key.space><Key.shift>COACHING<Key.down><Key.enter>
Screenshot: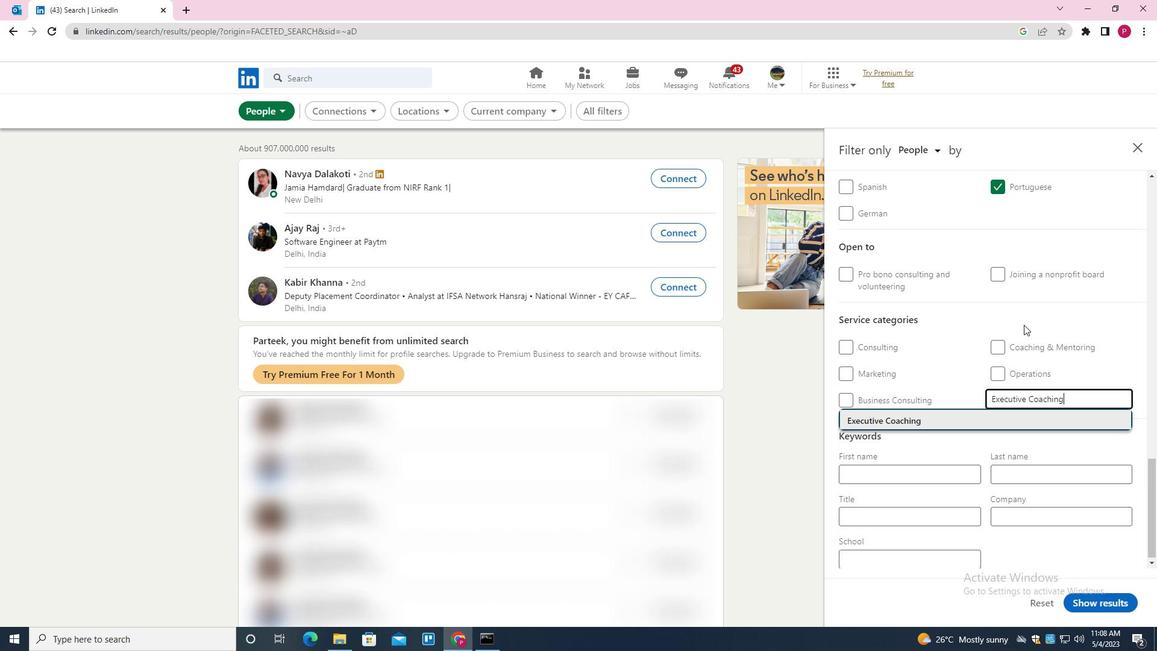 
Action: Mouse moved to (1024, 325)
Screenshot: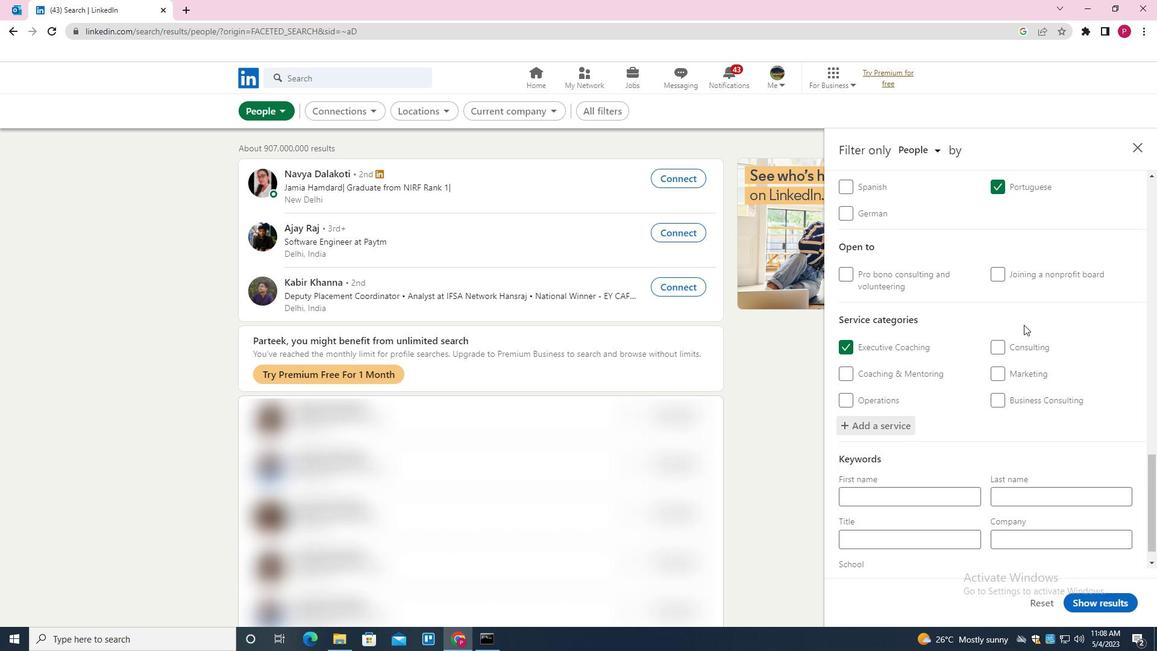 
Action: Mouse scrolled (1024, 324) with delta (0, 0)
Screenshot: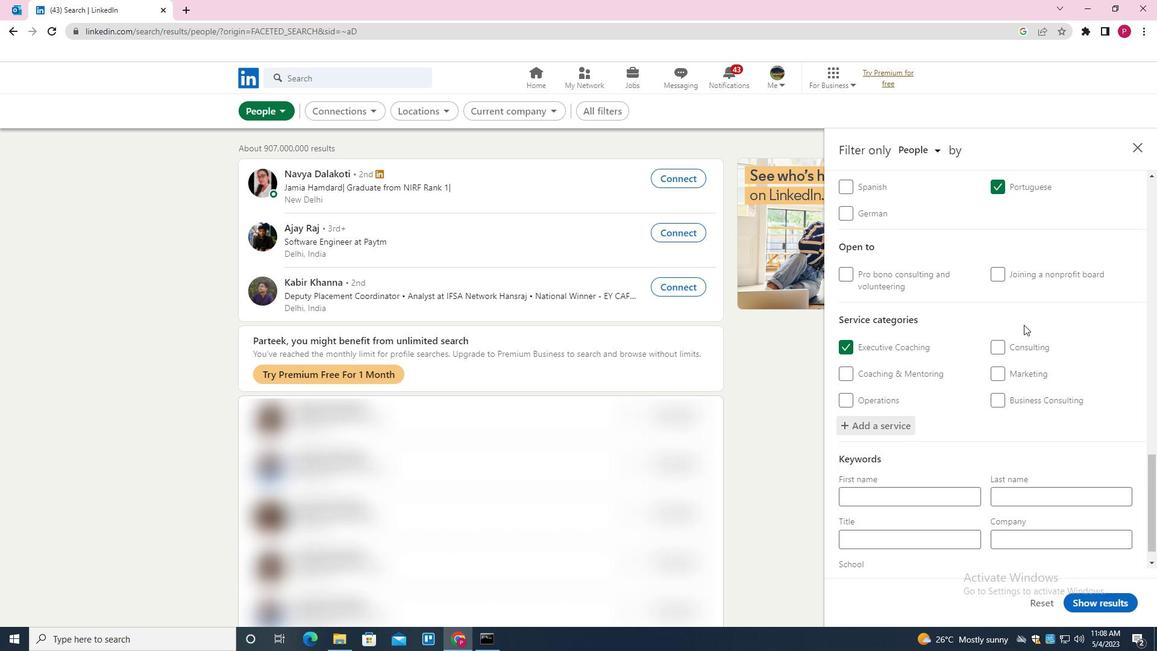 
Action: Mouse moved to (1022, 328)
Screenshot: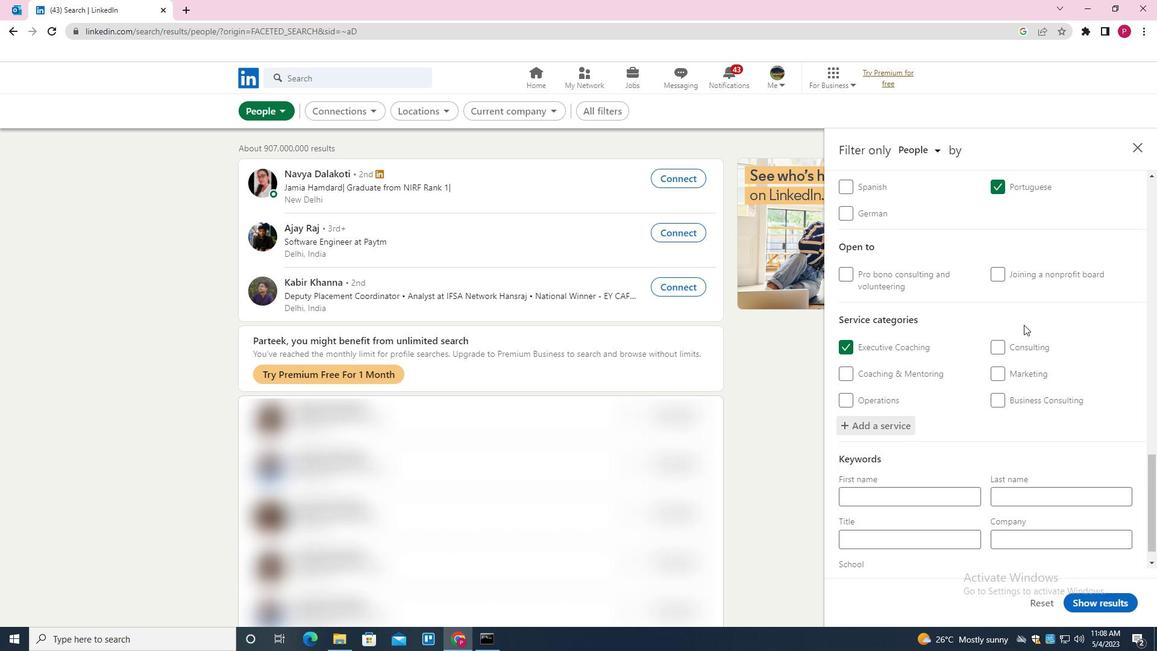 
Action: Mouse scrolled (1022, 327) with delta (0, 0)
Screenshot: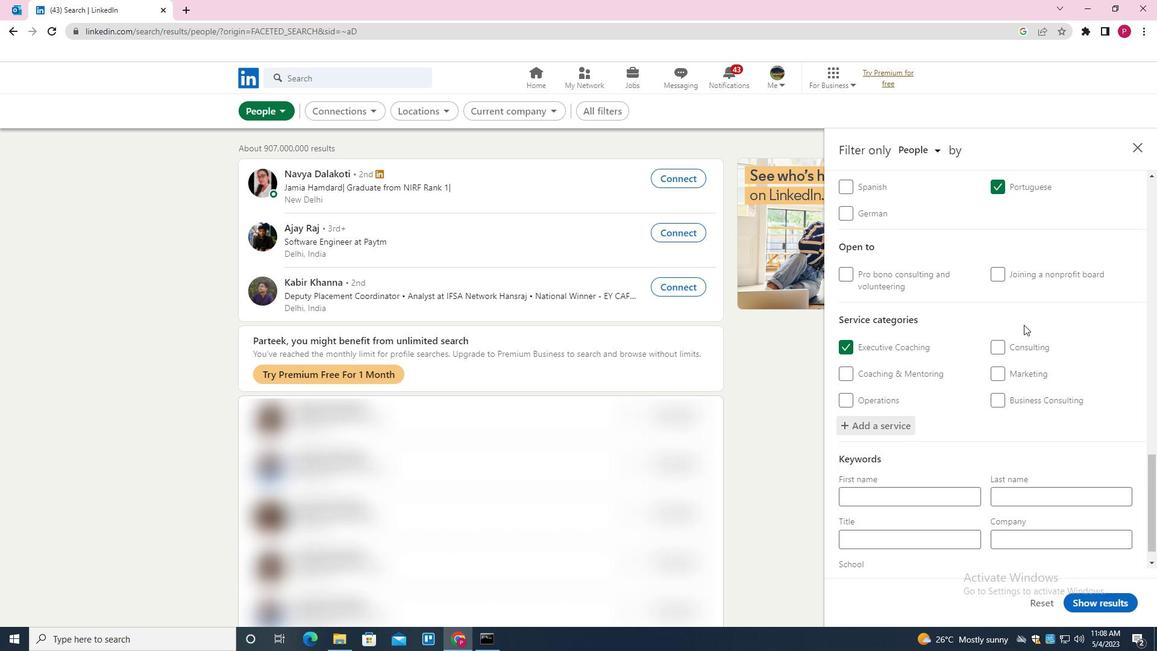 
Action: Mouse moved to (1021, 328)
Screenshot: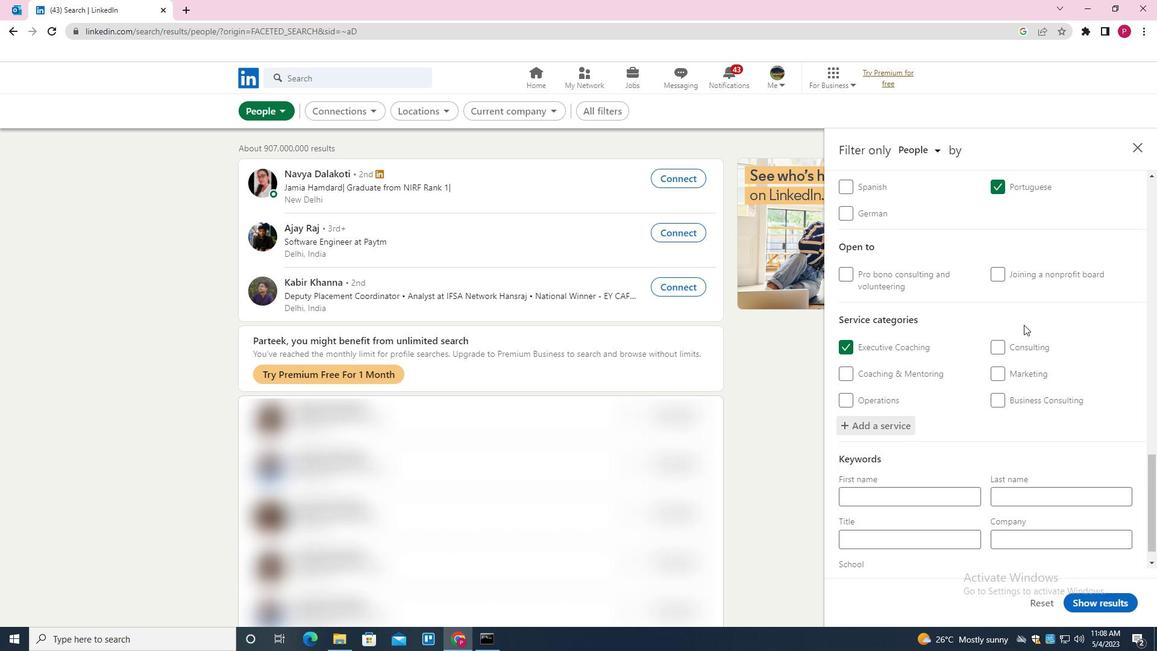 
Action: Mouse scrolled (1021, 328) with delta (0, 0)
Screenshot: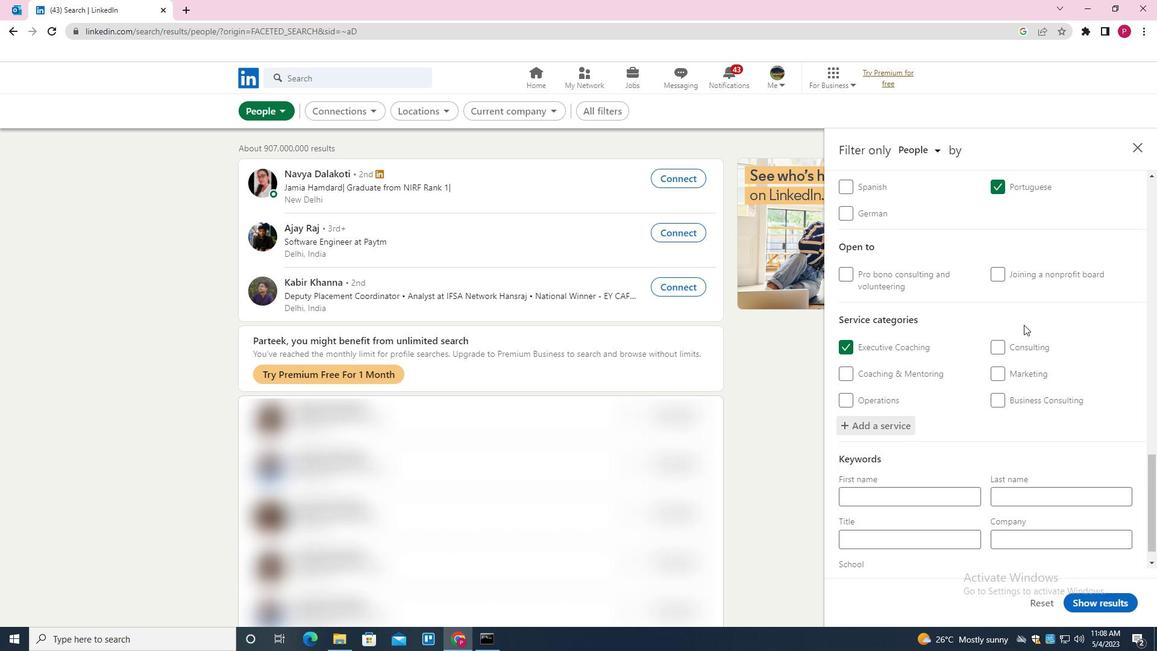 
Action: Mouse moved to (1021, 329)
Screenshot: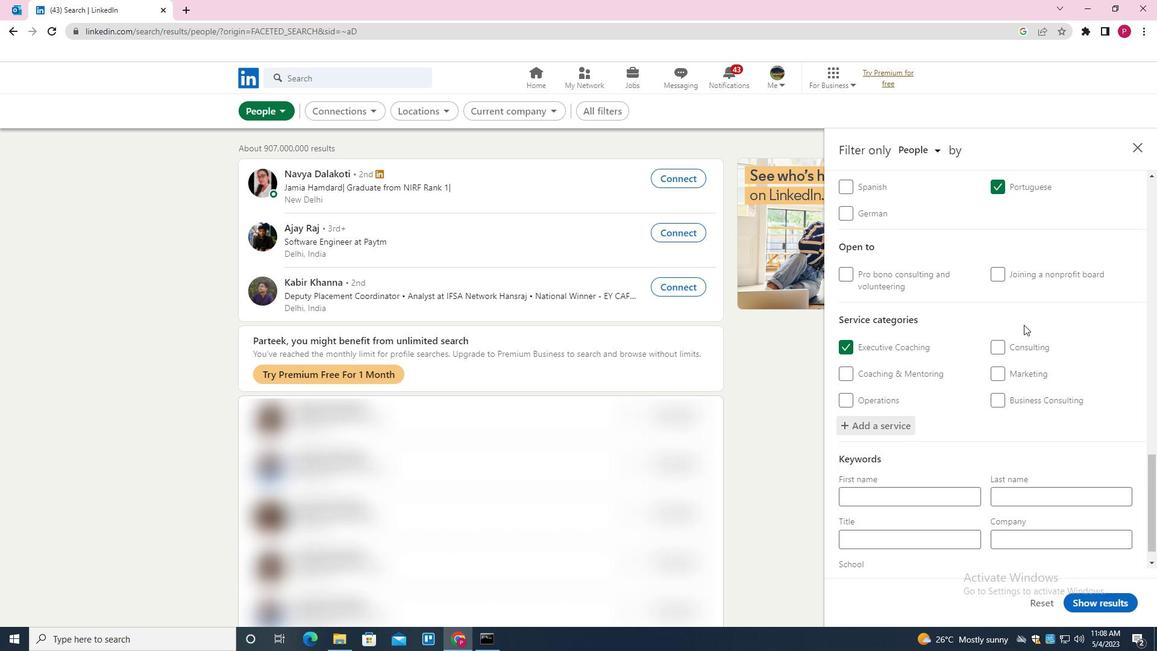
Action: Mouse scrolled (1021, 328) with delta (0, 0)
Screenshot: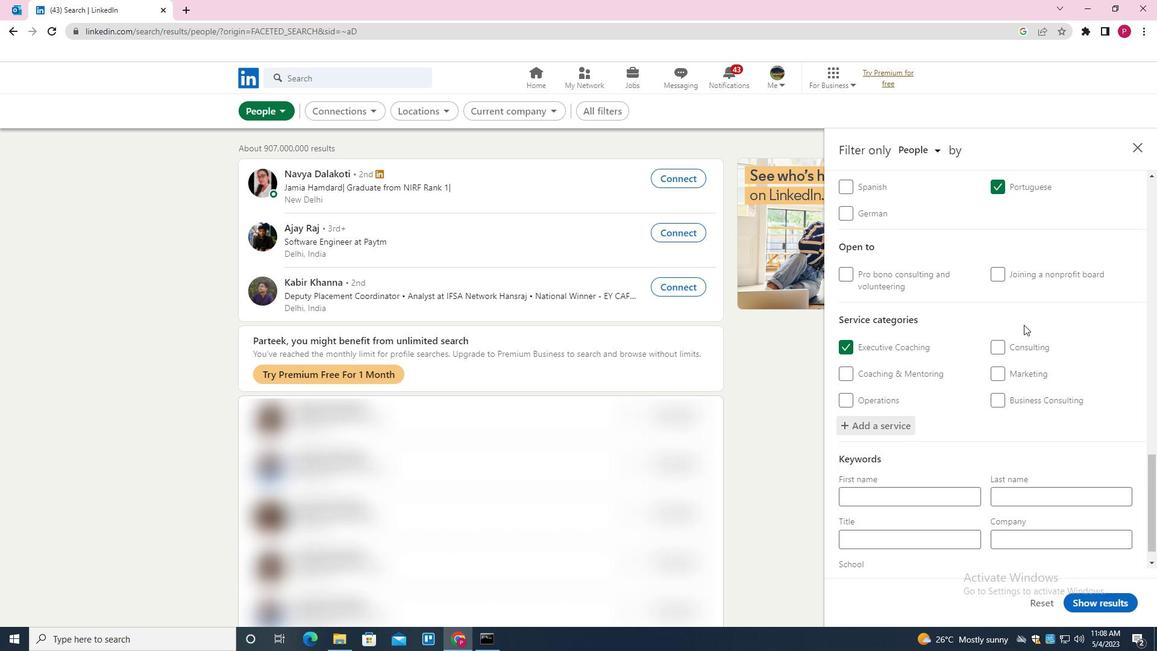 
Action: Mouse moved to (1020, 329)
Screenshot: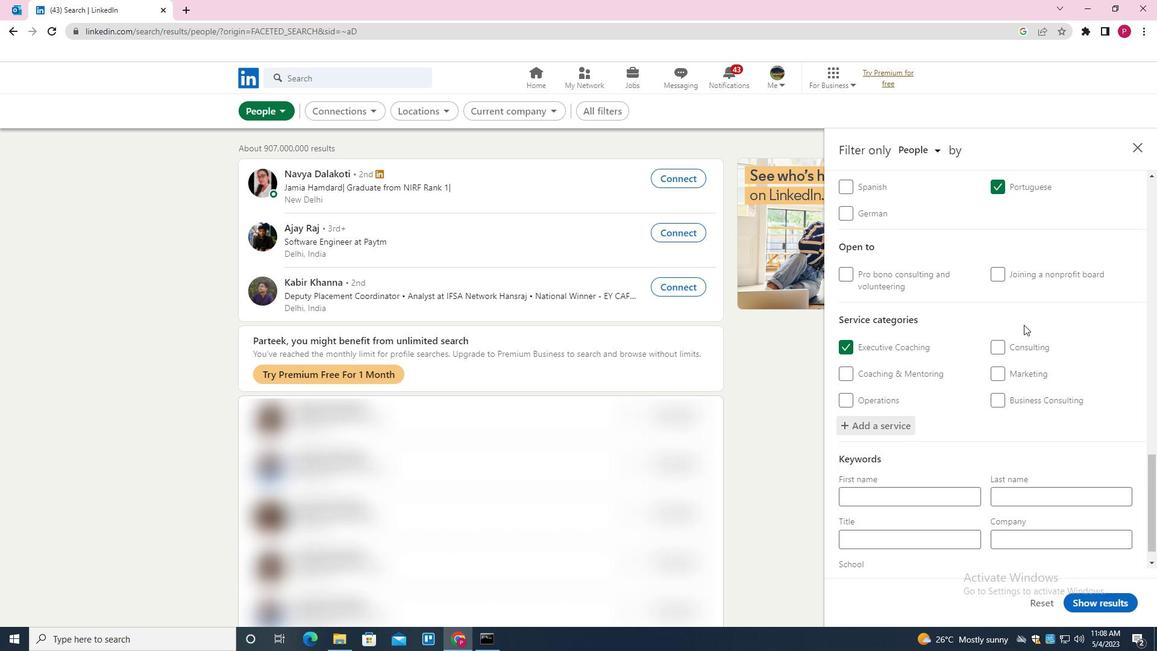 
Action: Mouse scrolled (1020, 329) with delta (0, 0)
Screenshot: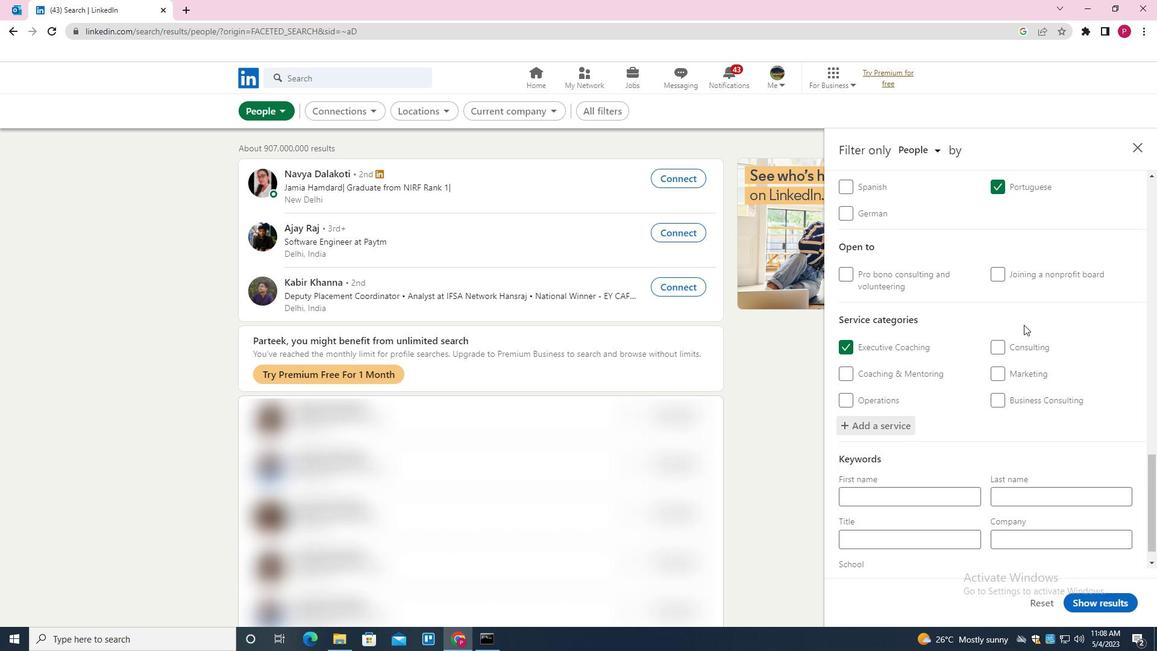 
Action: Mouse moved to (912, 513)
Screenshot: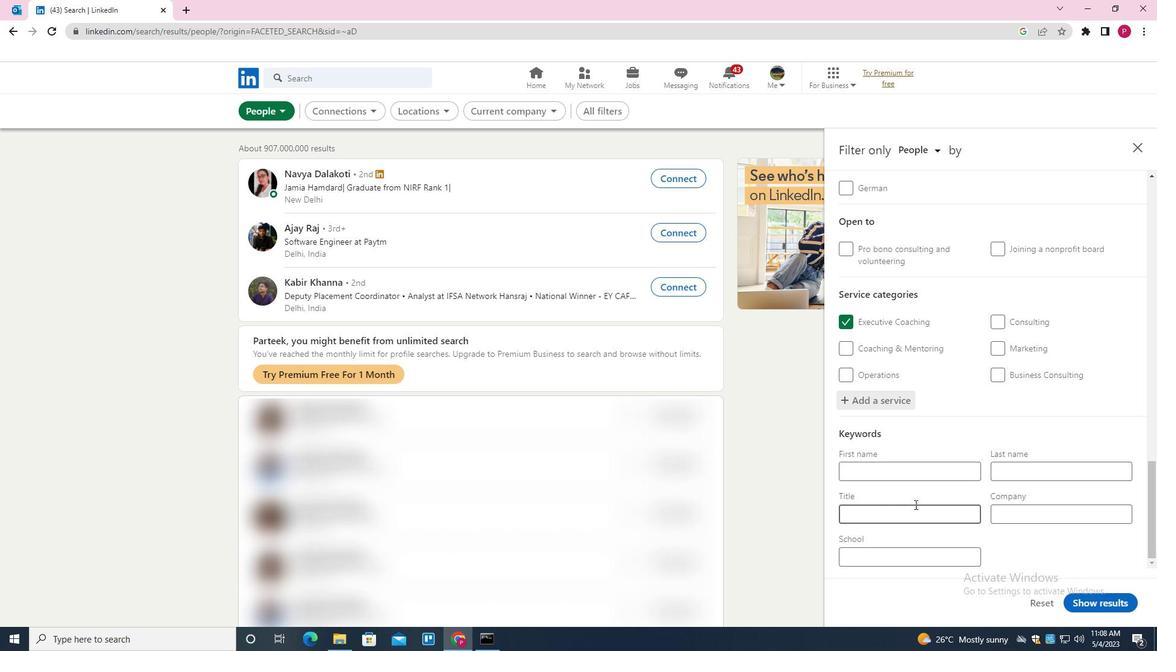 
Action: Mouse pressed left at (912, 513)
Screenshot: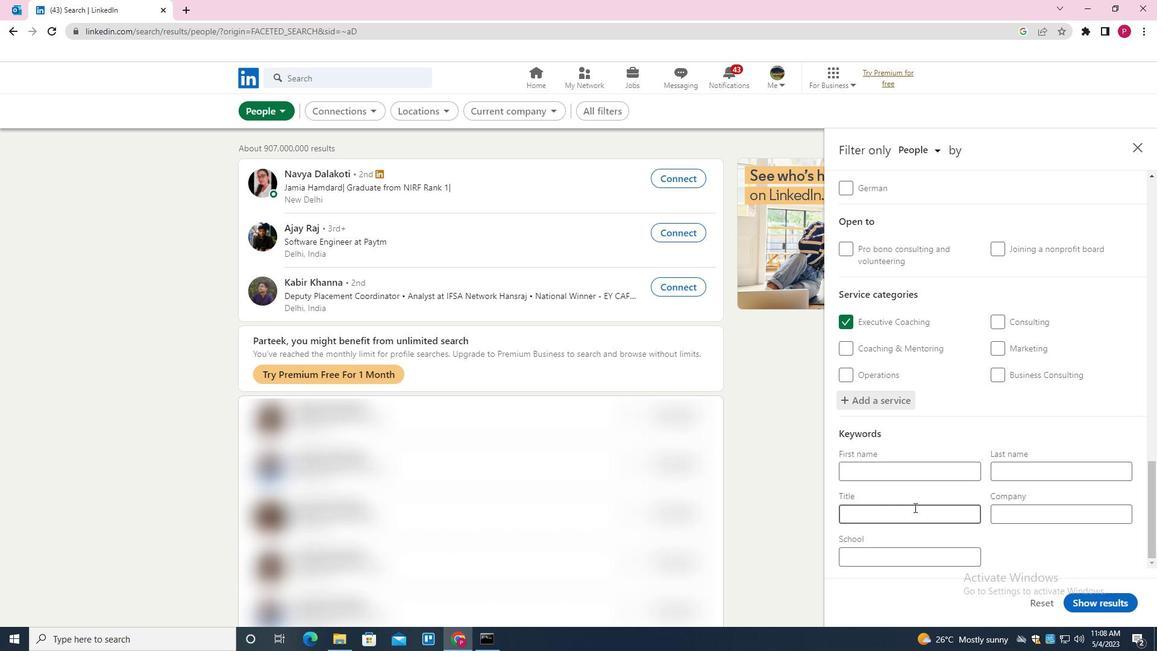 
Action: Mouse moved to (937, 463)
Screenshot: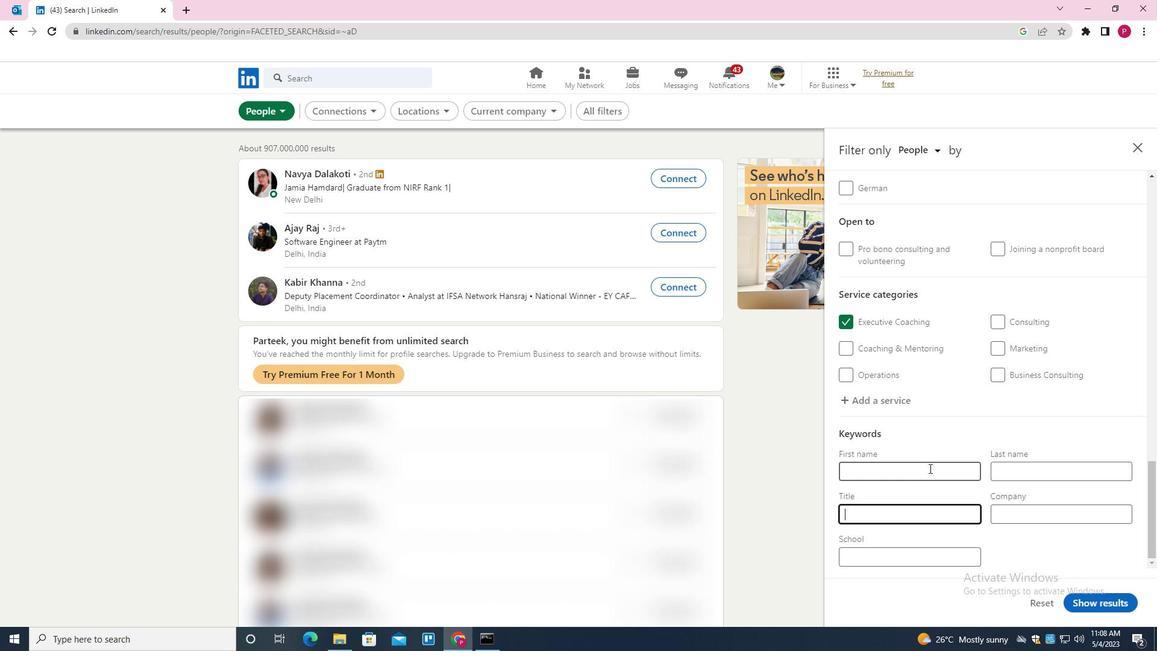 
Action: Key pressed <Key.shift><Key.shift><Key.shift><Key.shift><Key.shift><Key.shift><Key.shift><Key.shift><Key.shift>TRUCK<Key.space><Key.shift>DRIVER
Screenshot: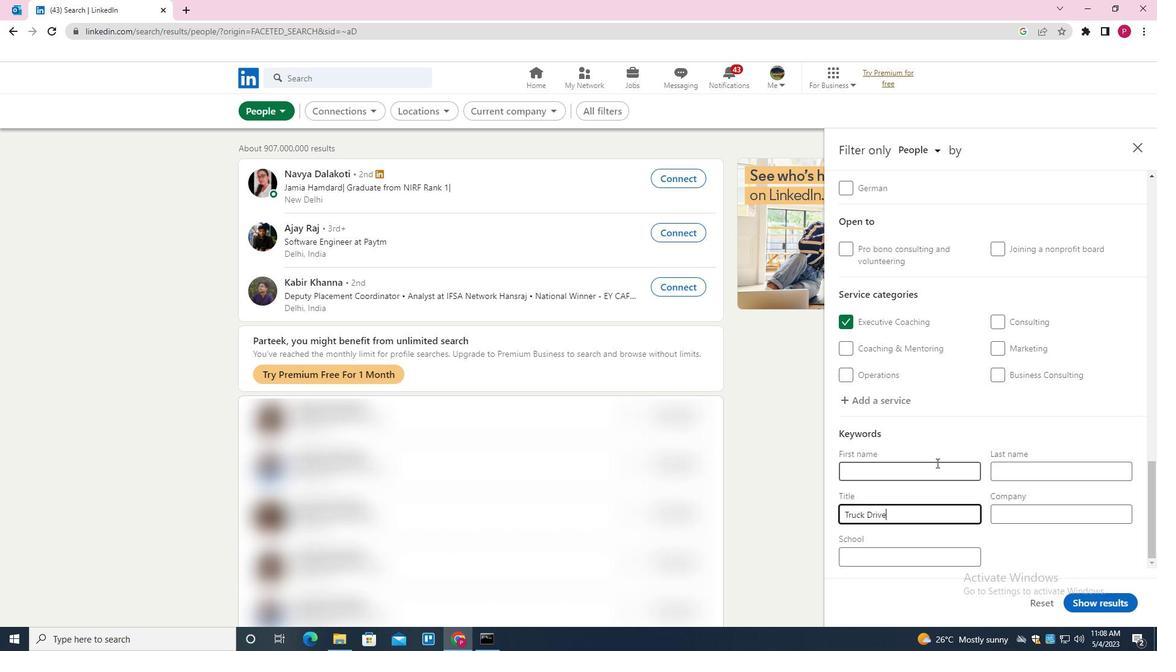 
Action: Mouse moved to (1111, 599)
Screenshot: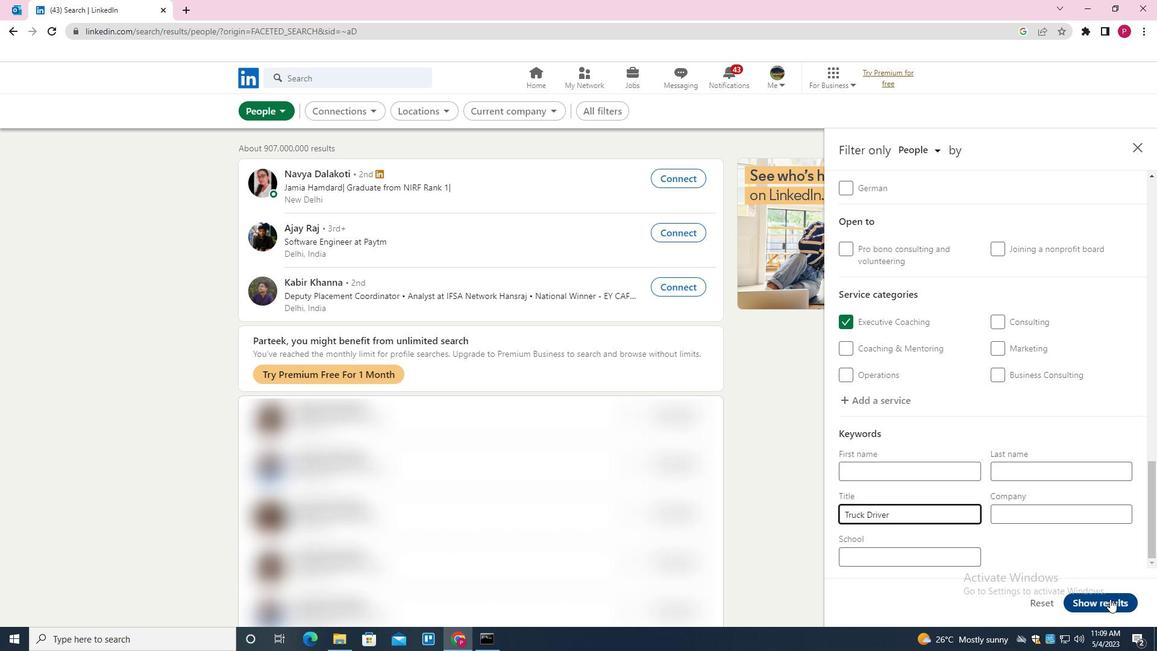 
Action: Mouse pressed left at (1111, 599)
Screenshot: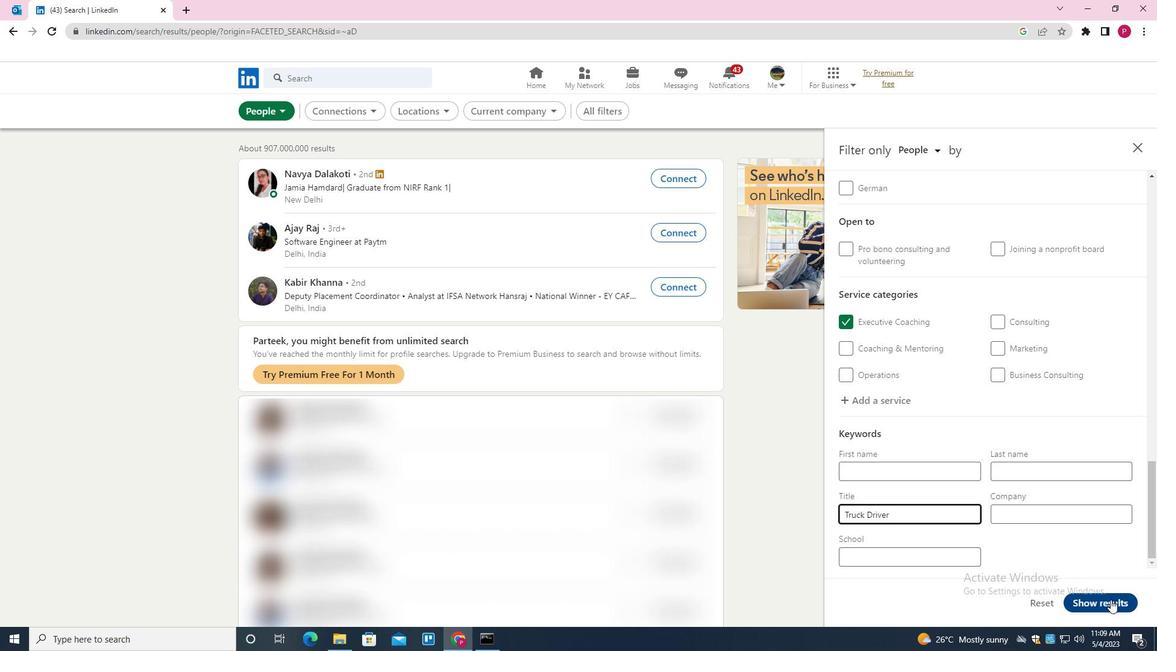 
Action: Mouse moved to (571, 208)
Screenshot: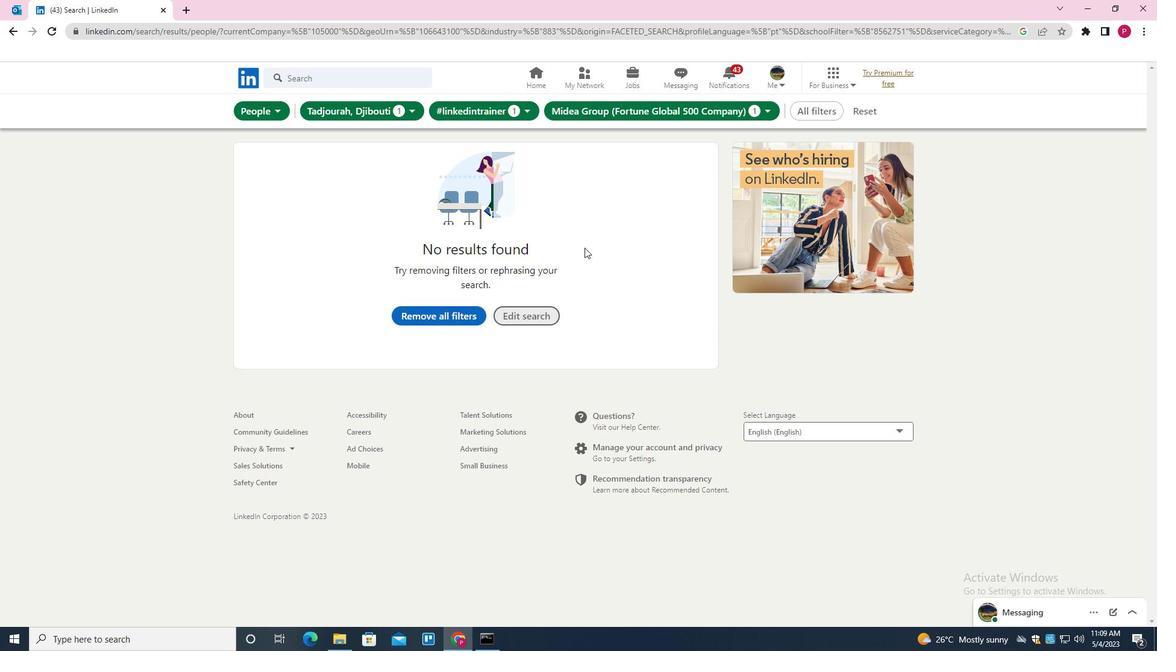 
